 Task: Look for space in Ouidah, Benin from 9th June, 2023 to 16th June, 2023 for 2 adults in price range Rs.8000 to Rs.16000. Place can be entire place with 2 bedrooms having 2 beds and 1 bathroom. Property type can be house, flat, guest house. Booking option can be shelf check-in. Required host language is English.
Action: Mouse moved to (584, 526)
Screenshot: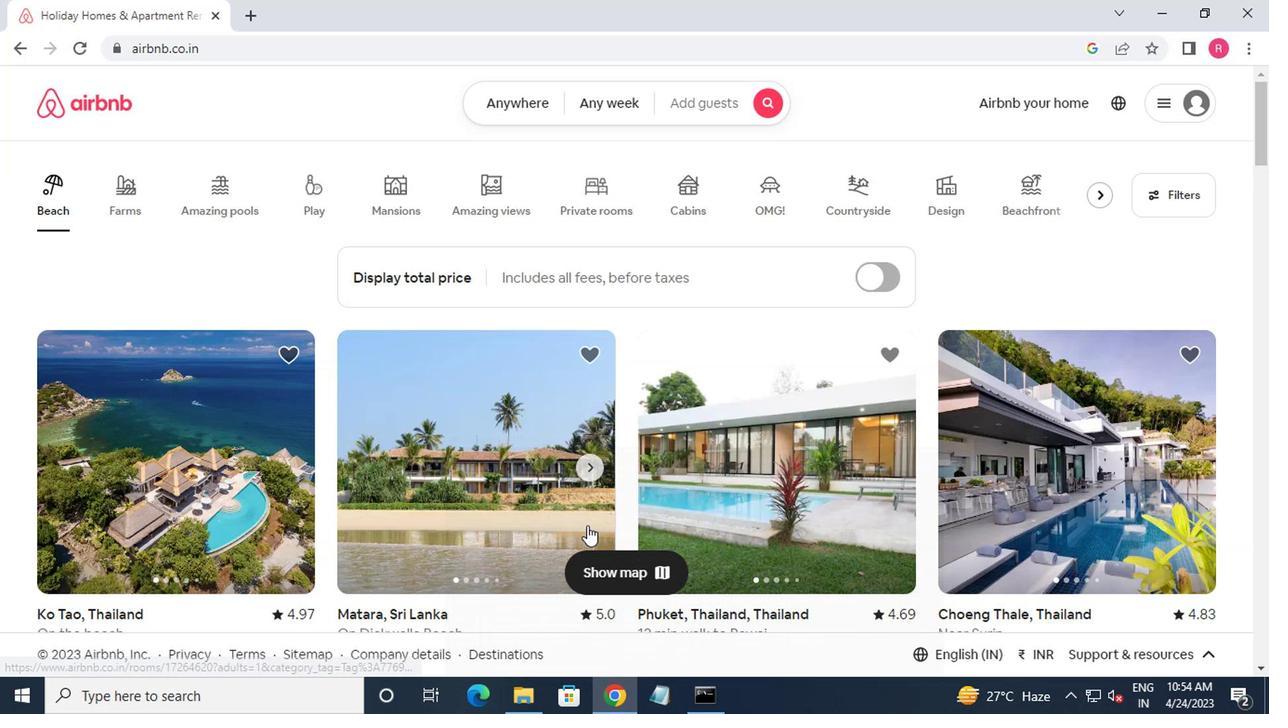 
Action: Mouse scrolled (584, 527) with delta (0, 0)
Screenshot: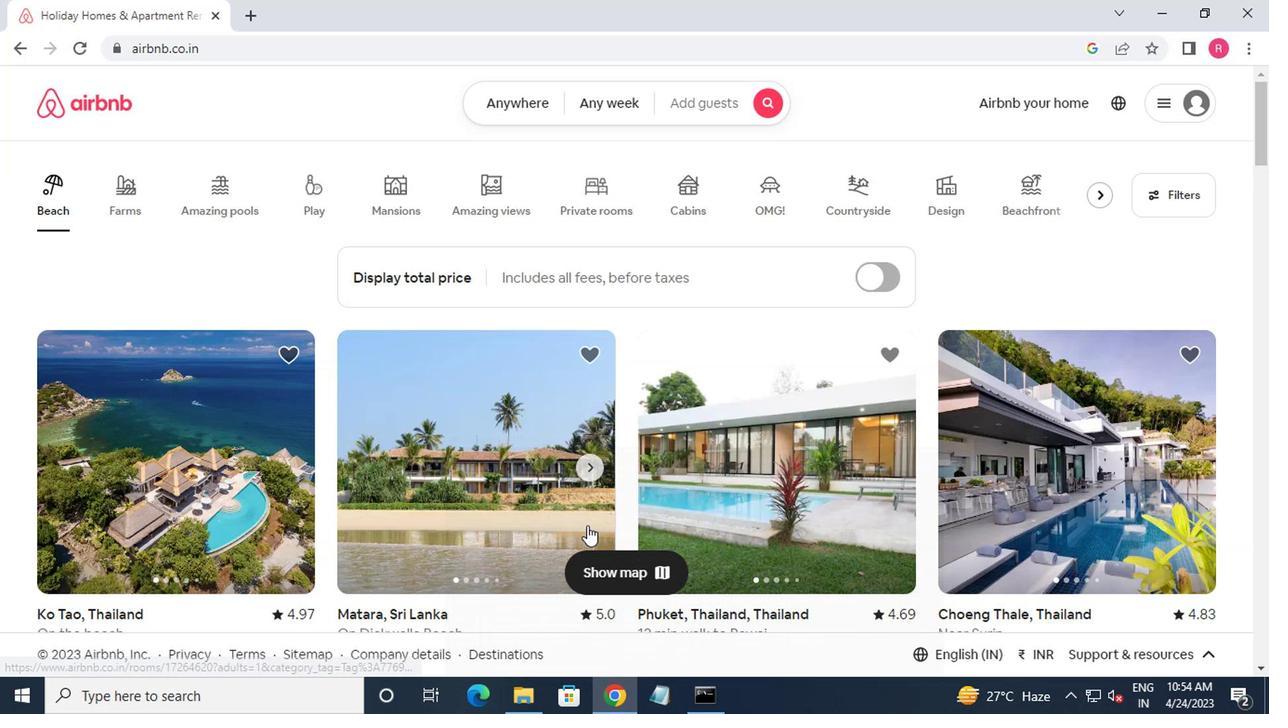 
Action: Mouse moved to (752, 102)
Screenshot: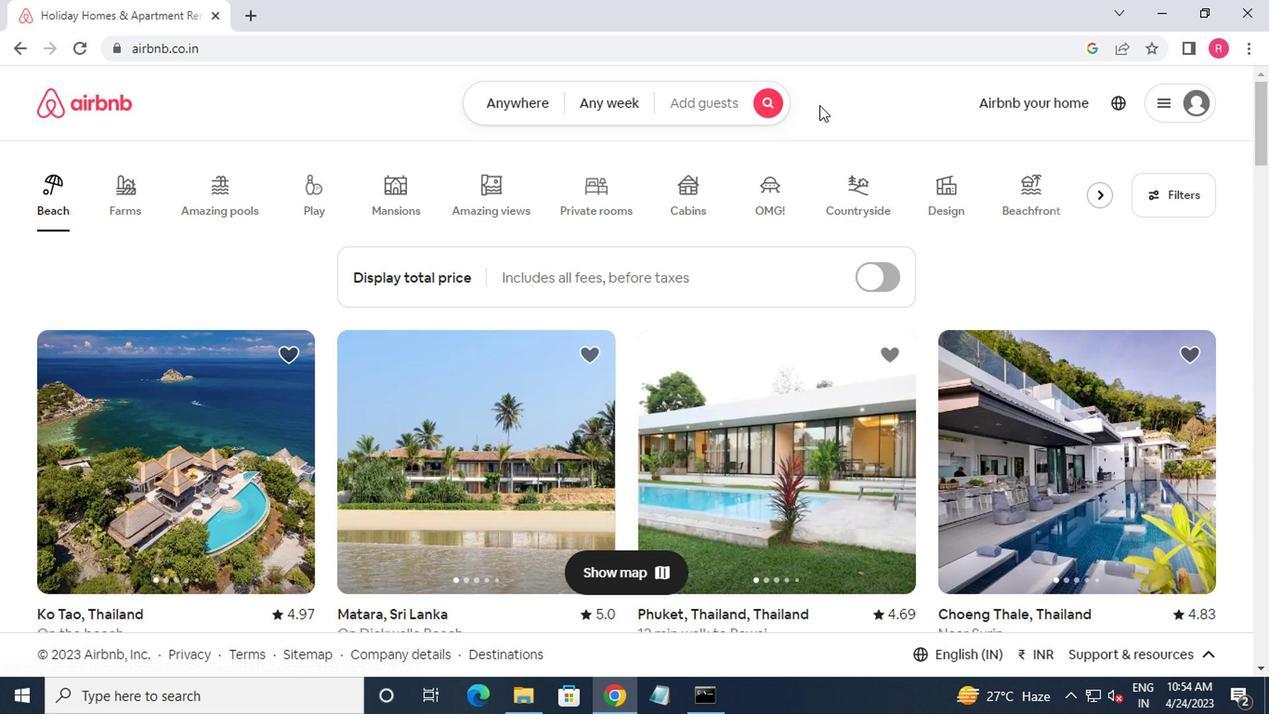 
Action: Mouse pressed left at (752, 102)
Screenshot: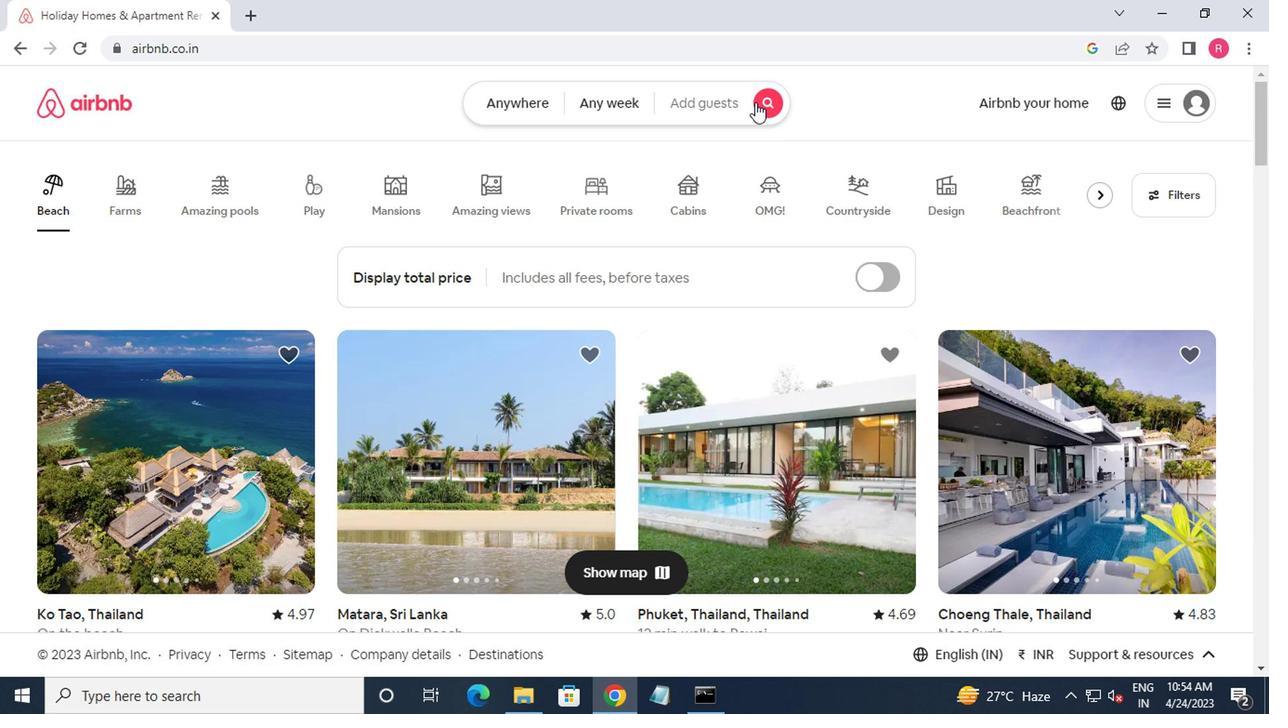 
Action: Mouse moved to (407, 166)
Screenshot: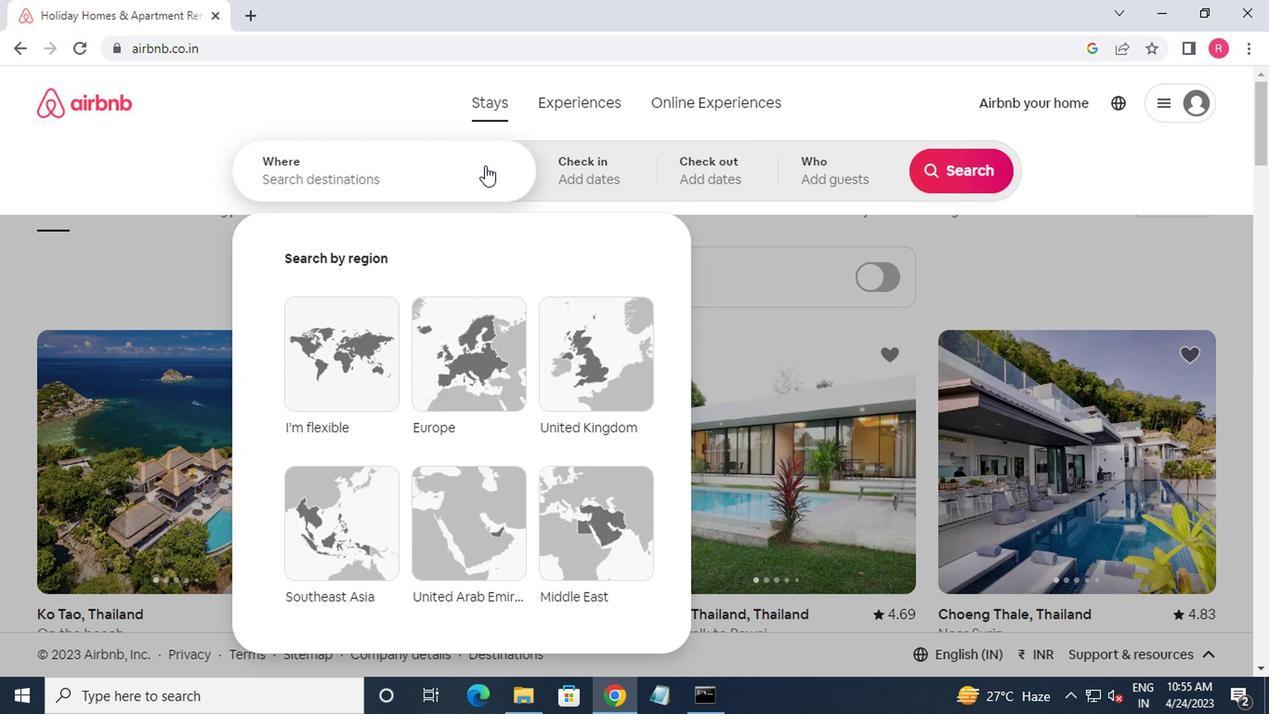 
Action: Mouse pressed left at (407, 166)
Screenshot: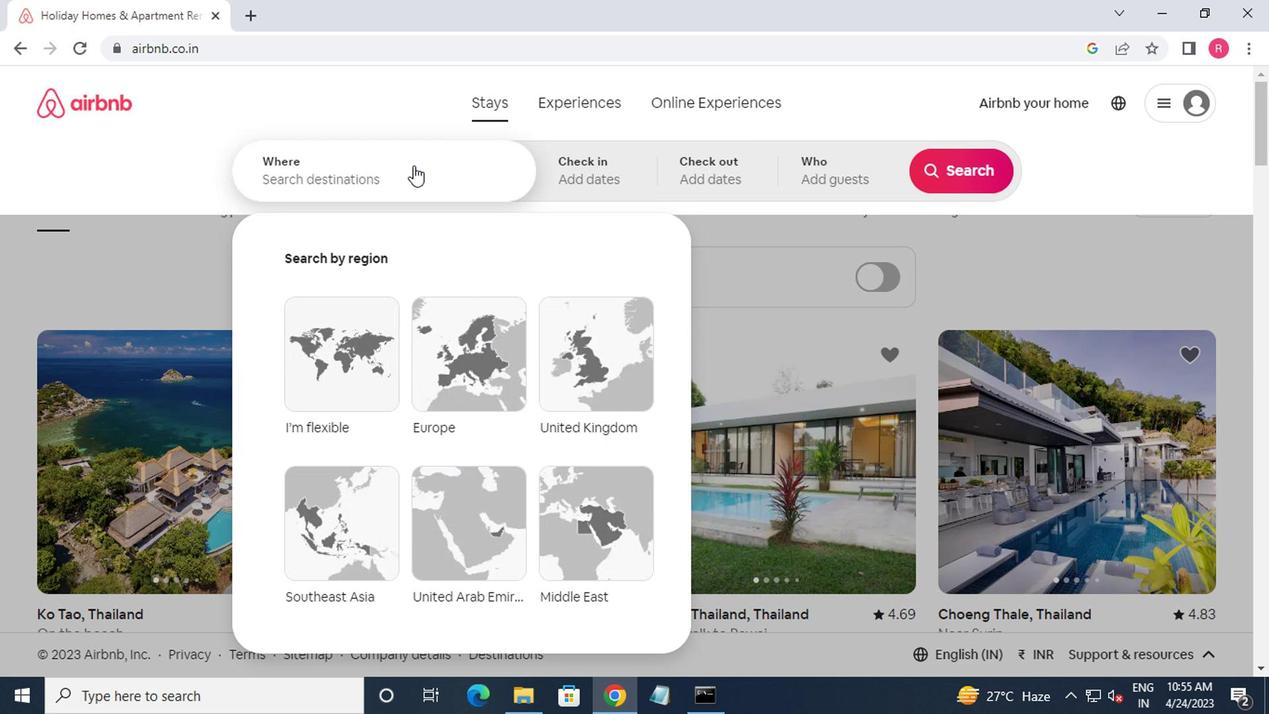 
Action: Mouse moved to (406, 168)
Screenshot: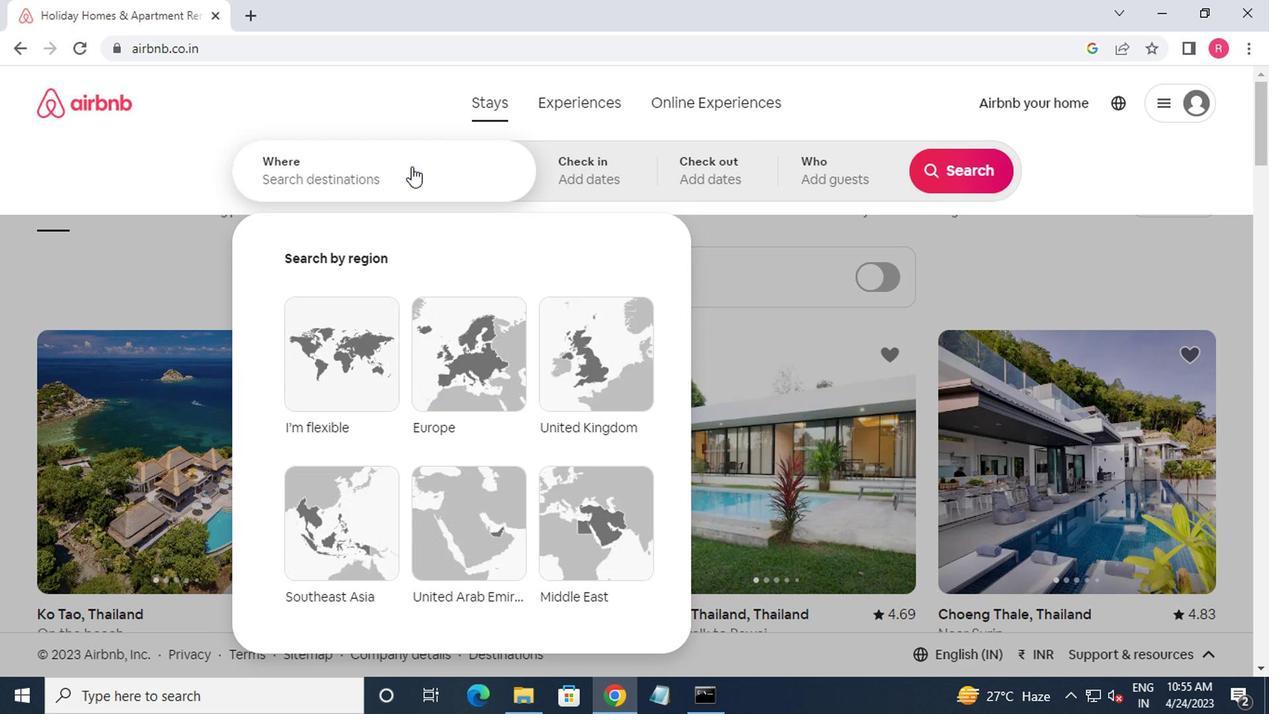 
Action: Key pressed <Key.shift_r>Ouidah,<Key.shift><Key.shift><Key.shift><Key.shift><Key.shift><Key.shift><Key.shift><Key.shift><Key.shift><Key.shift><Key.shift><Key.shift>BW<Key.backspace>ENIN
Screenshot: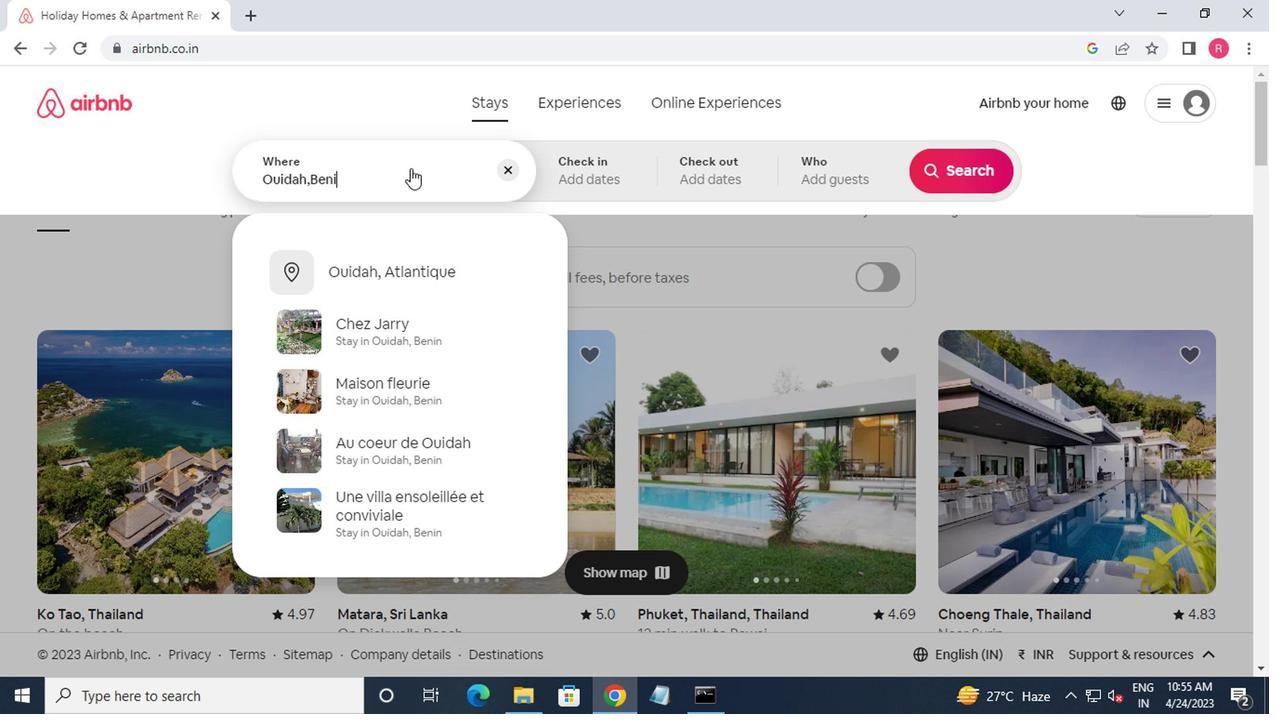 
Action: Mouse moved to (384, 259)
Screenshot: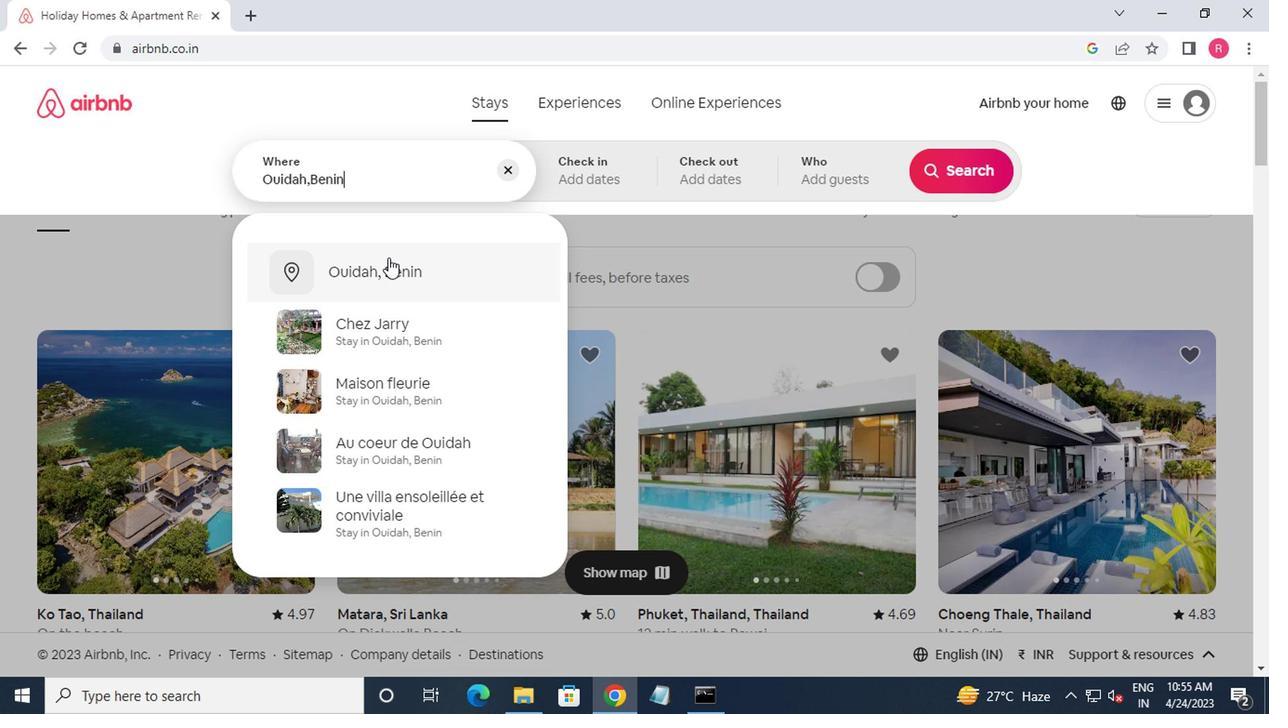 
Action: Mouse pressed left at (384, 259)
Screenshot: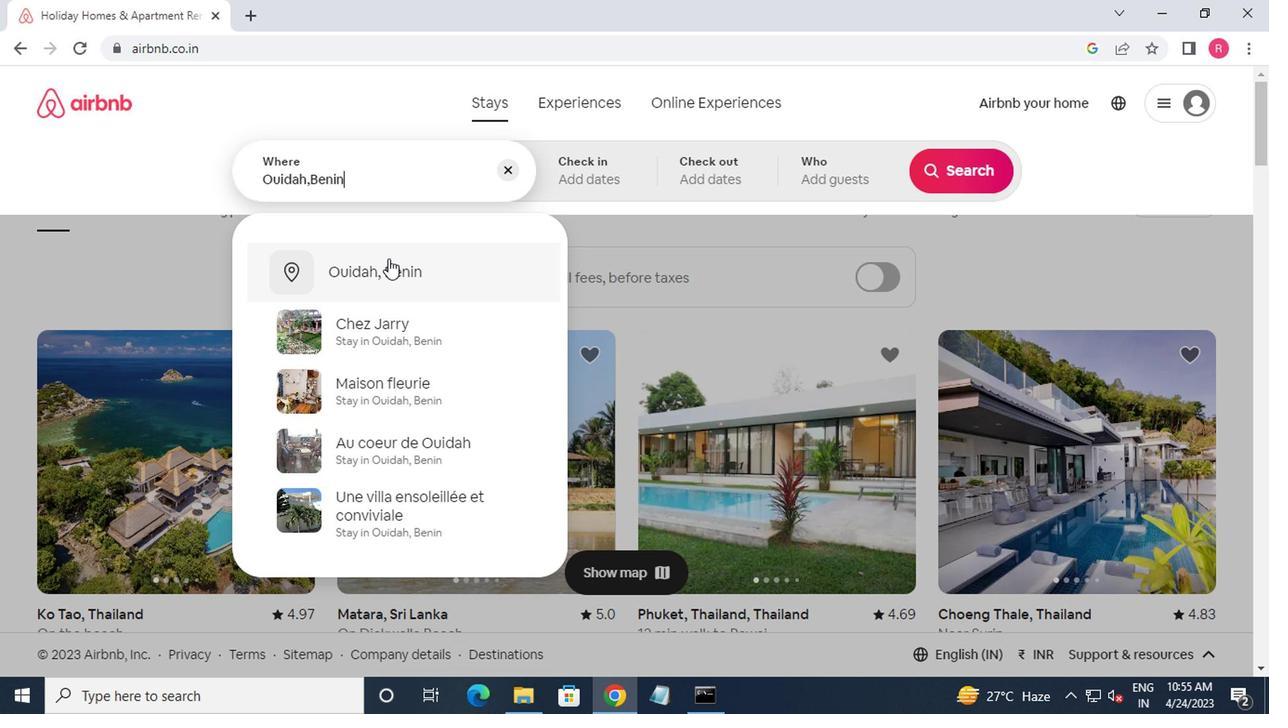 
Action: Mouse moved to (947, 319)
Screenshot: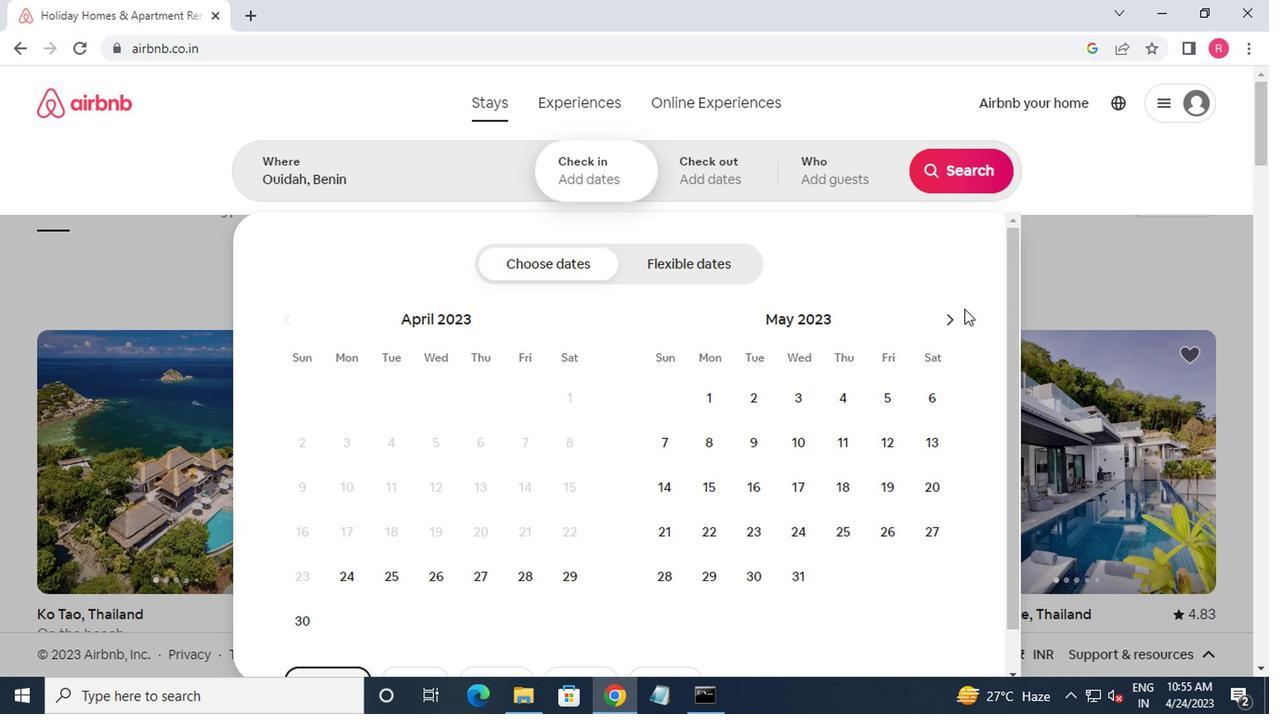 
Action: Mouse pressed left at (947, 319)
Screenshot: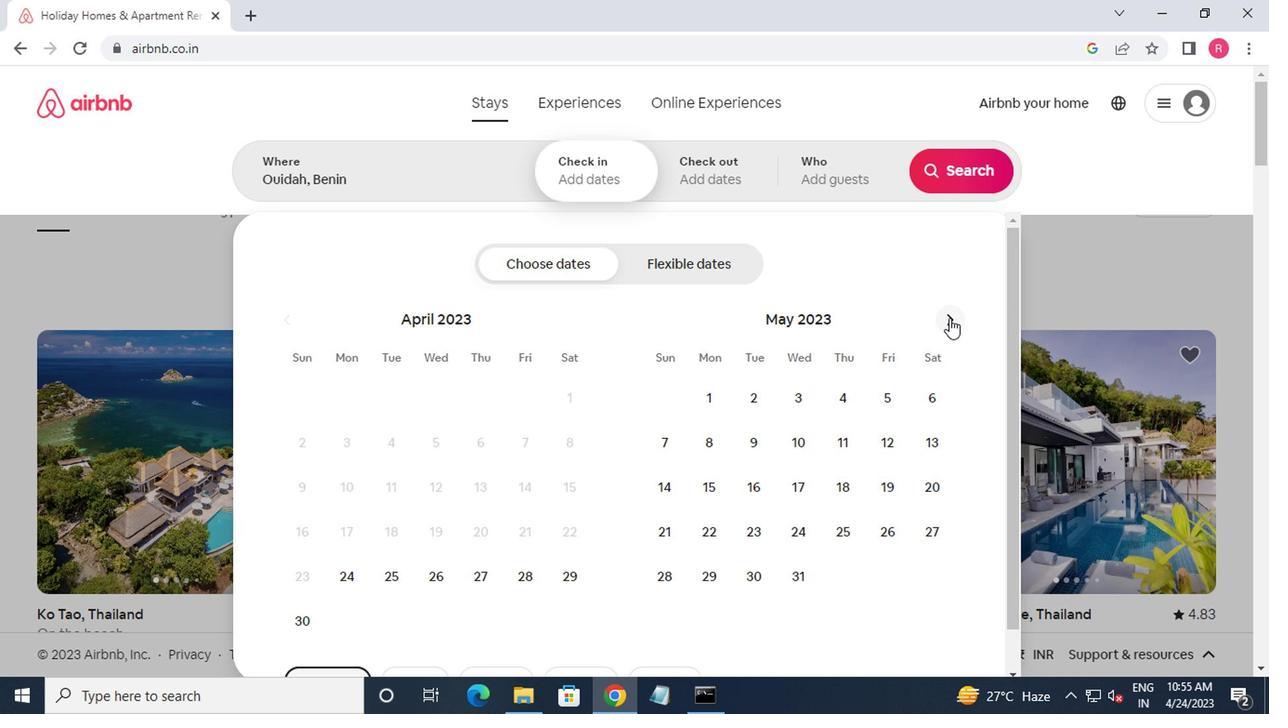 
Action: Mouse moved to (886, 450)
Screenshot: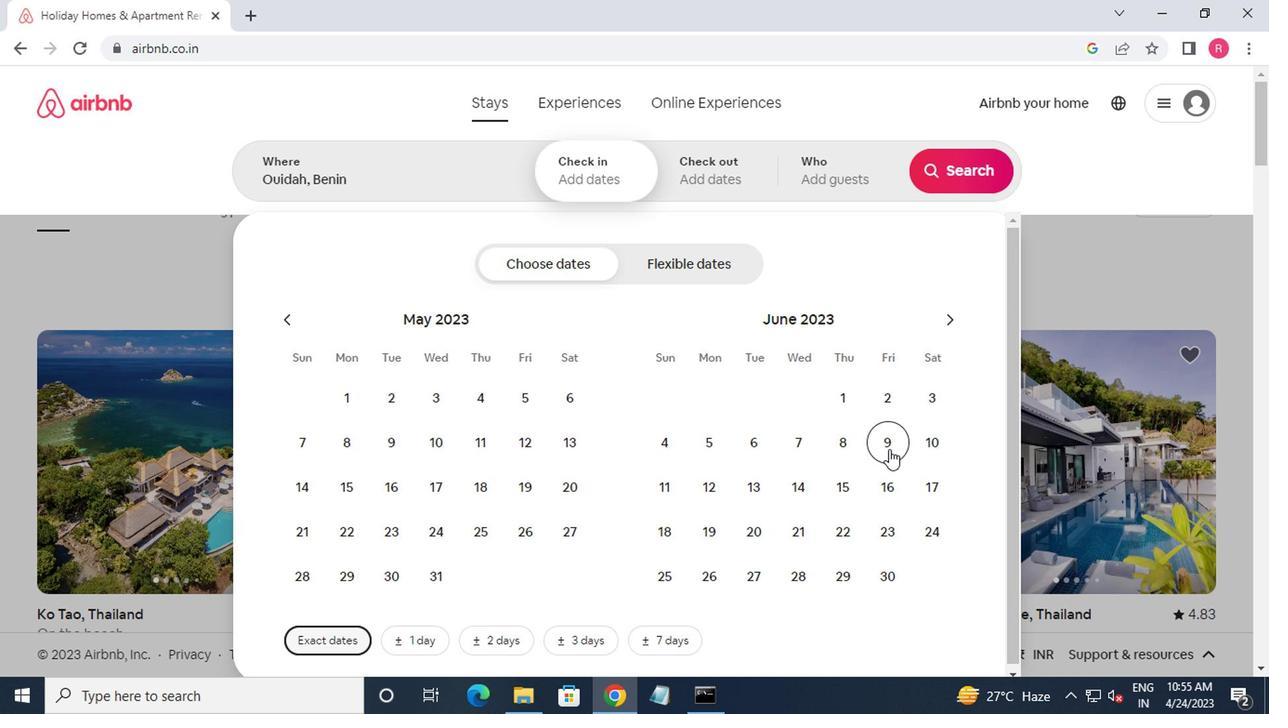 
Action: Mouse pressed left at (886, 450)
Screenshot: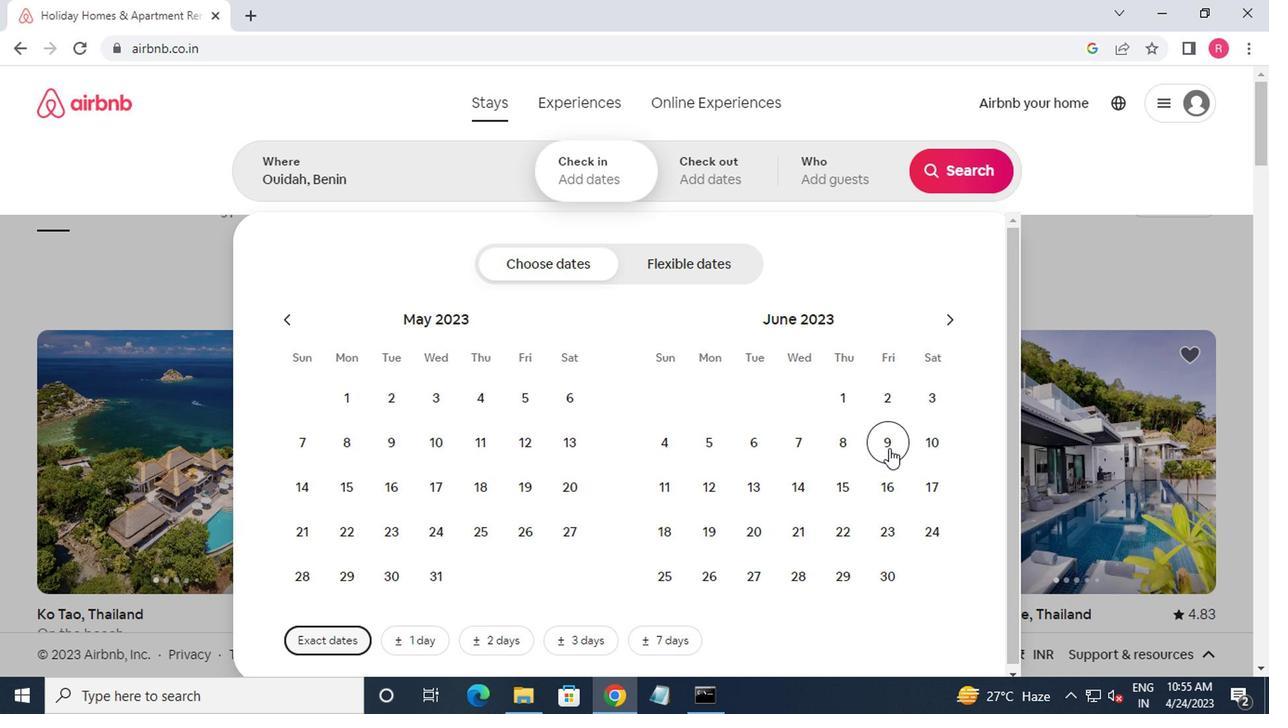 
Action: Mouse moved to (893, 498)
Screenshot: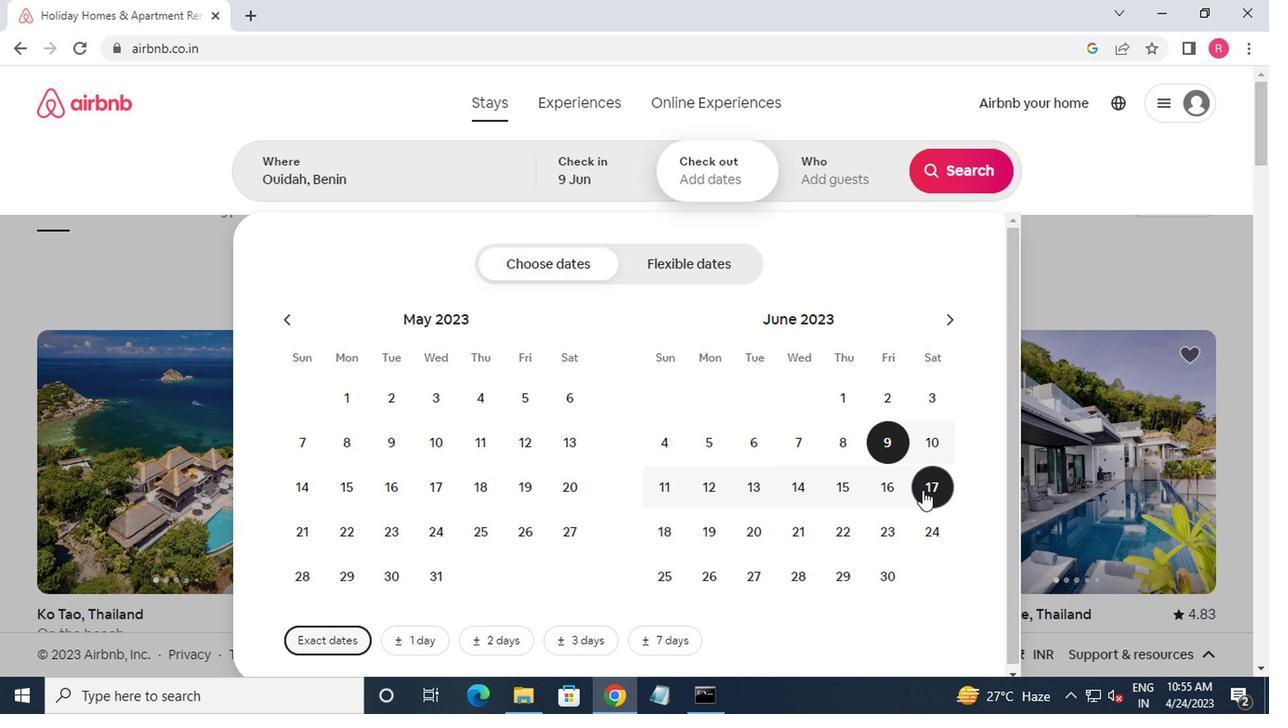 
Action: Mouse pressed left at (893, 498)
Screenshot: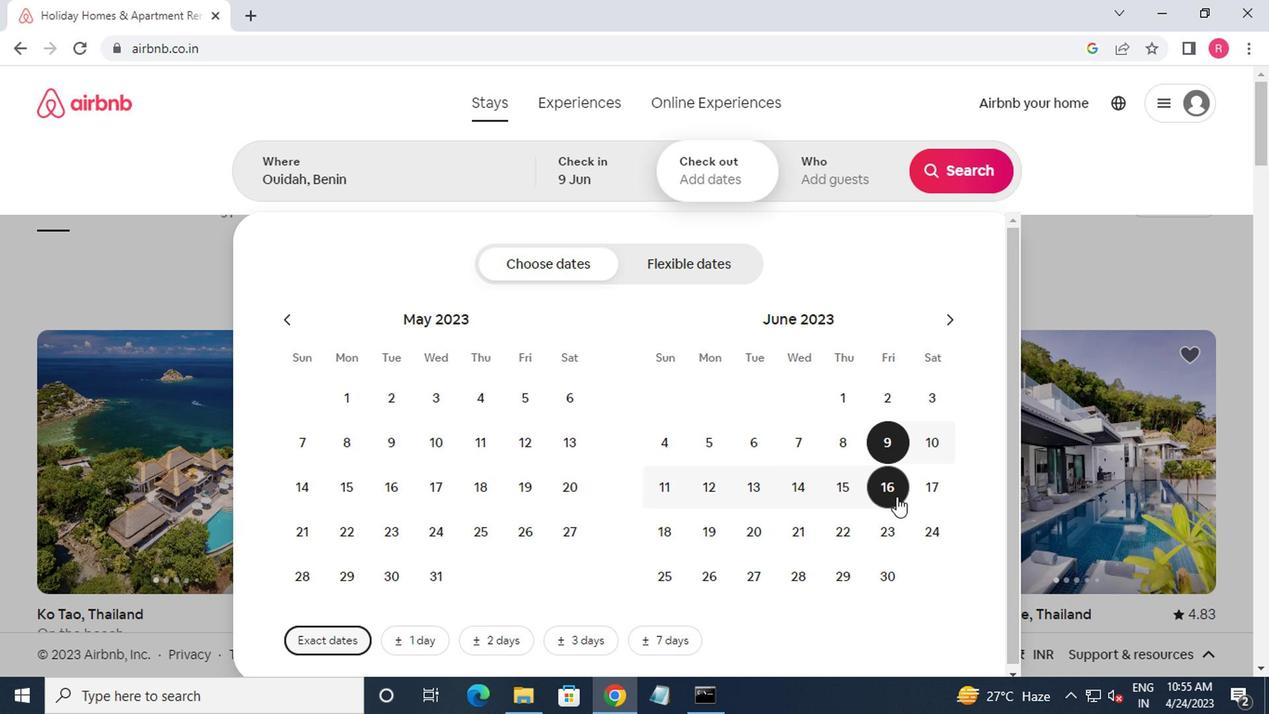 
Action: Mouse moved to (800, 192)
Screenshot: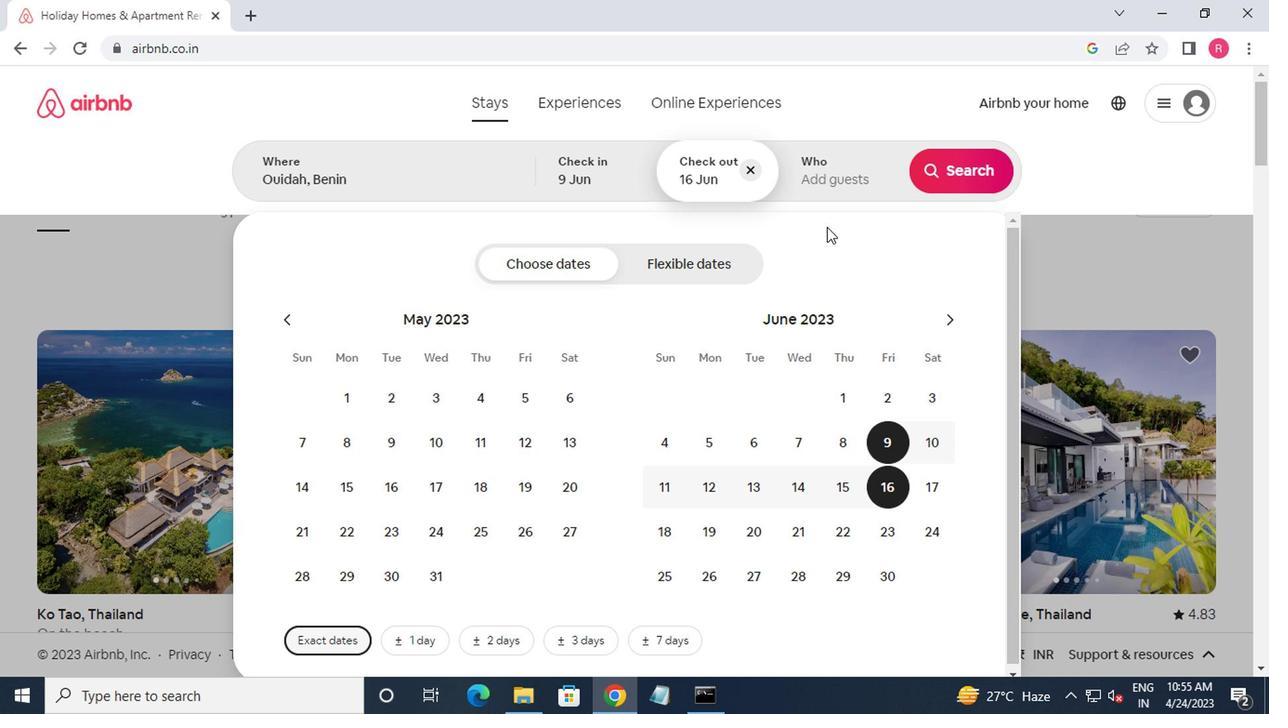 
Action: Mouse pressed left at (800, 192)
Screenshot: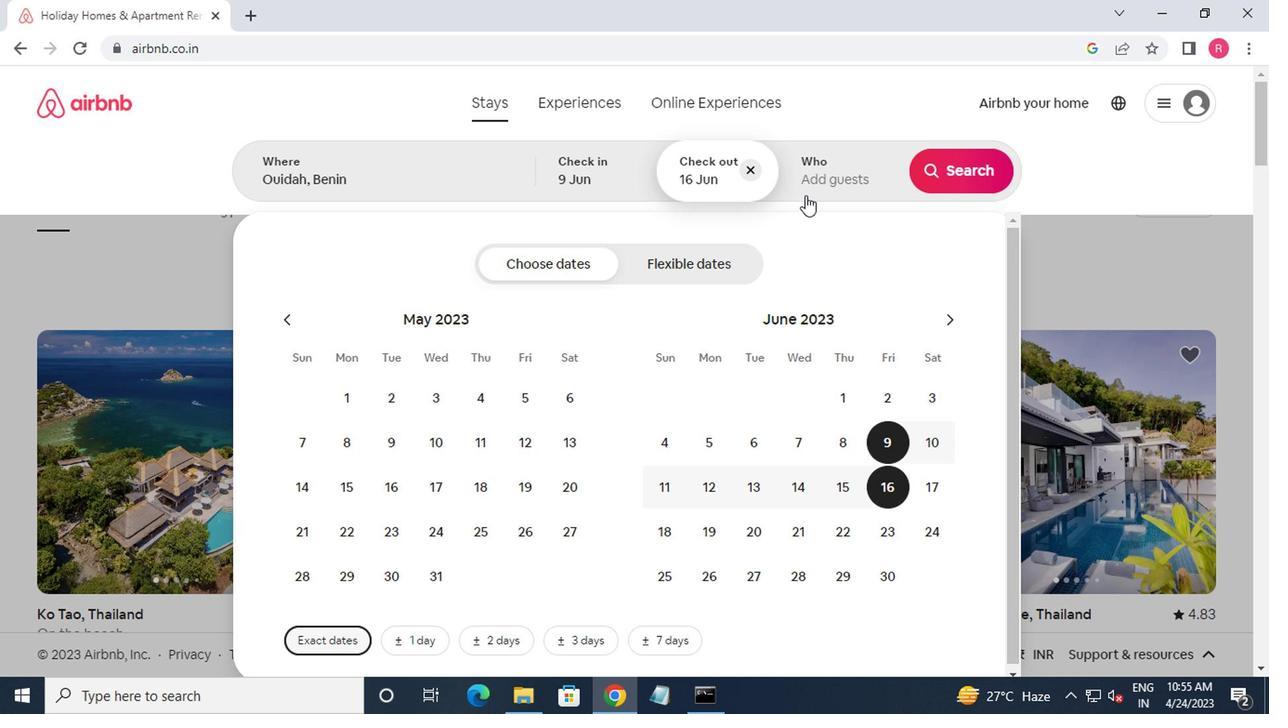 
Action: Mouse moved to (947, 278)
Screenshot: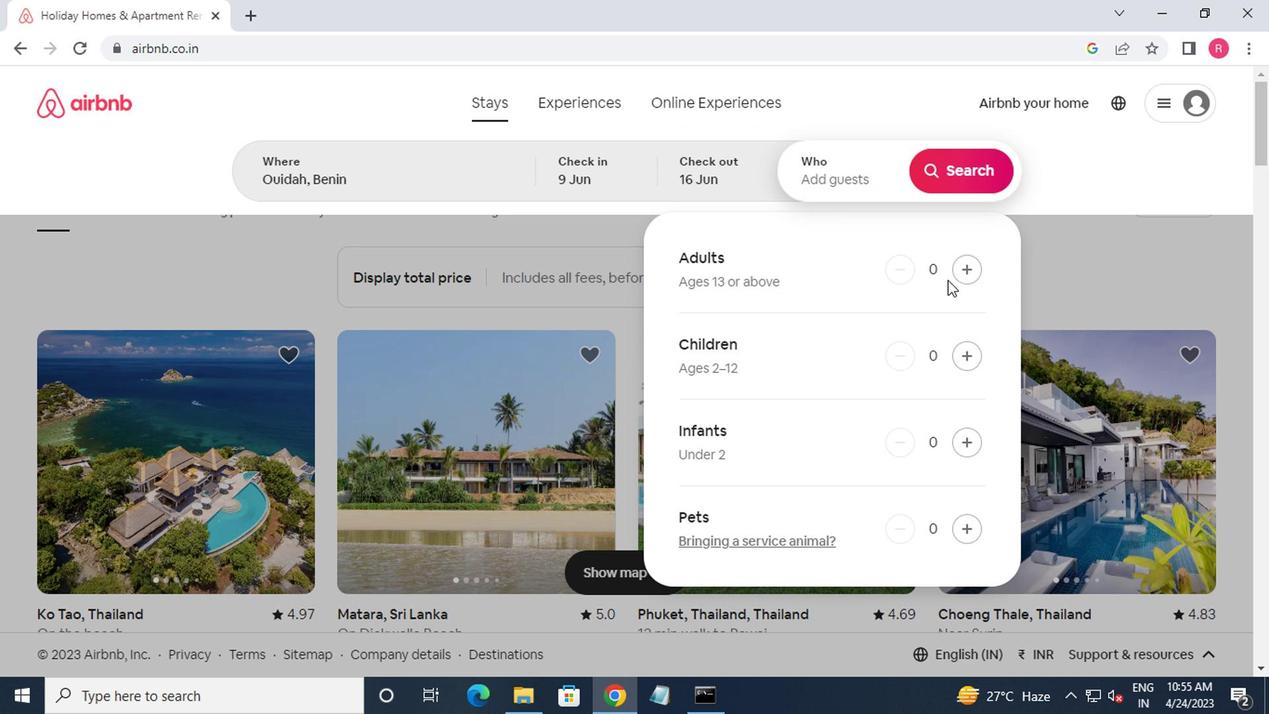 
Action: Mouse pressed left at (947, 278)
Screenshot: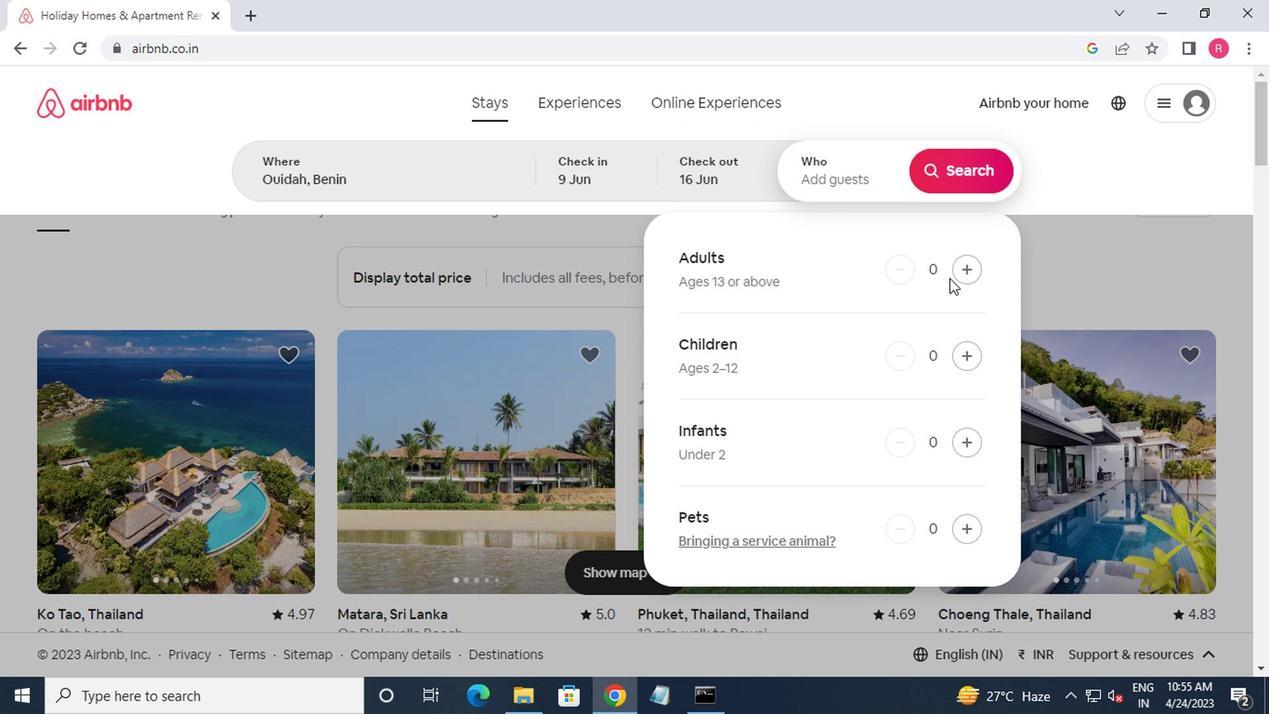 
Action: Mouse moved to (958, 272)
Screenshot: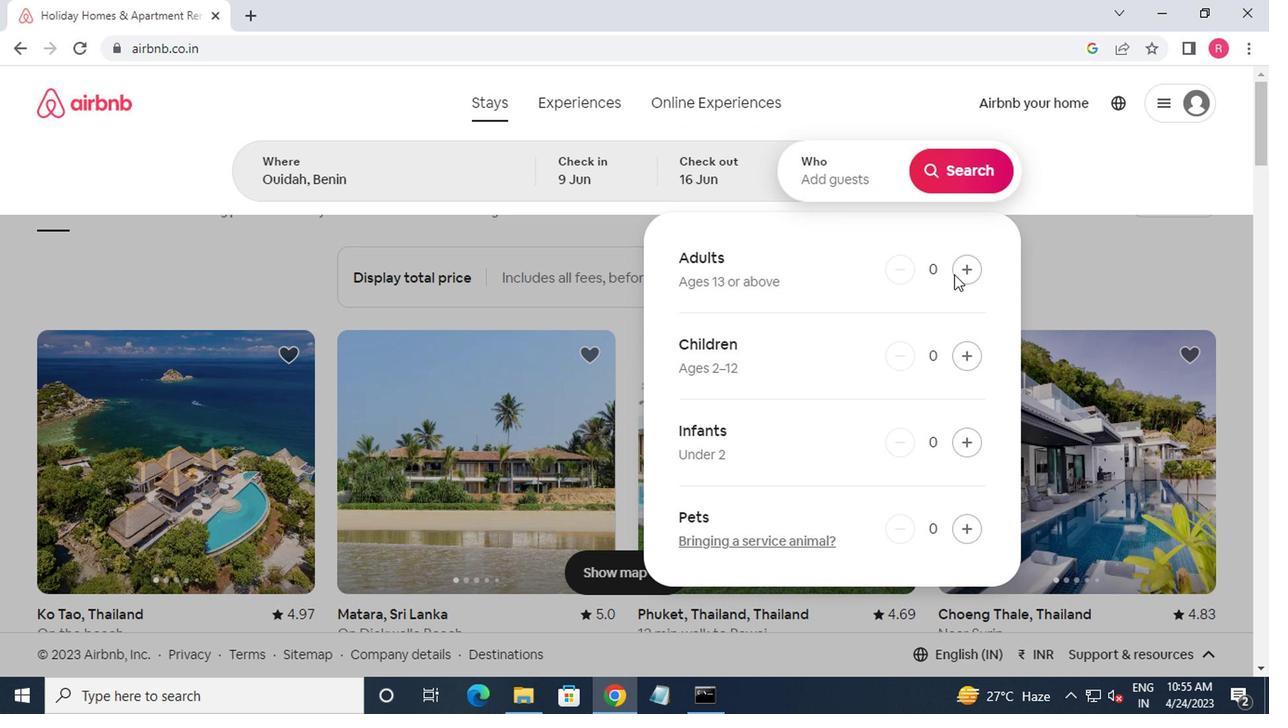 
Action: Mouse pressed left at (958, 272)
Screenshot: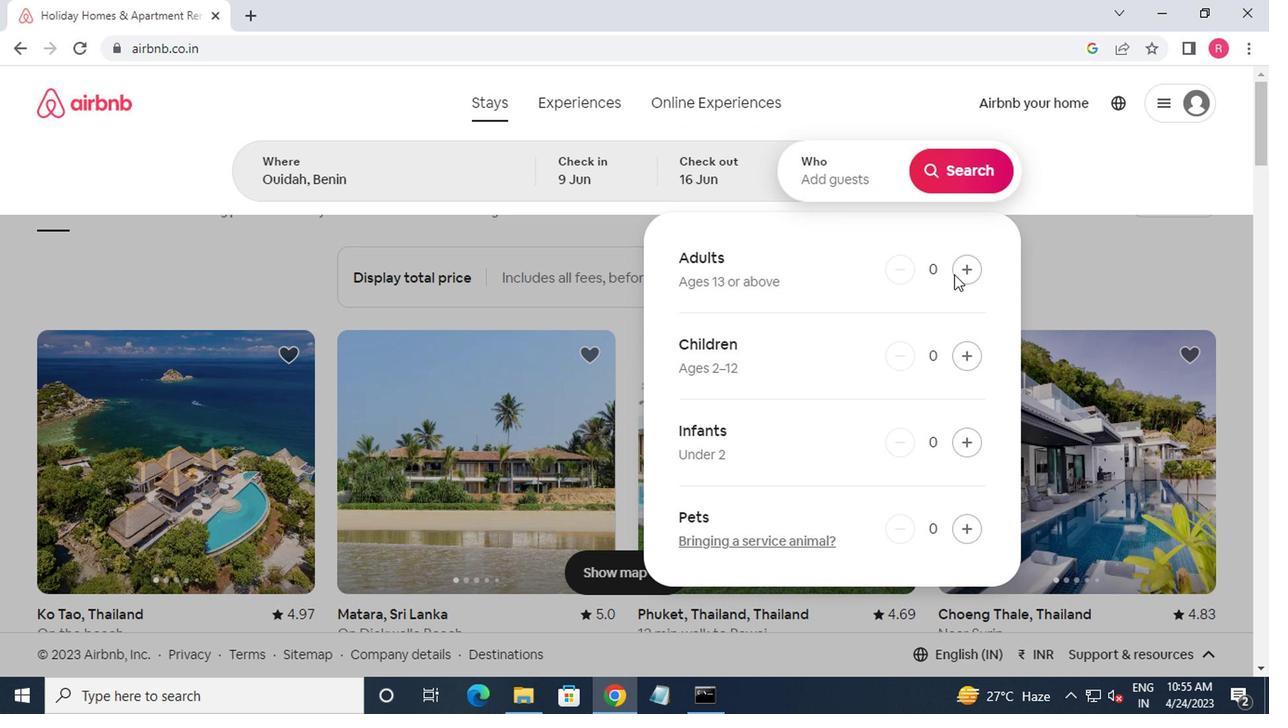
Action: Mouse pressed left at (958, 272)
Screenshot: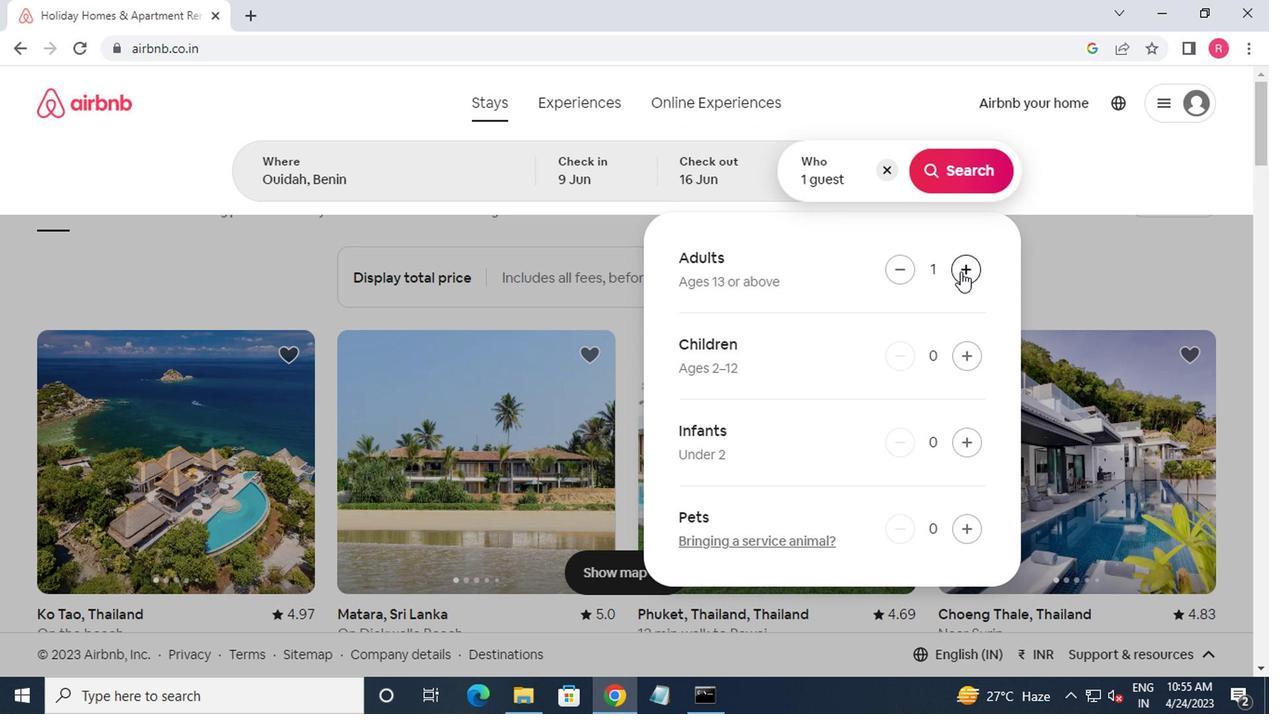 
Action: Mouse moved to (947, 183)
Screenshot: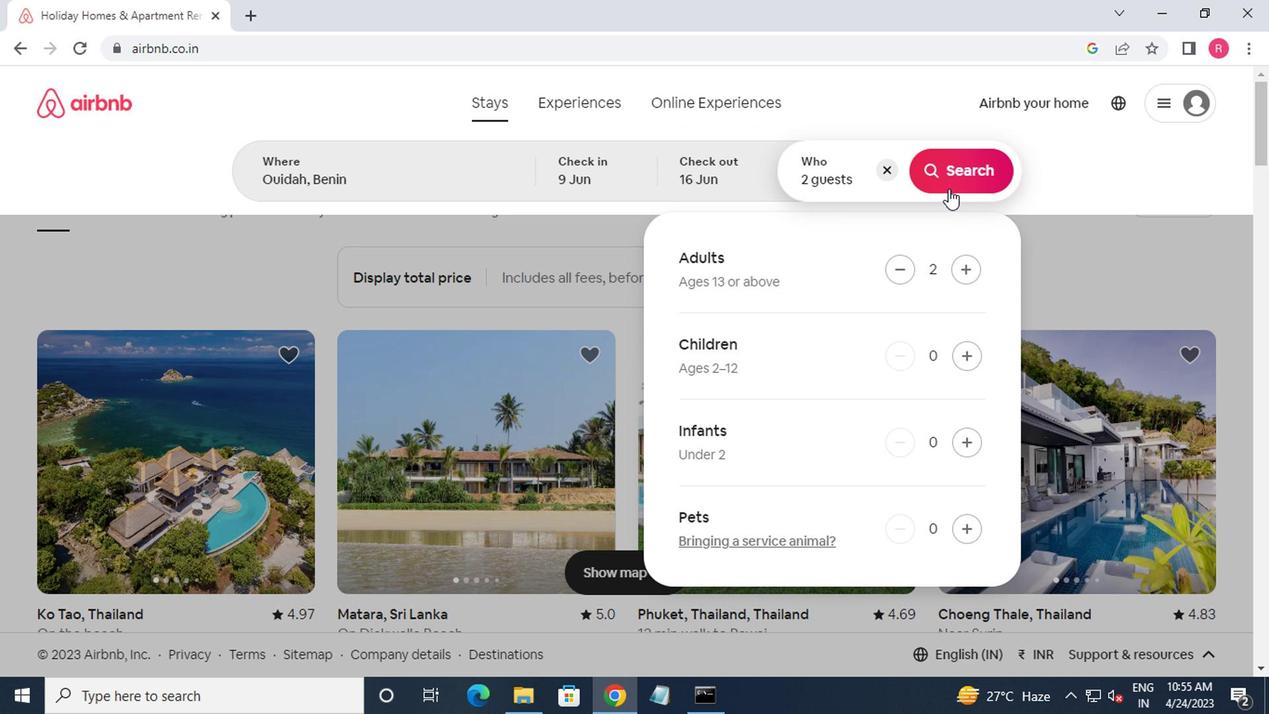 
Action: Mouse pressed left at (947, 183)
Screenshot: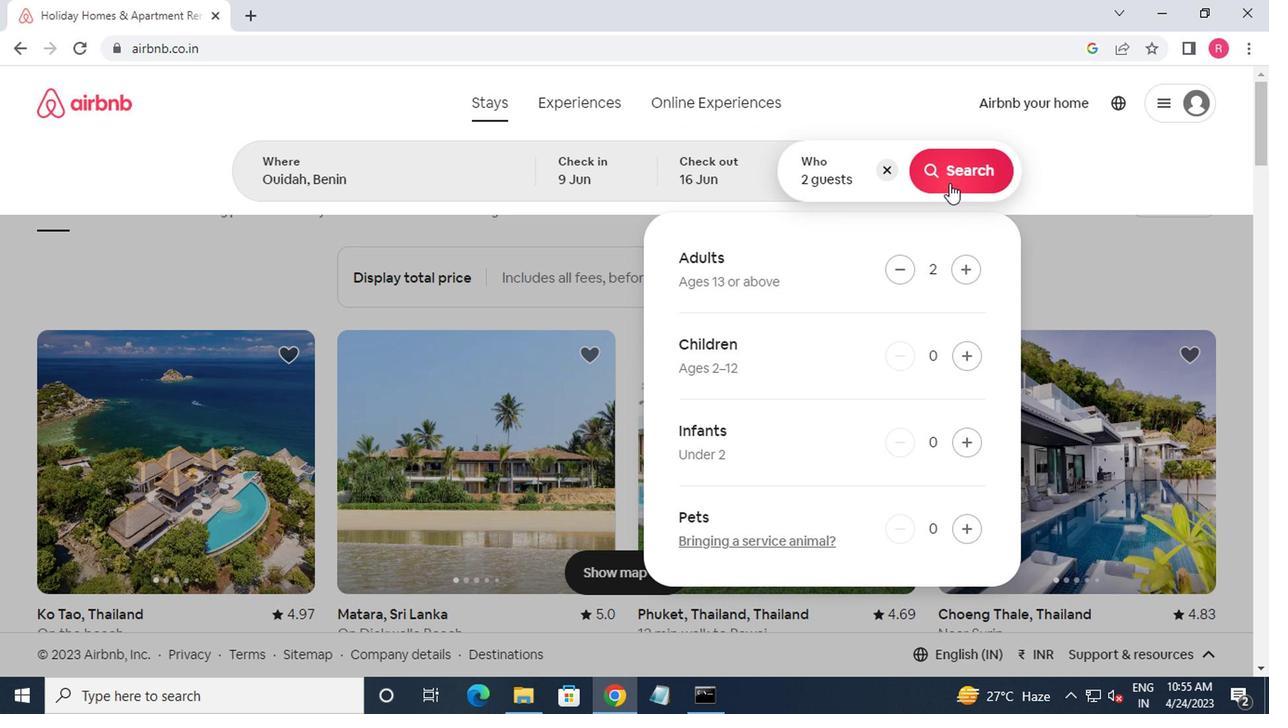 
Action: Mouse moved to (1200, 175)
Screenshot: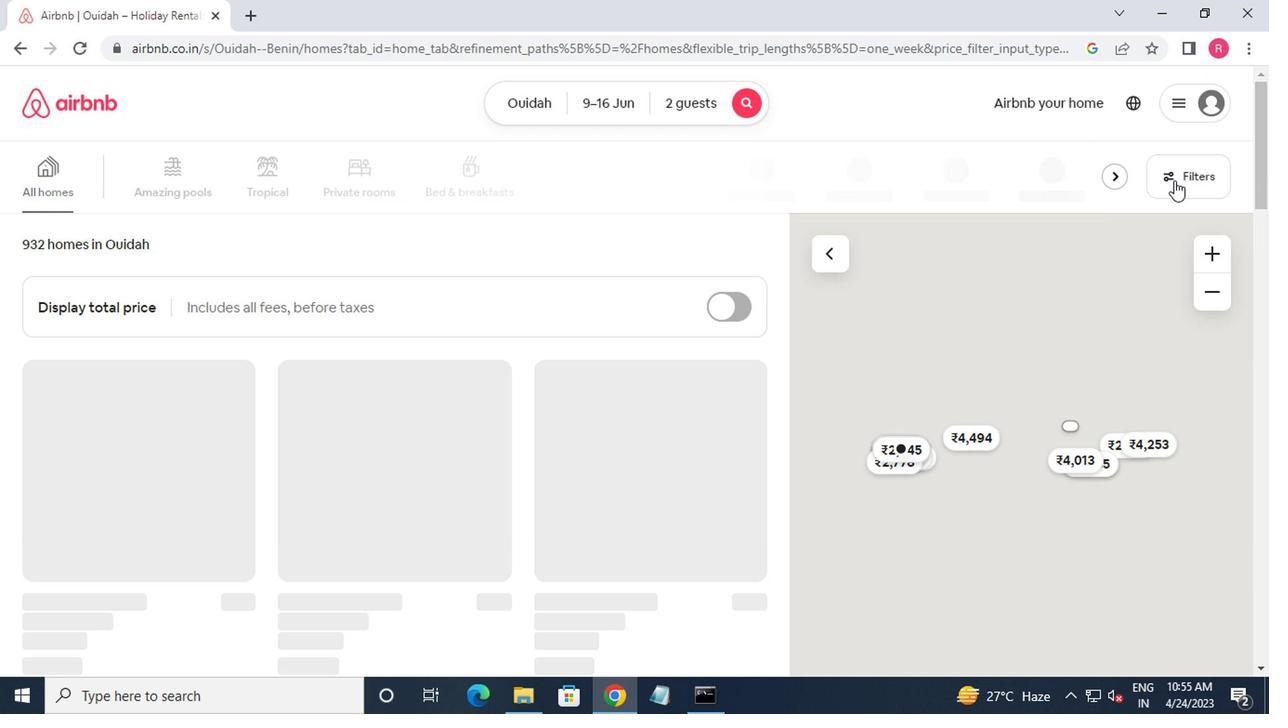 
Action: Mouse pressed left at (1200, 175)
Screenshot: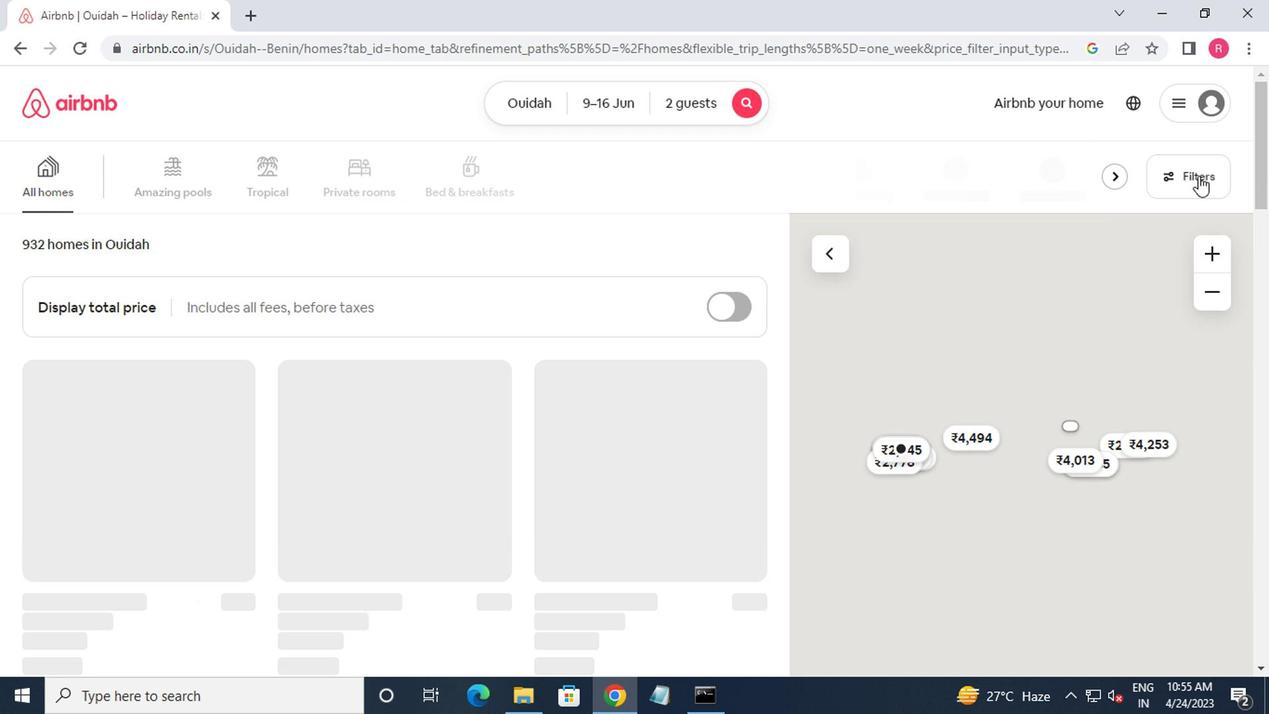 
Action: Mouse moved to (418, 409)
Screenshot: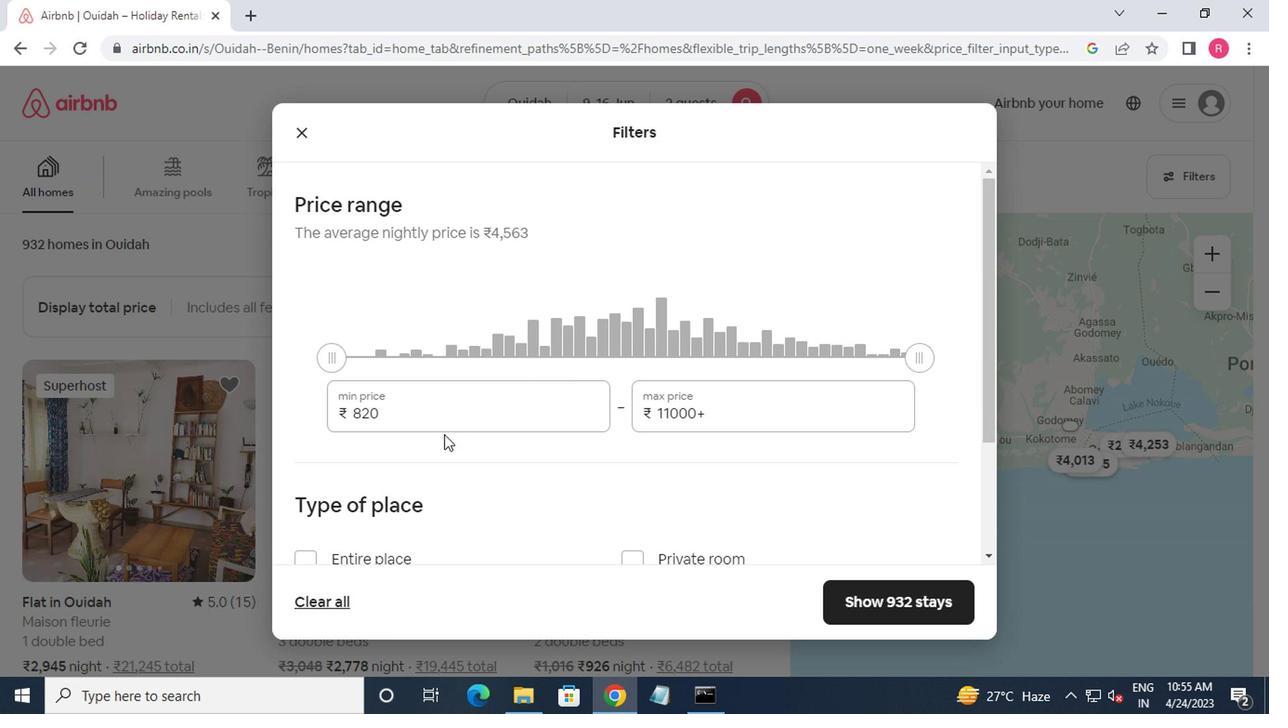 
Action: Mouse pressed left at (418, 409)
Screenshot: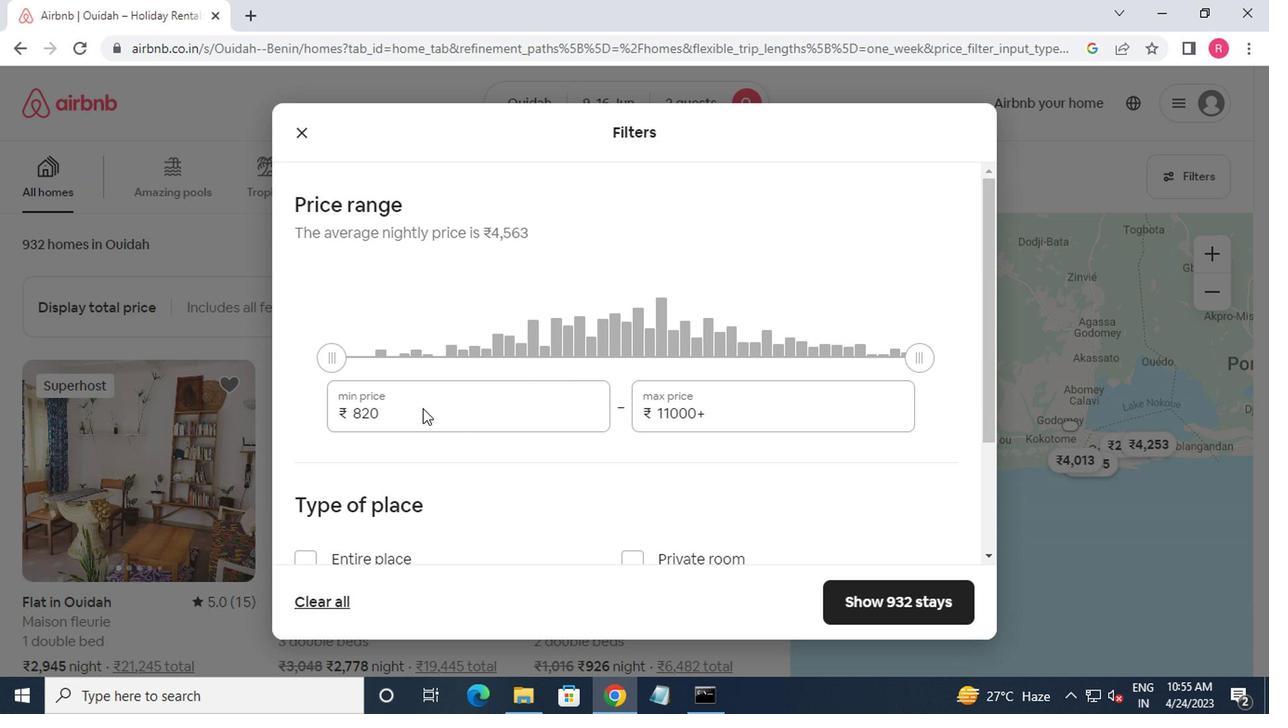
Action: Key pressed <Key.backspace><Key.backspace>000<Key.tab>1<Key.backspace><Key.backspace><Key.backspace><Key.backspace><Key.backspace><Key.backspace><Key.backspace><Key.backspace><Key.backspace><Key.backspace><Key.backspace><Key.backspace><Key.backspace>16000
Screenshot: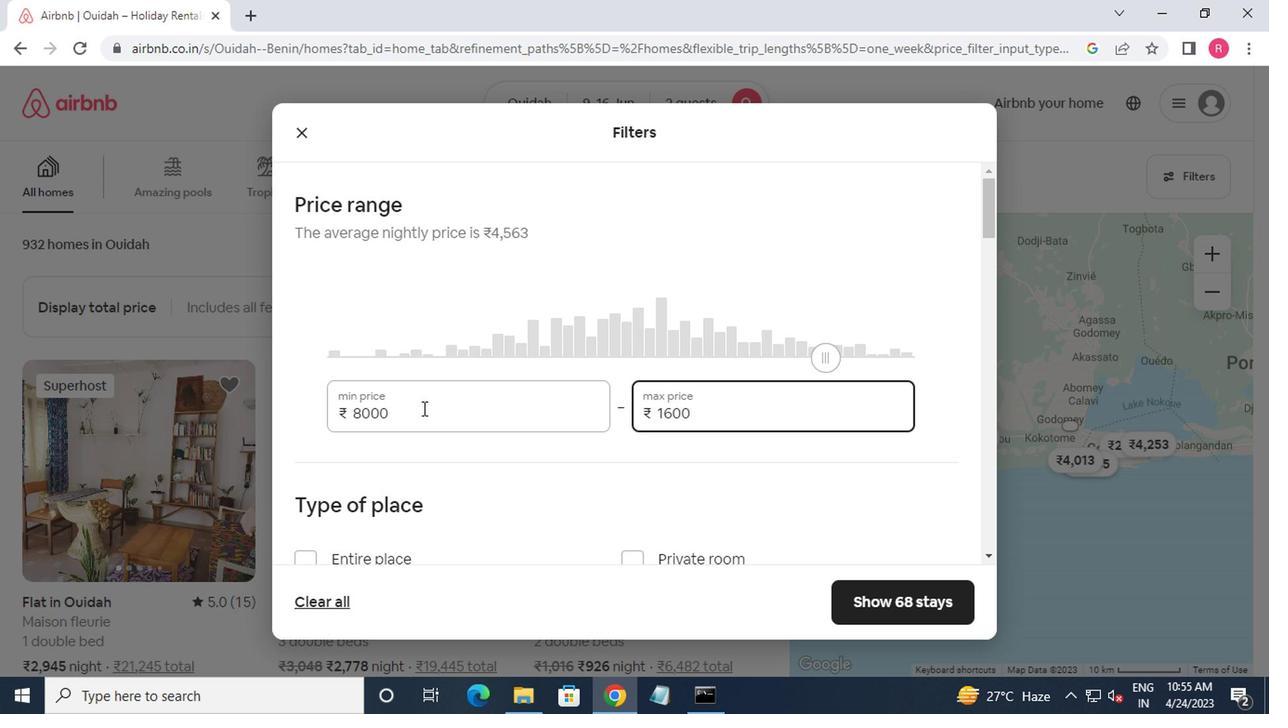 
Action: Mouse moved to (425, 403)
Screenshot: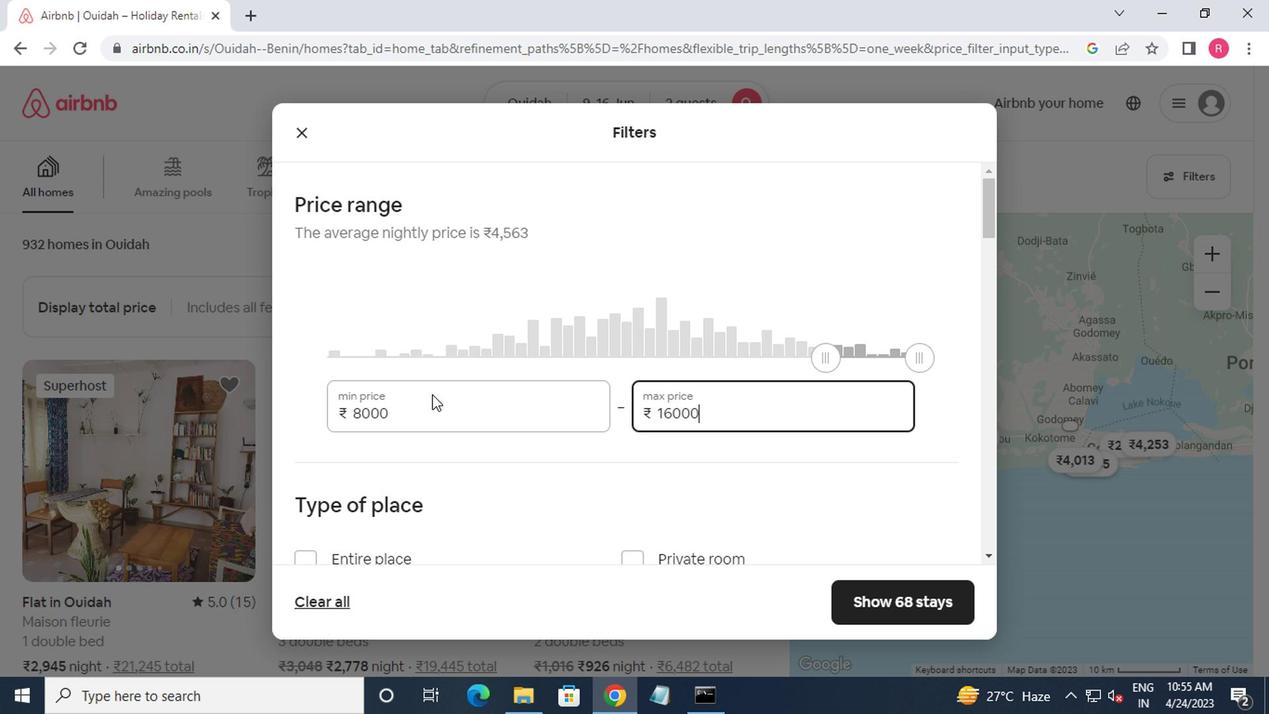 
Action: Mouse scrolled (425, 402) with delta (0, 0)
Screenshot: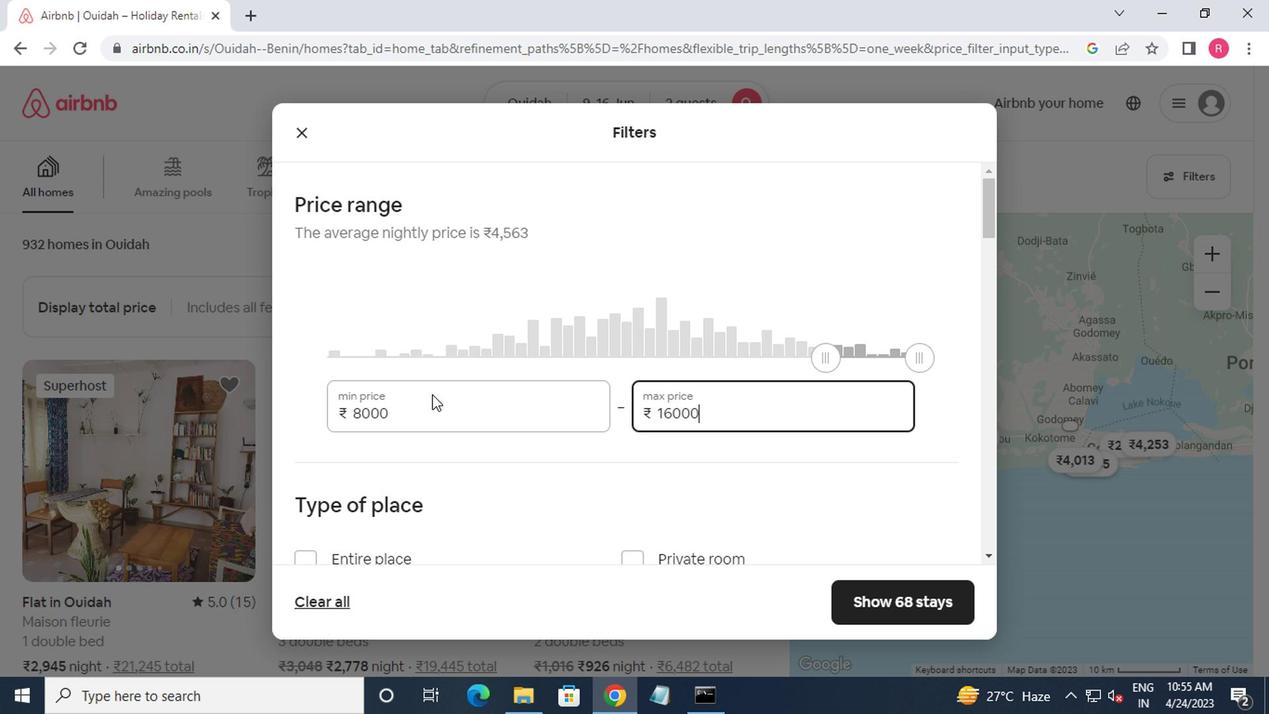 
Action: Mouse moved to (424, 409)
Screenshot: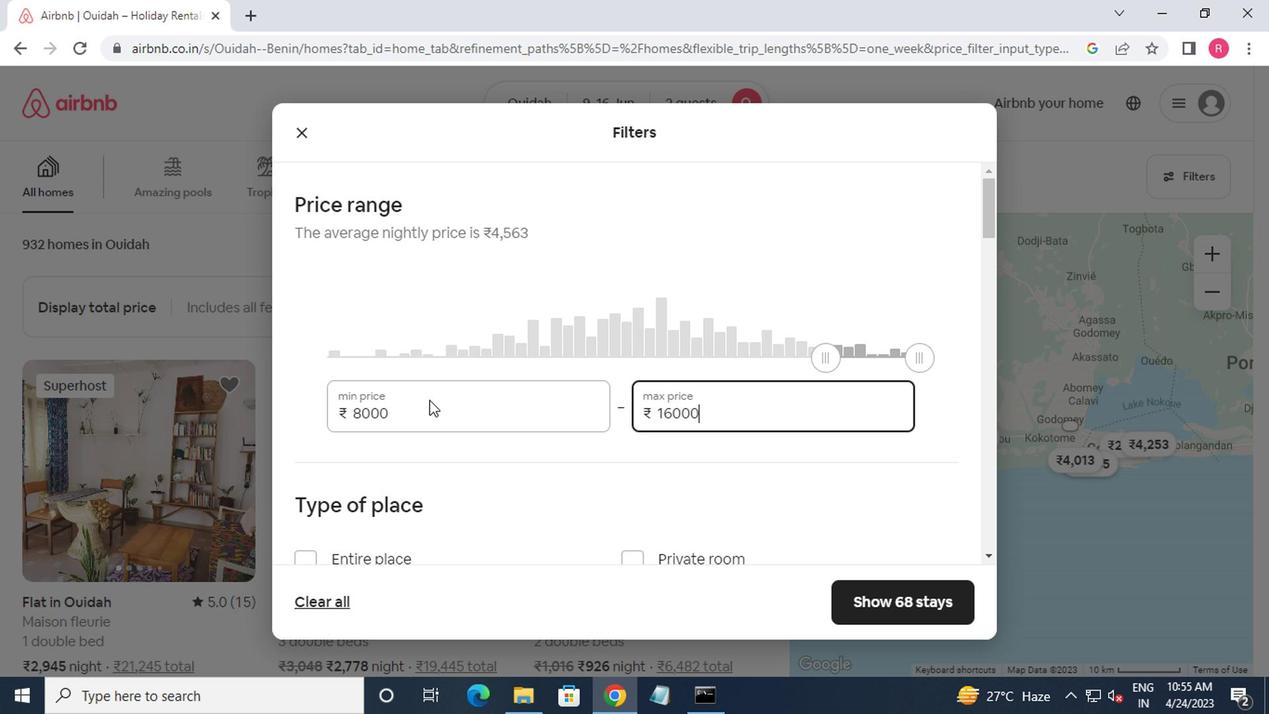 
Action: Mouse scrolled (424, 409) with delta (0, 0)
Screenshot: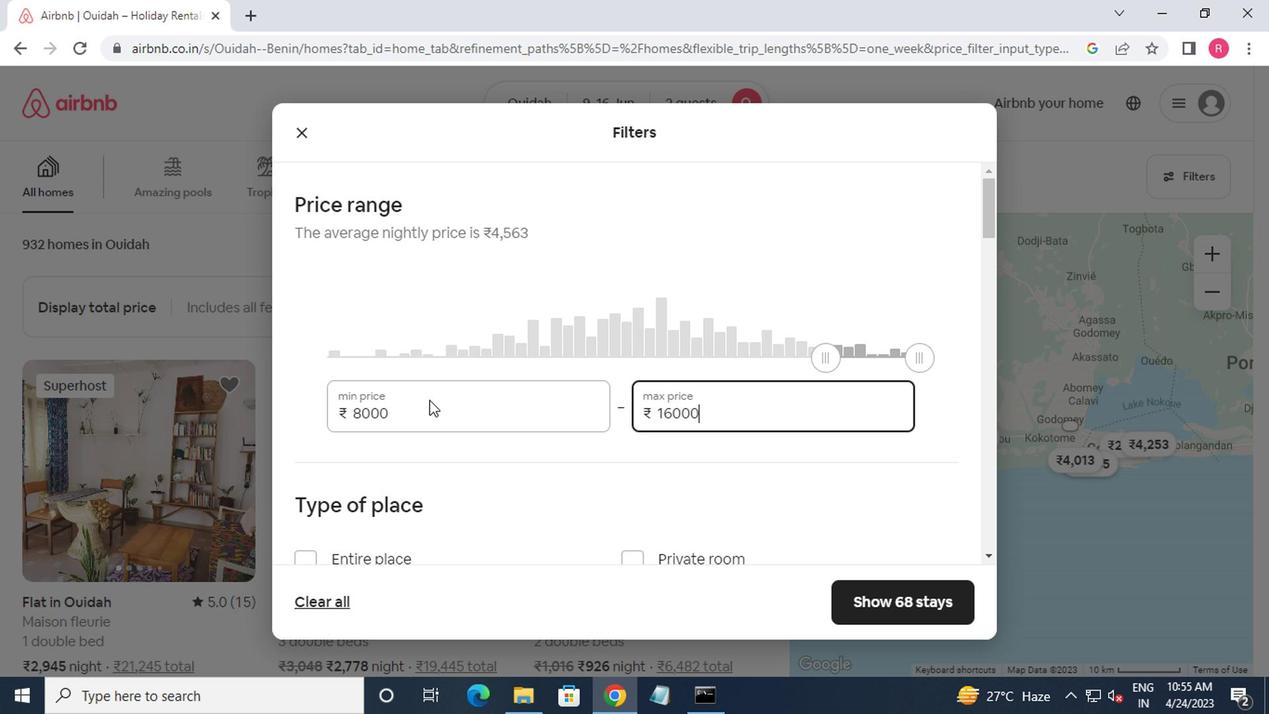 
Action: Mouse moved to (424, 416)
Screenshot: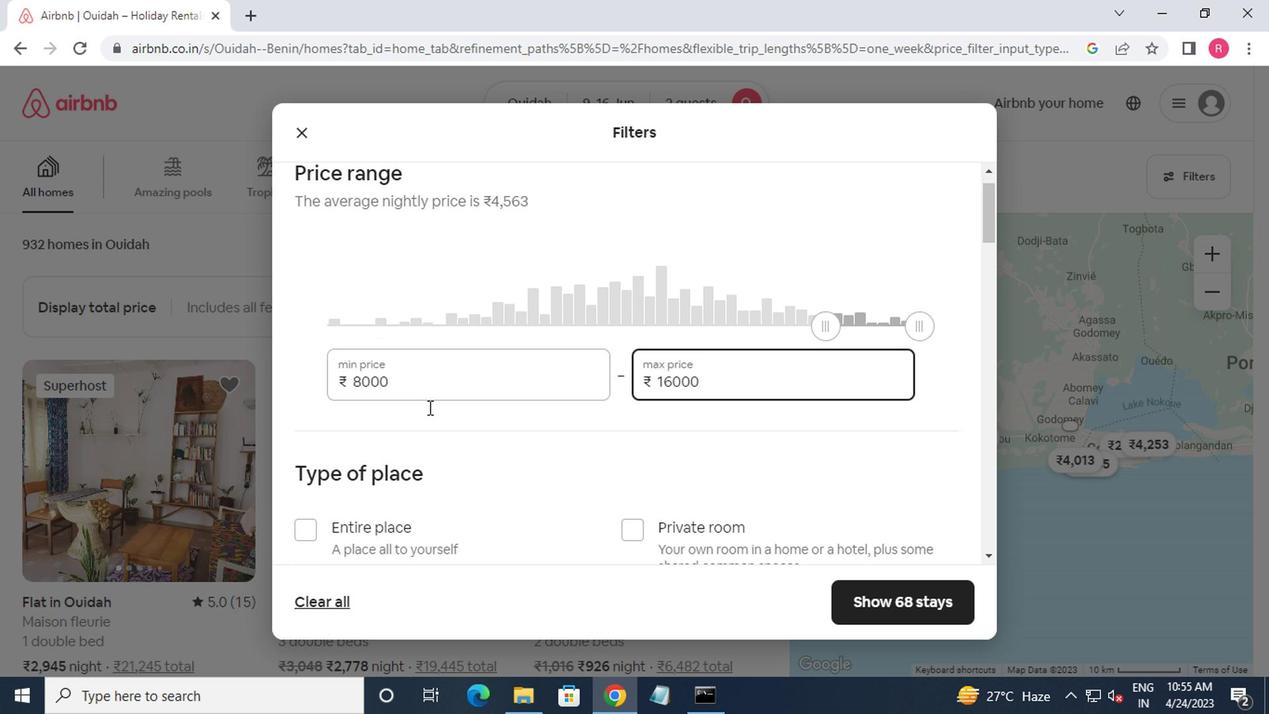 
Action: Mouse scrolled (424, 415) with delta (0, -1)
Screenshot: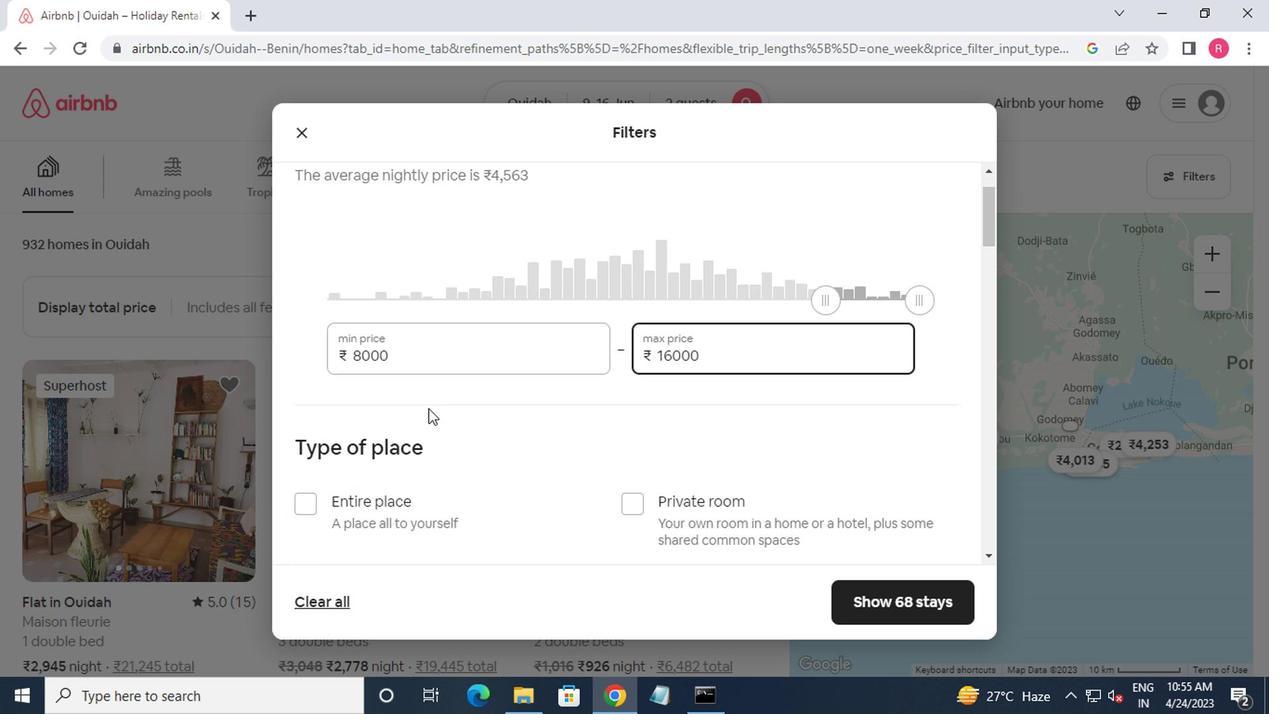 
Action: Mouse moved to (306, 287)
Screenshot: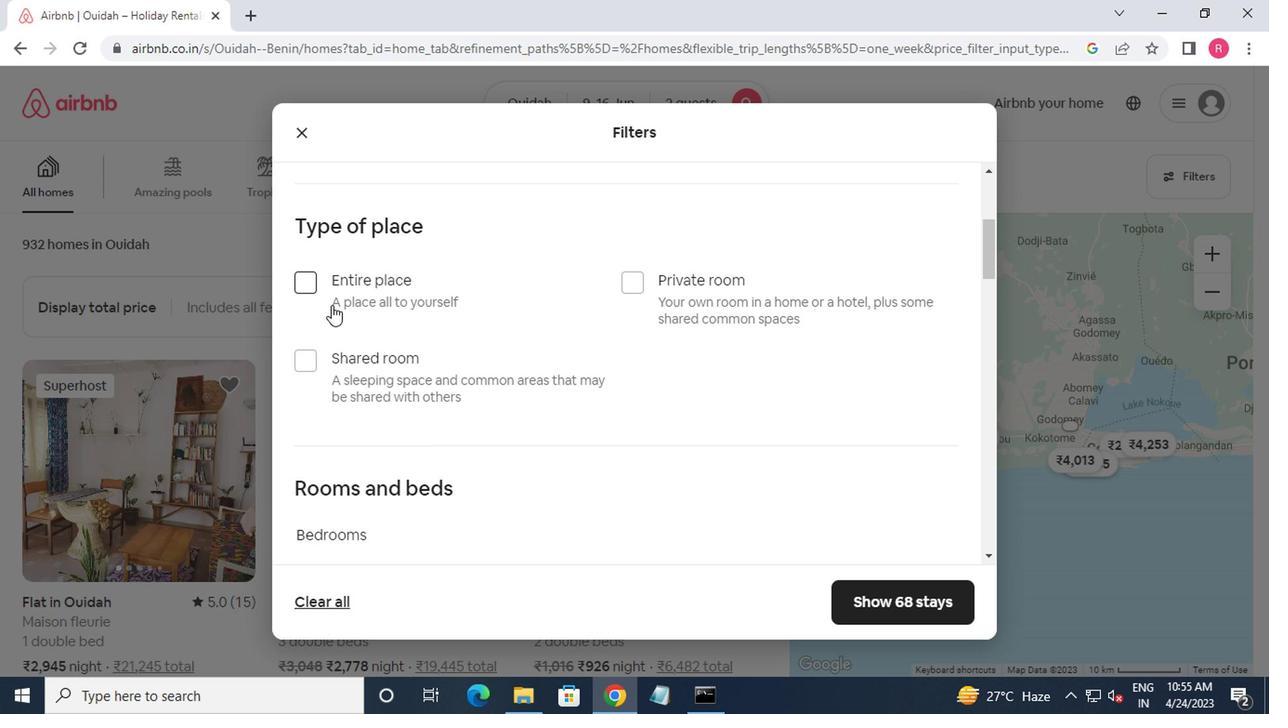 
Action: Mouse pressed left at (306, 287)
Screenshot: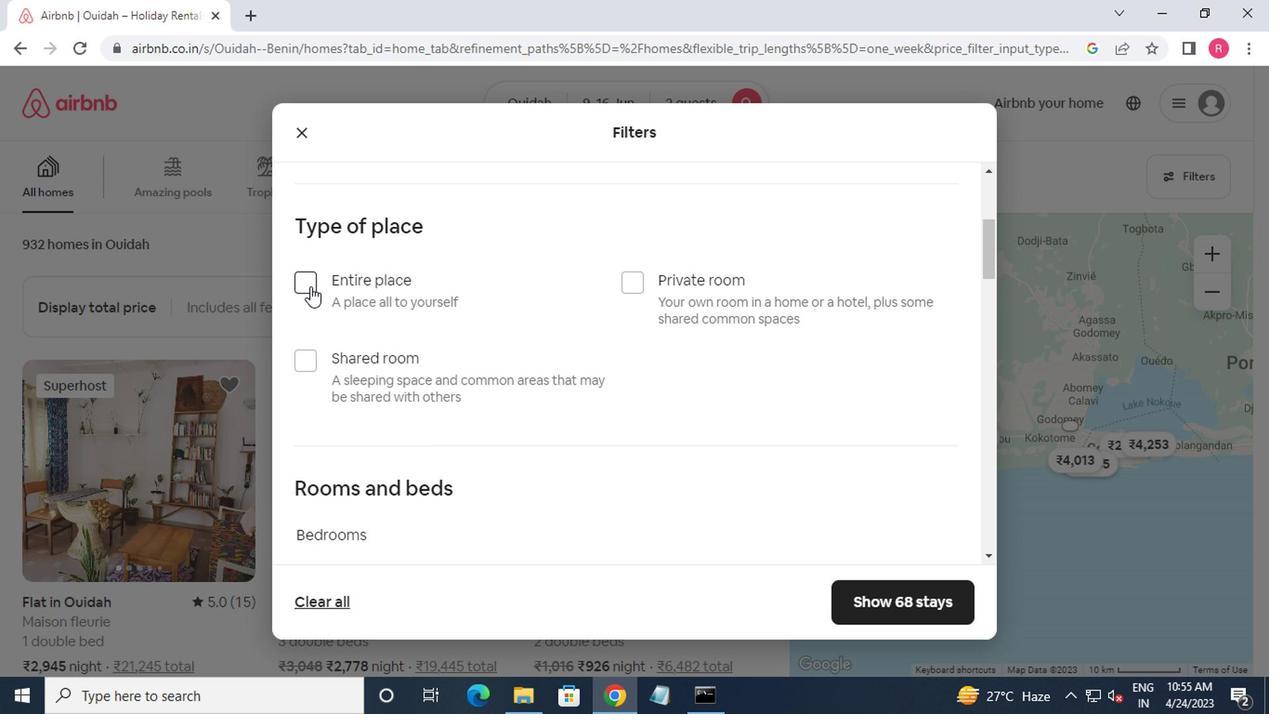 
Action: Mouse moved to (309, 295)
Screenshot: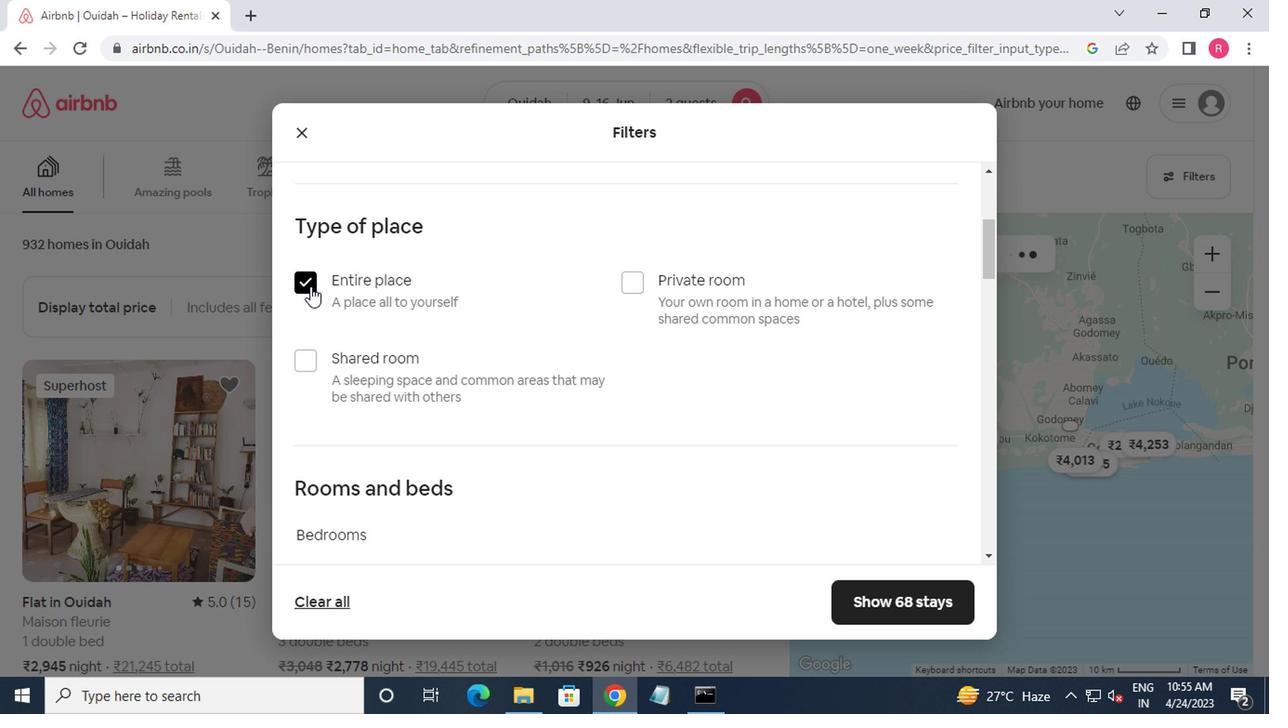 
Action: Mouse scrolled (309, 294) with delta (0, 0)
Screenshot: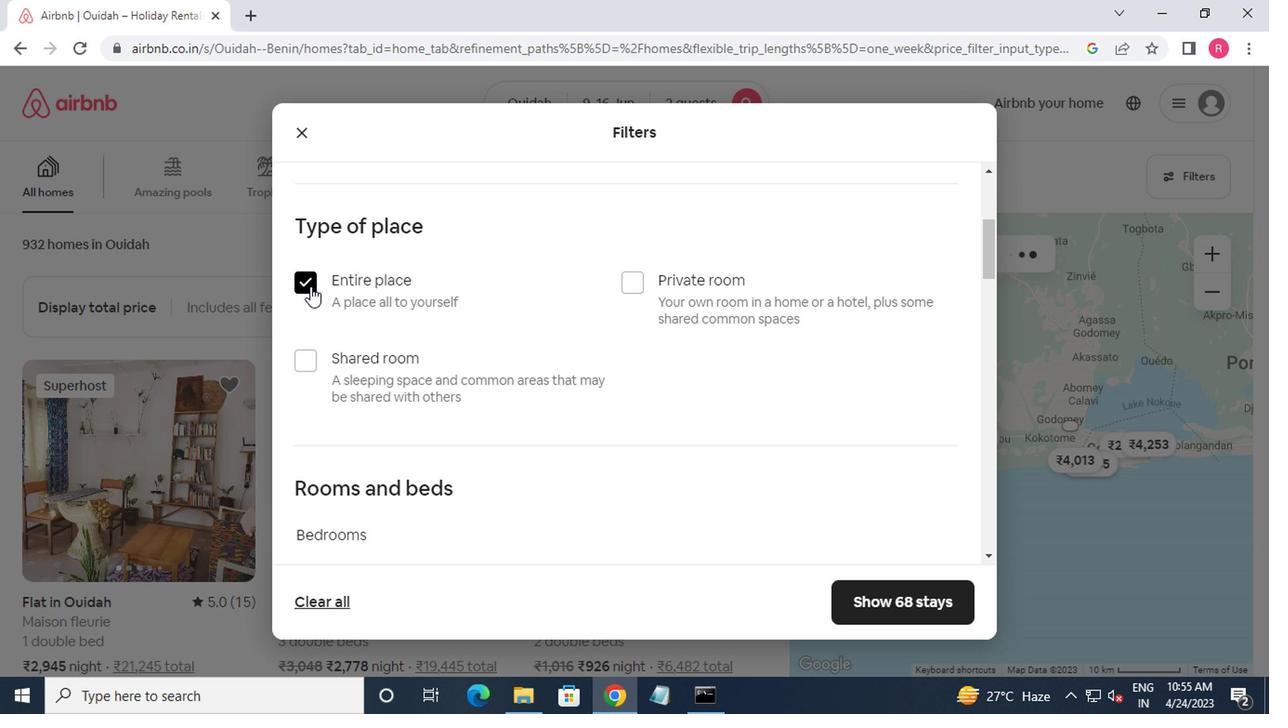 
Action: Mouse moved to (315, 308)
Screenshot: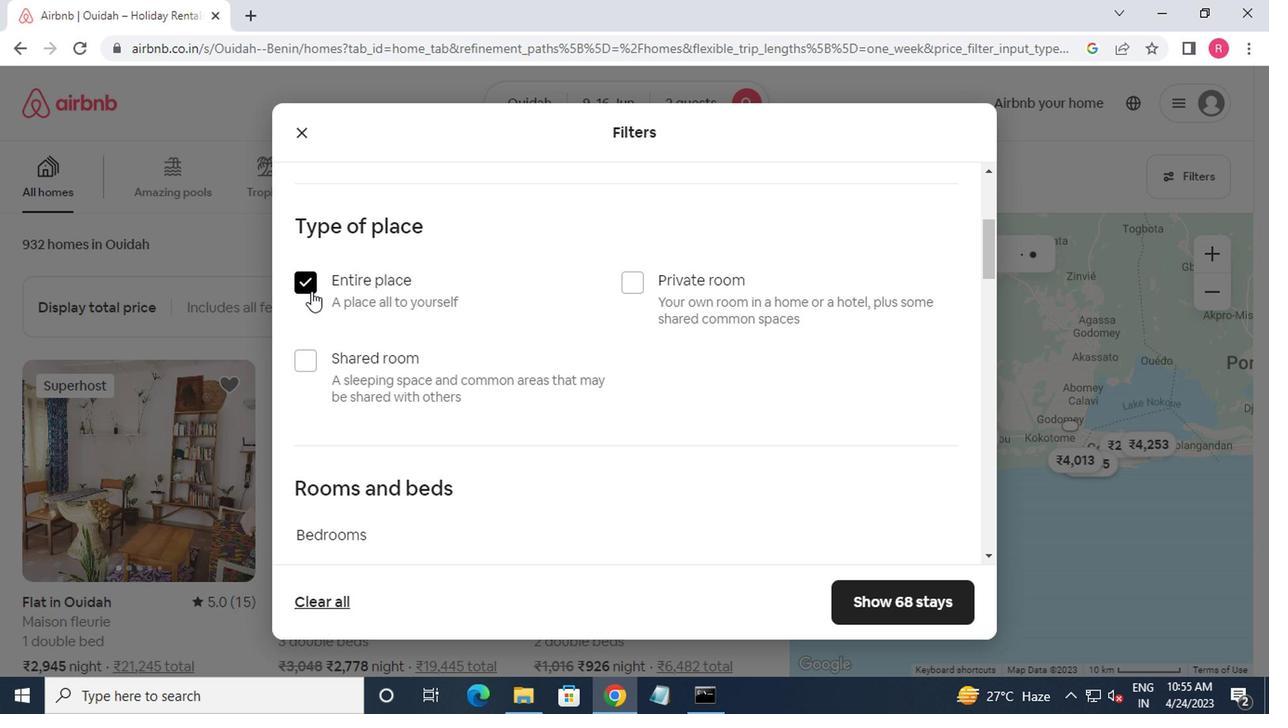 
Action: Mouse scrolled (315, 308) with delta (0, 0)
Screenshot: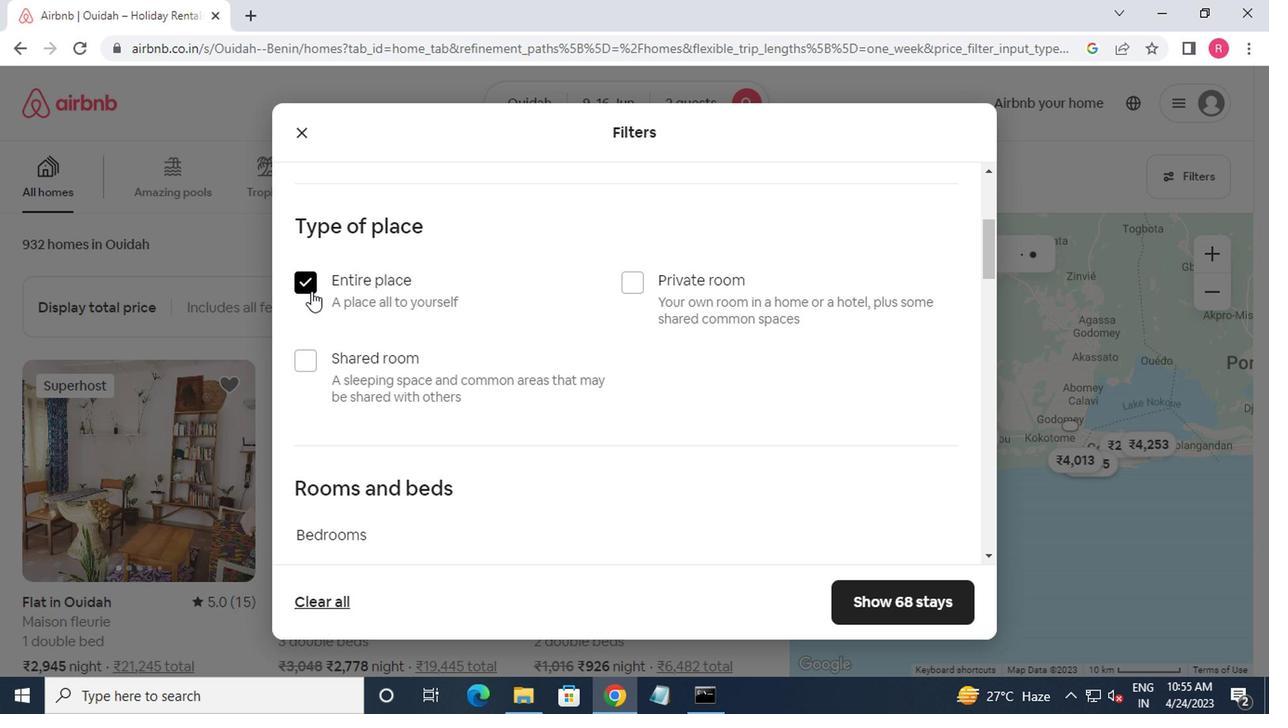 
Action: Mouse moved to (320, 317)
Screenshot: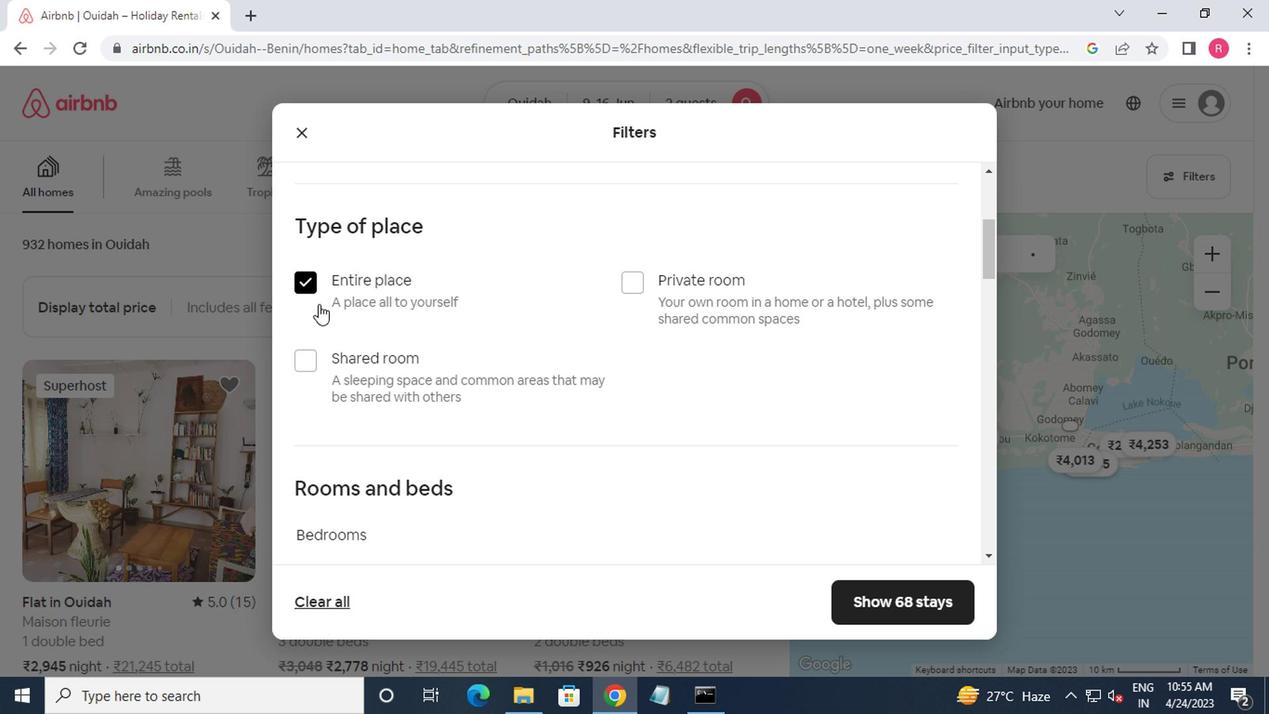 
Action: Mouse scrolled (320, 316) with delta (0, 0)
Screenshot: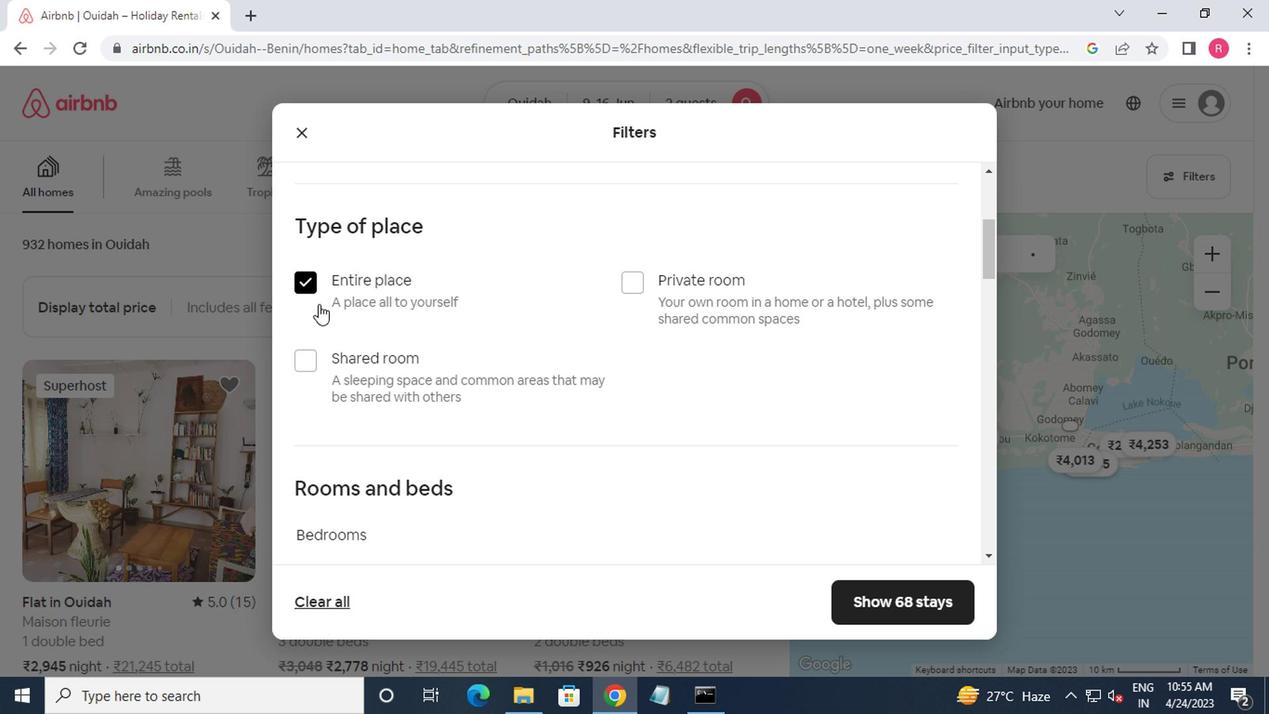 
Action: Mouse moved to (323, 322)
Screenshot: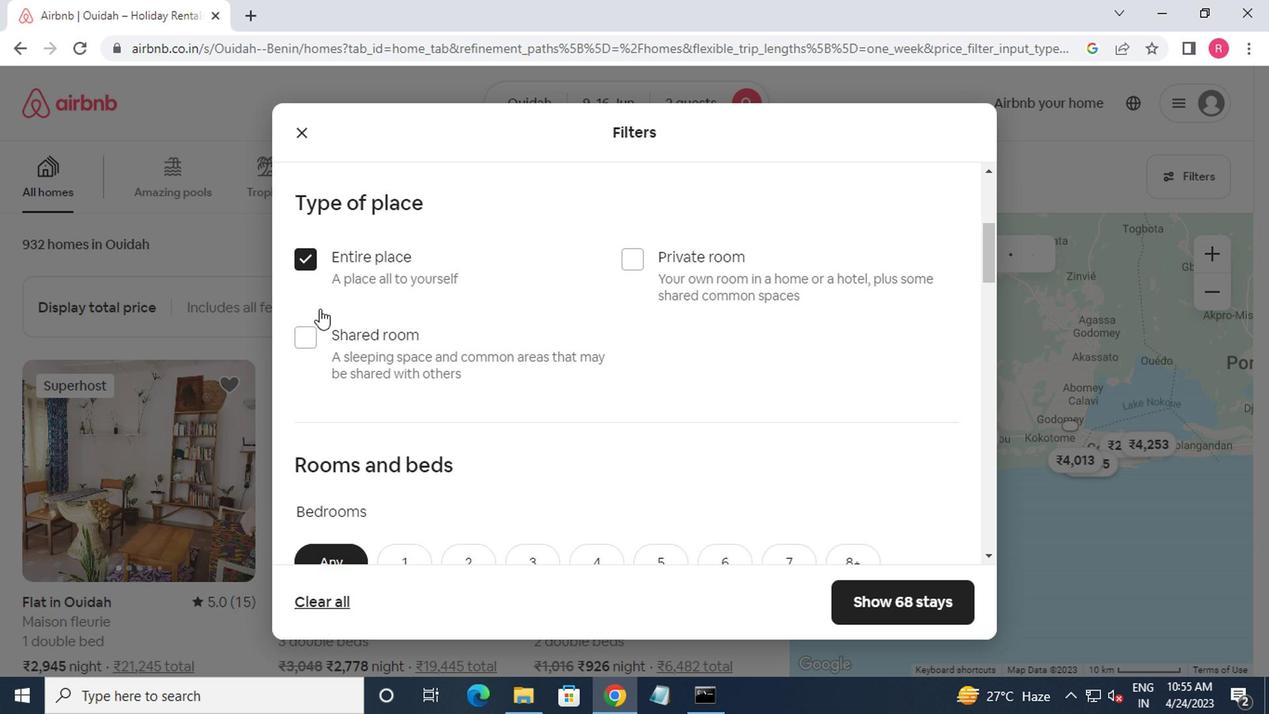 
Action: Mouse scrolled (323, 321) with delta (0, 0)
Screenshot: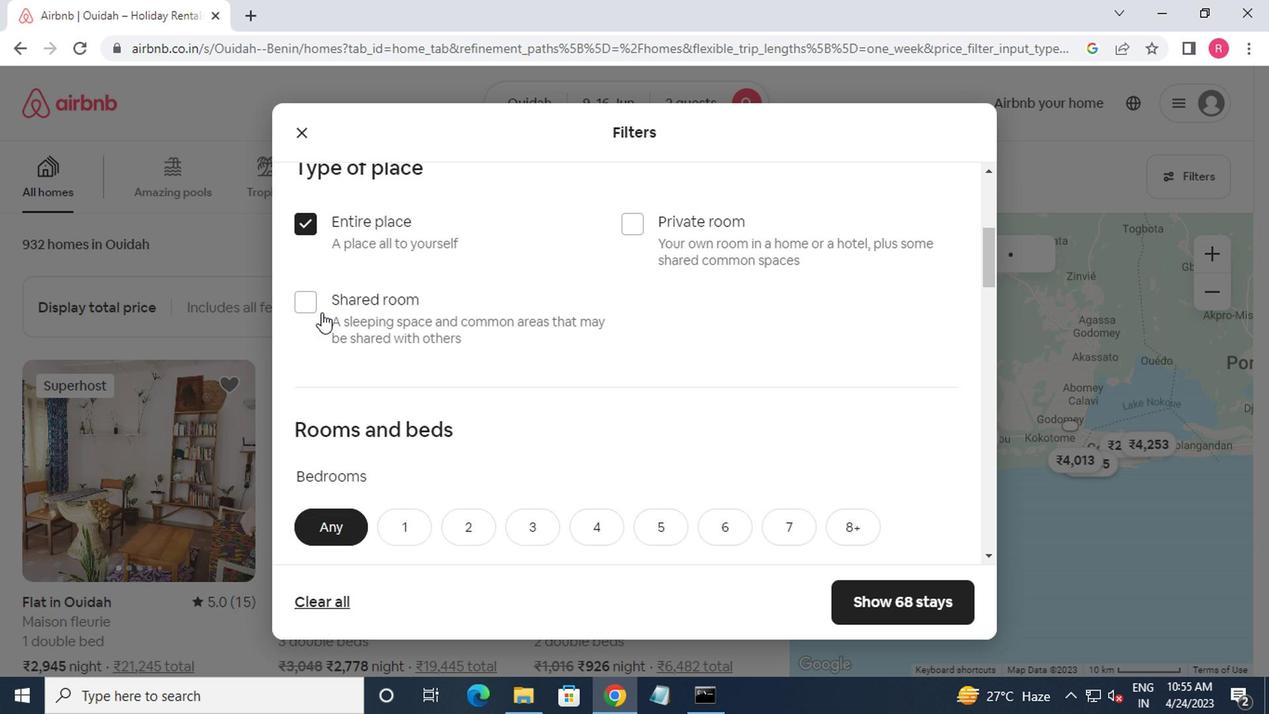 
Action: Mouse moved to (443, 226)
Screenshot: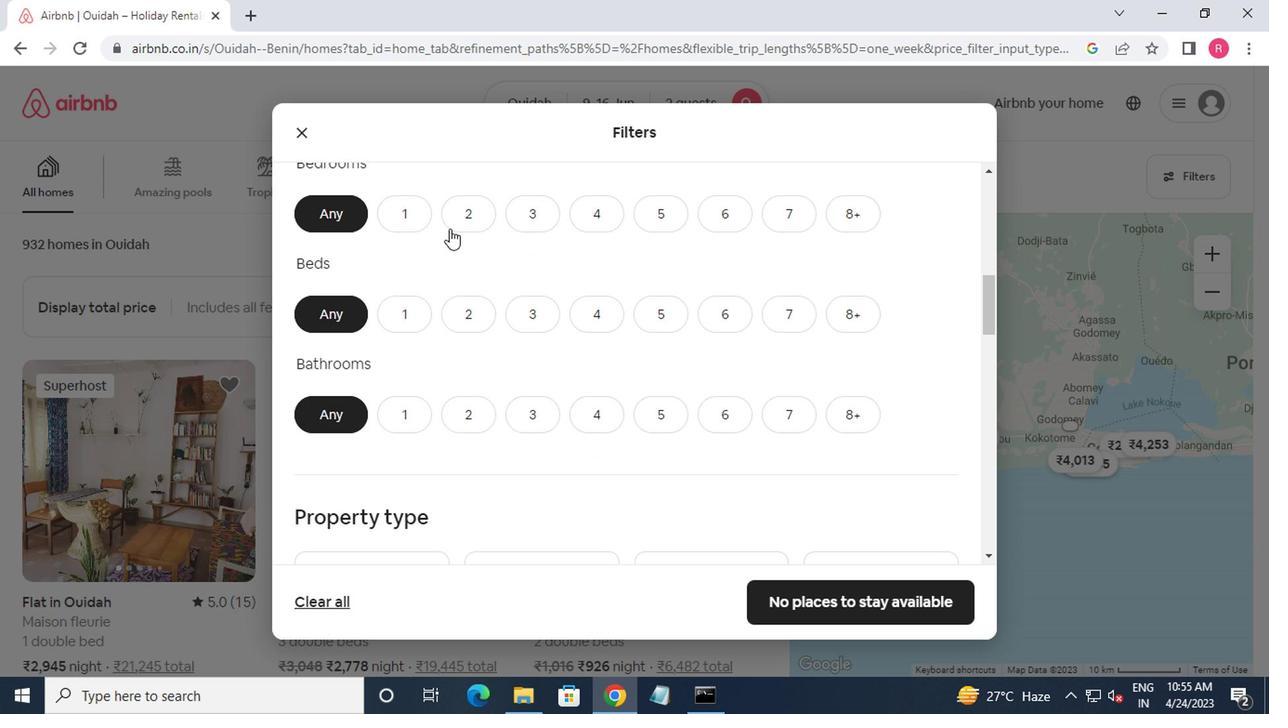 
Action: Mouse pressed left at (443, 226)
Screenshot: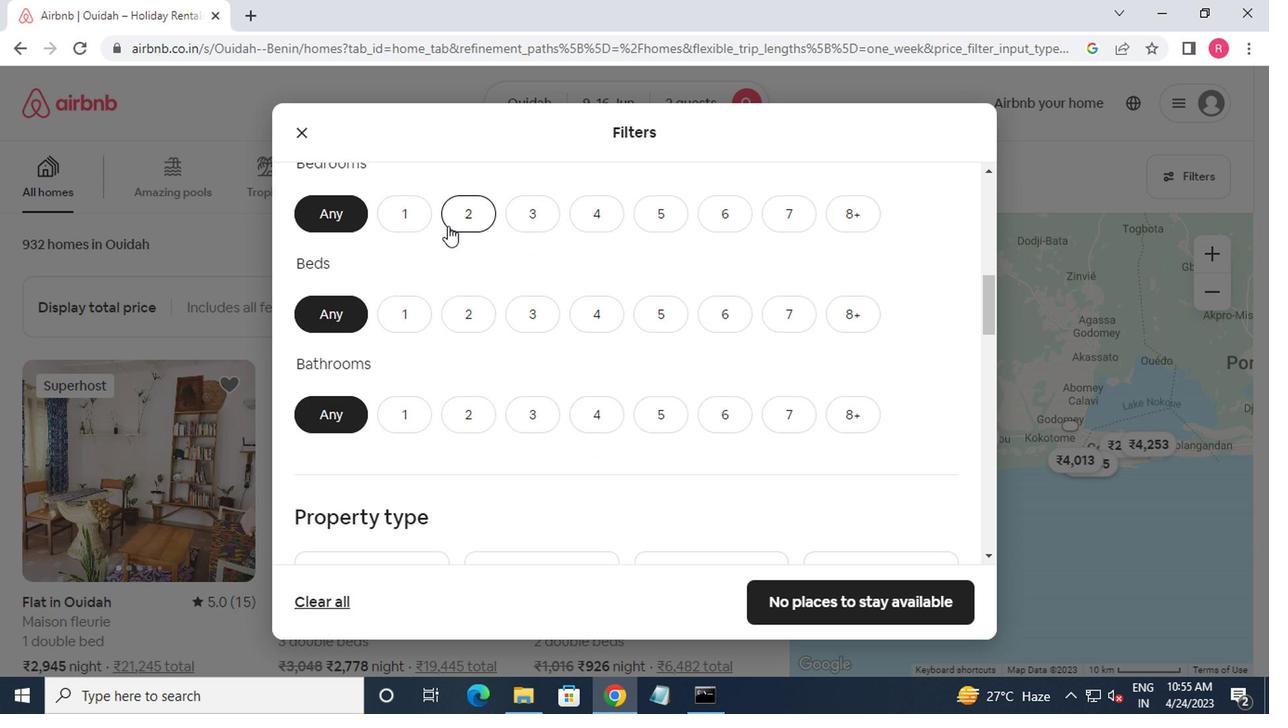 
Action: Mouse moved to (460, 314)
Screenshot: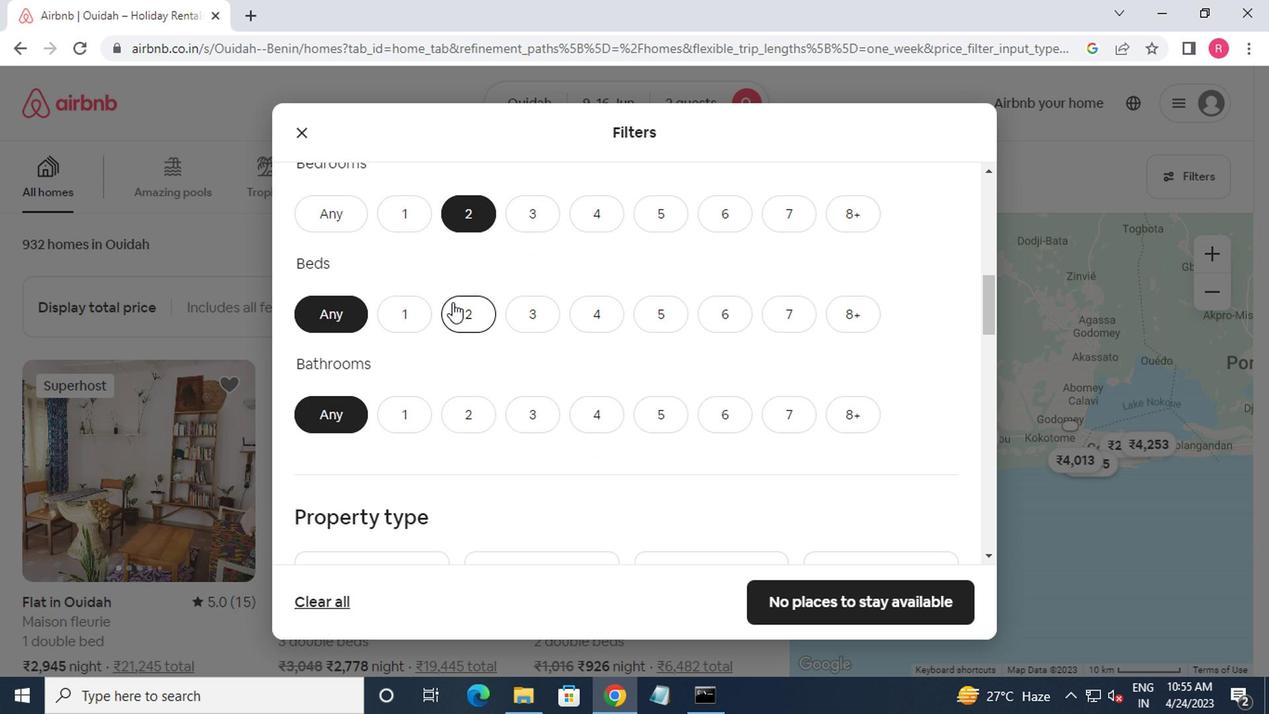 
Action: Mouse pressed left at (460, 314)
Screenshot: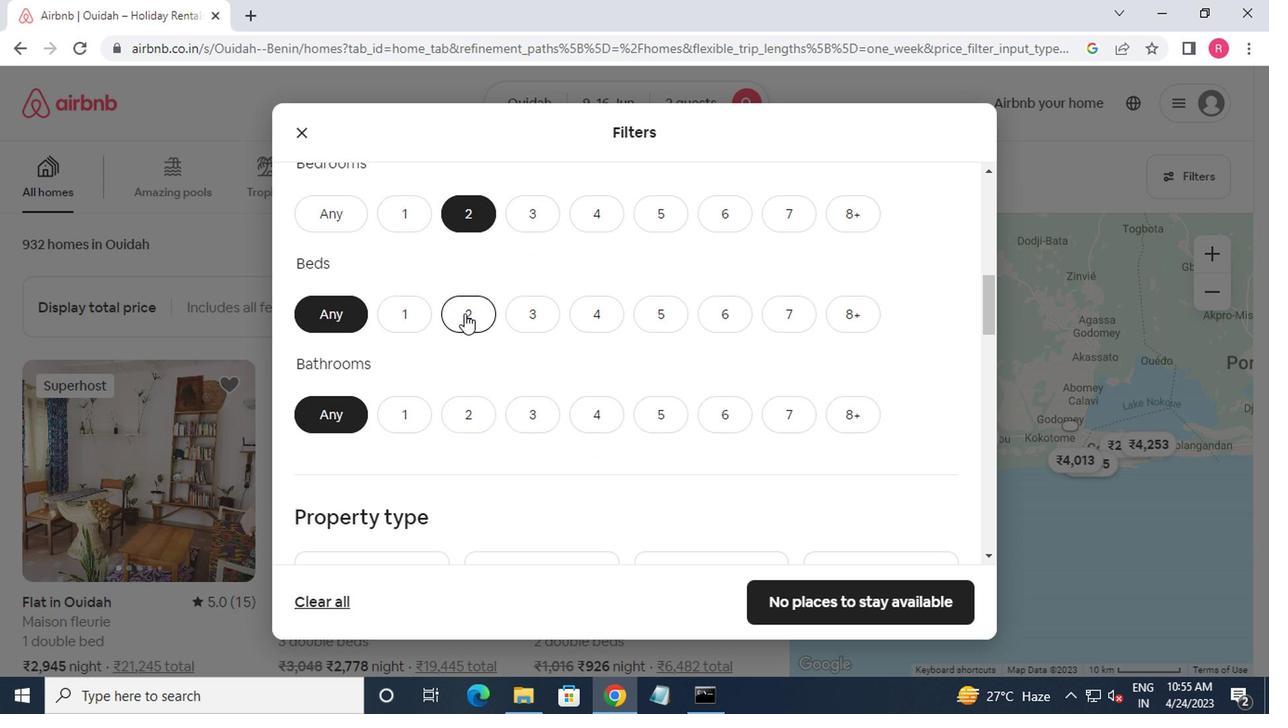 
Action: Mouse moved to (404, 415)
Screenshot: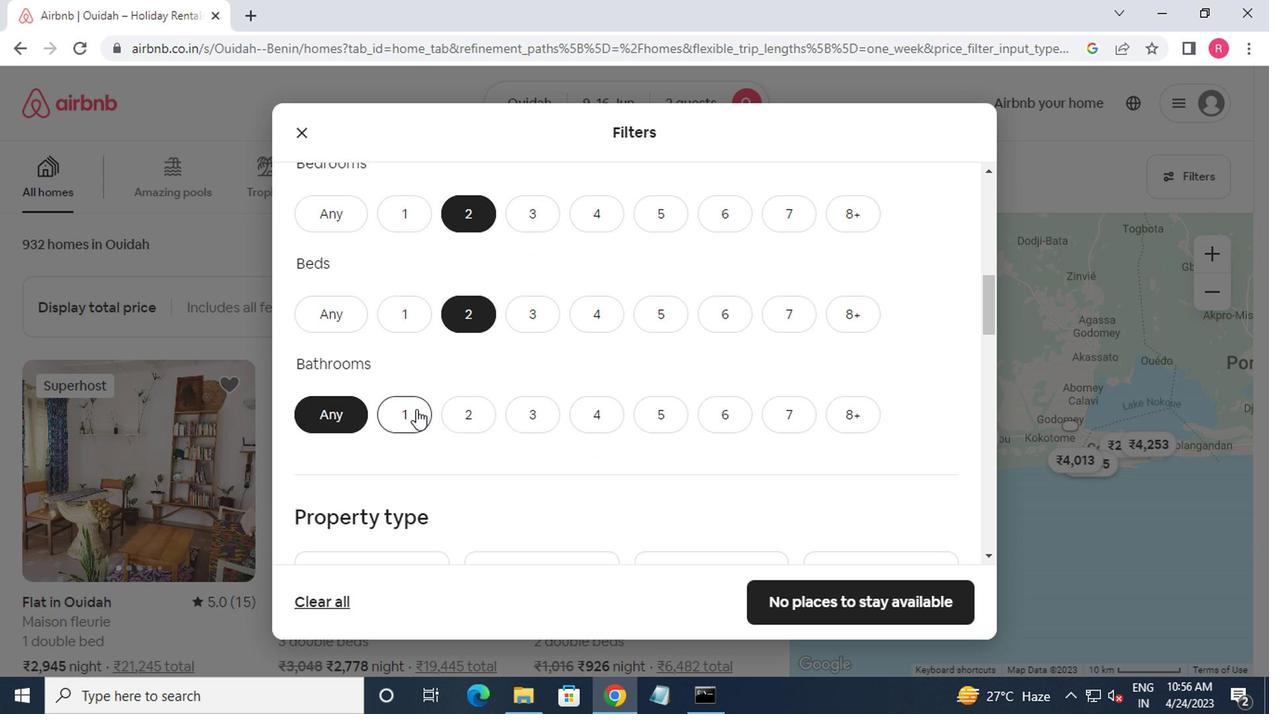 
Action: Mouse pressed left at (404, 415)
Screenshot: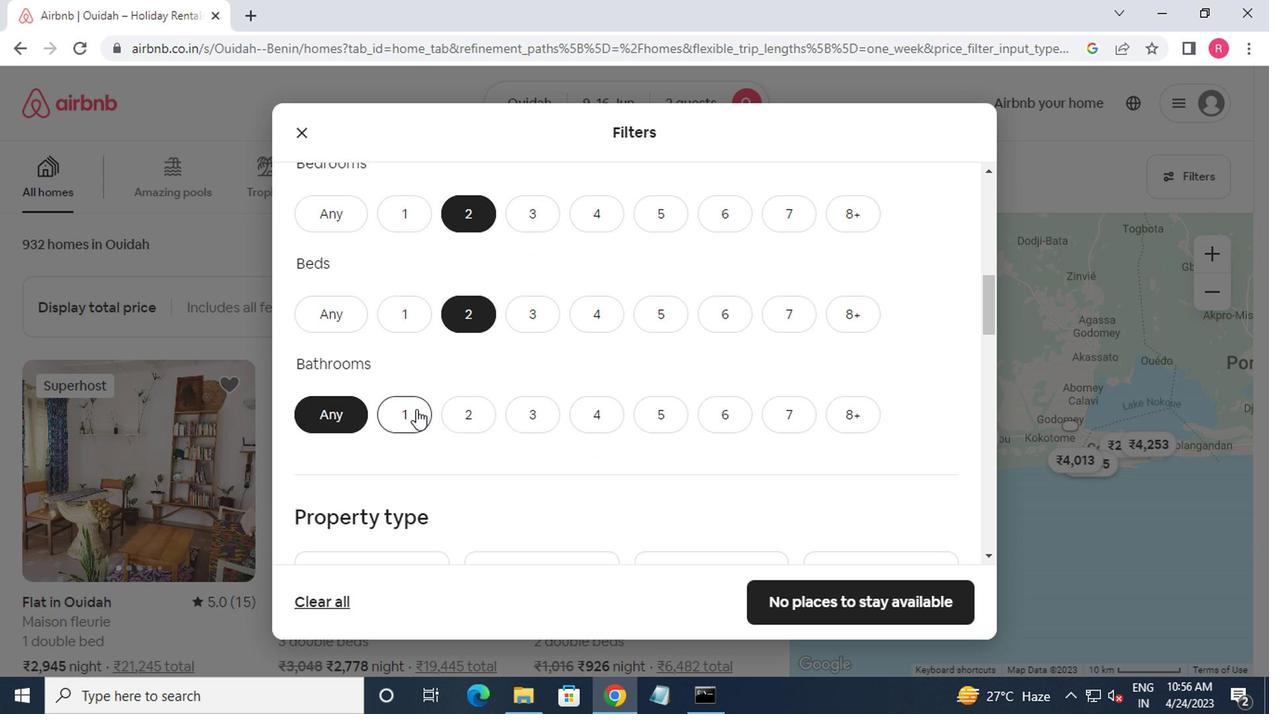 
Action: Mouse moved to (516, 427)
Screenshot: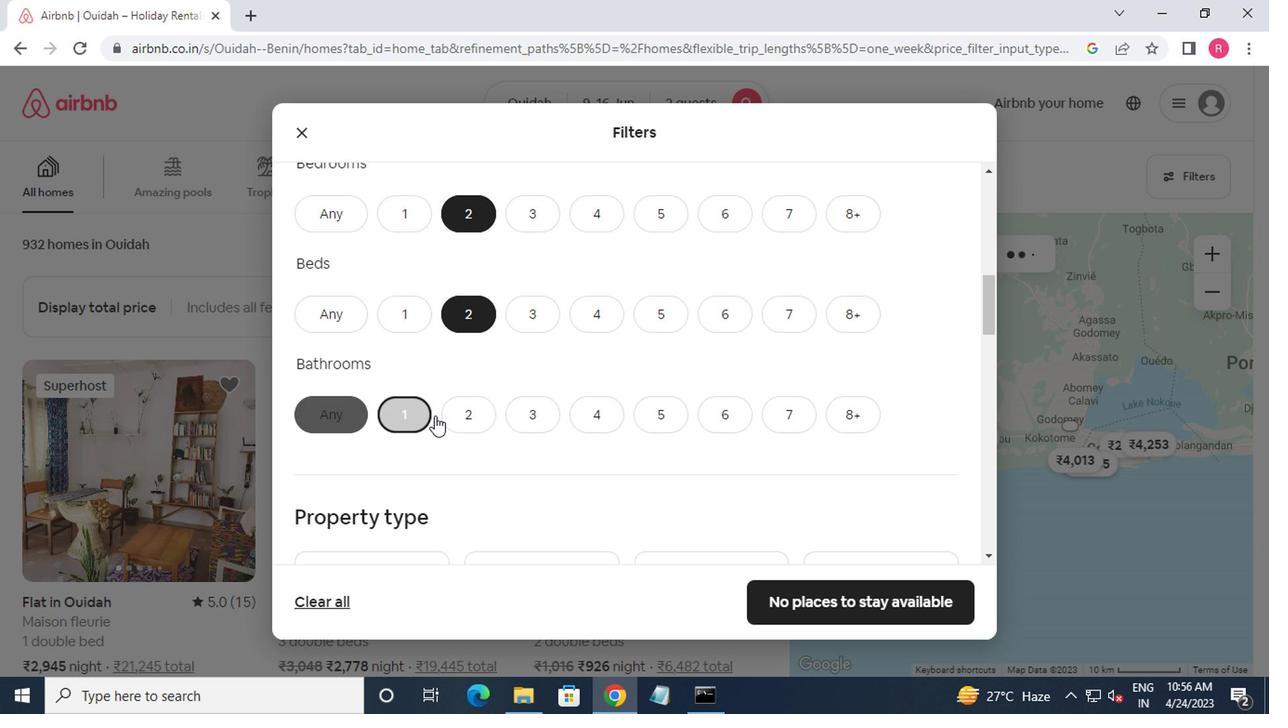 
Action: Mouse scrolled (516, 426) with delta (0, -1)
Screenshot: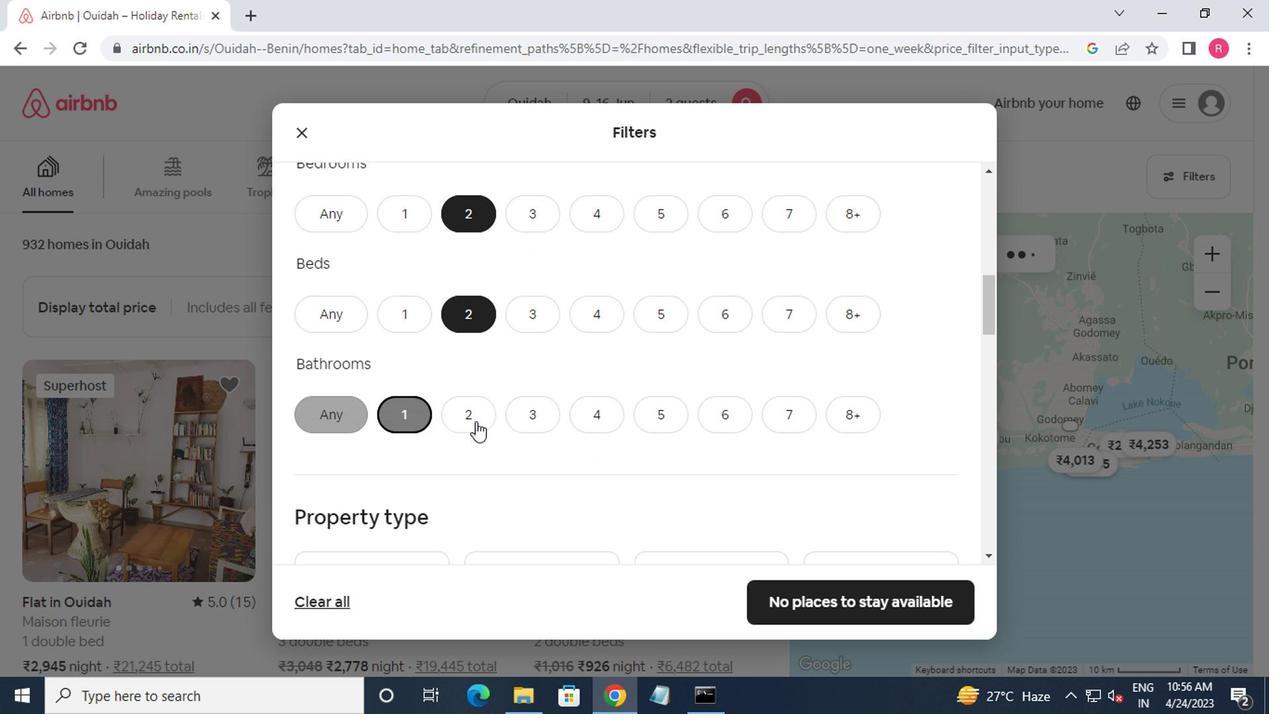 
Action: Mouse scrolled (516, 426) with delta (0, -1)
Screenshot: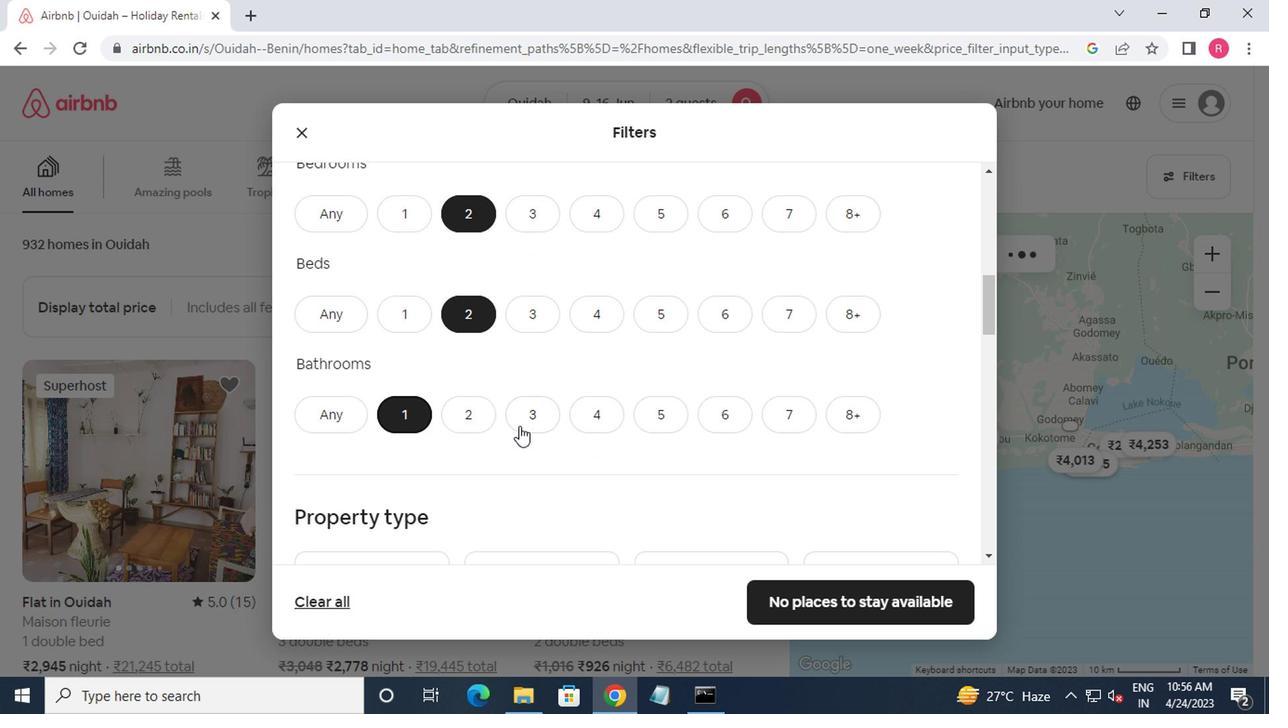 
Action: Mouse moved to (395, 448)
Screenshot: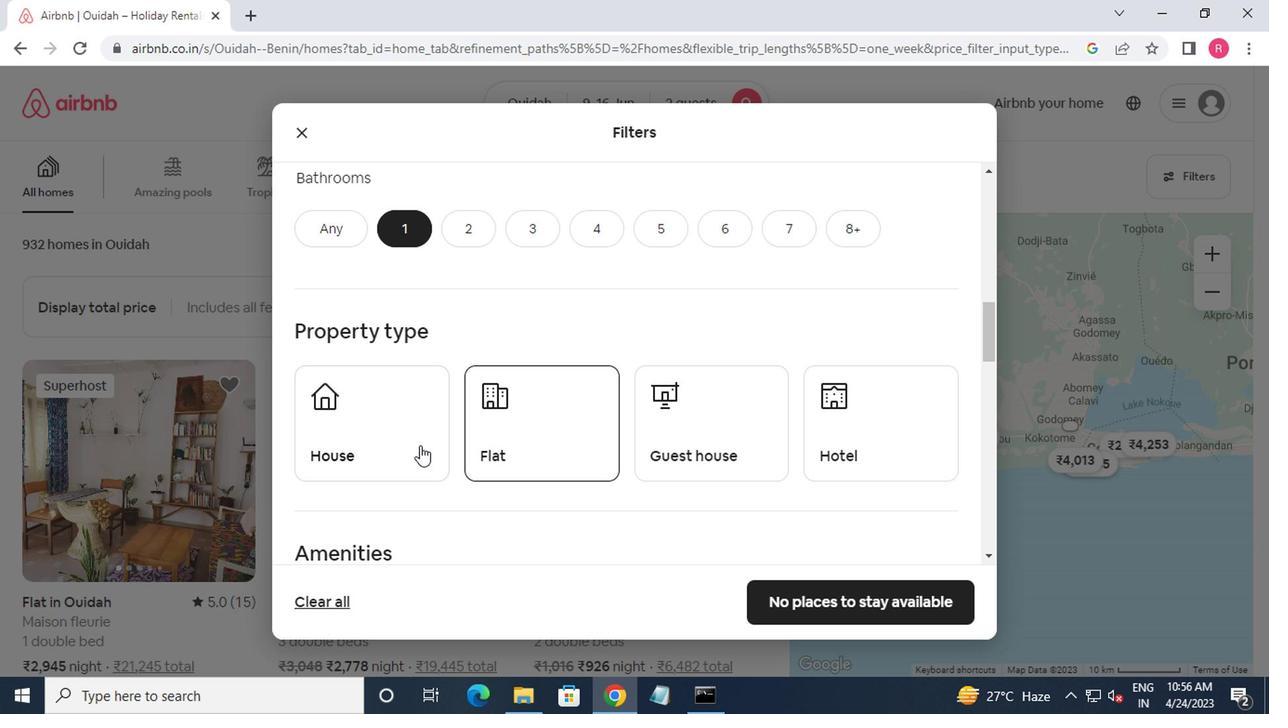 
Action: Mouse pressed left at (395, 448)
Screenshot: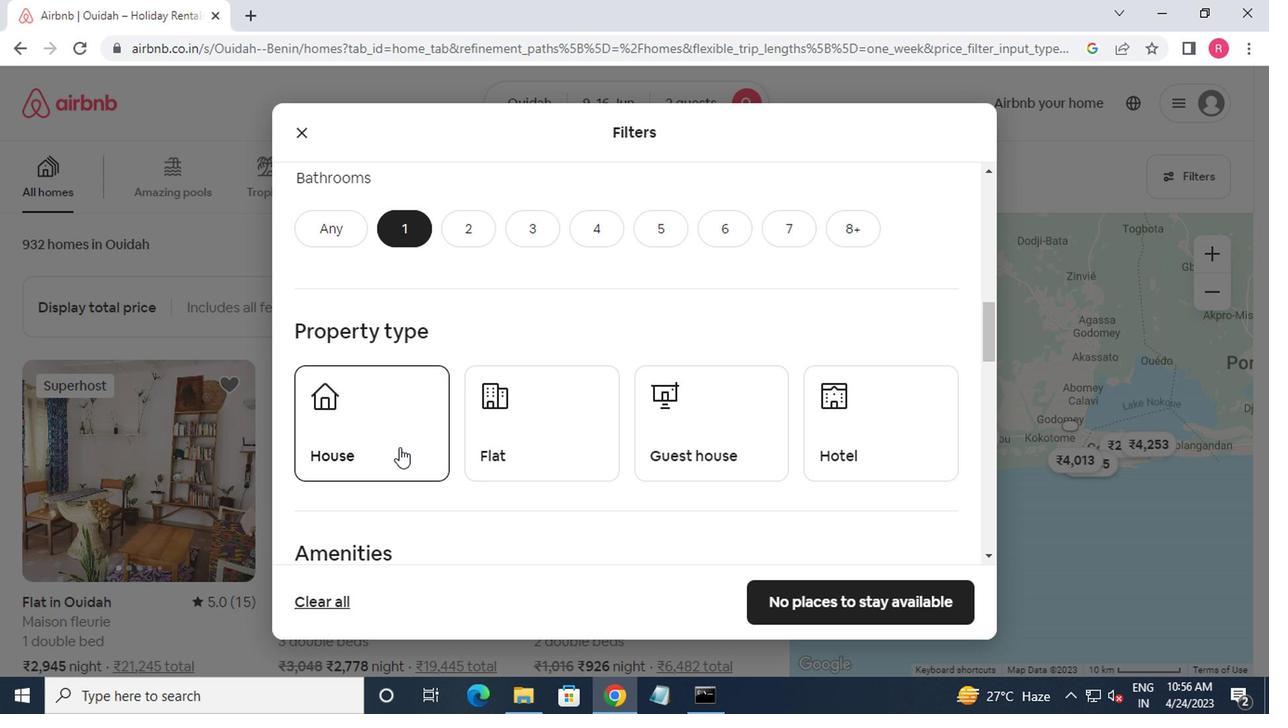 
Action: Mouse moved to (521, 450)
Screenshot: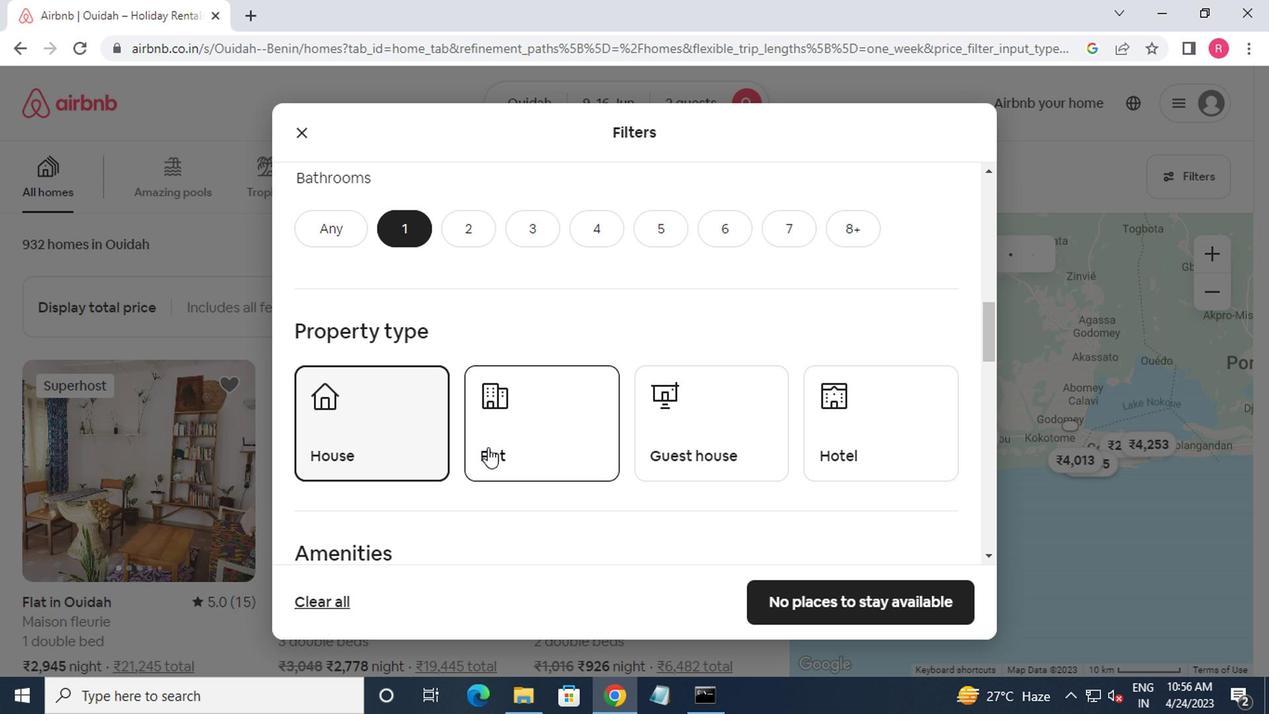 
Action: Mouse pressed left at (521, 450)
Screenshot: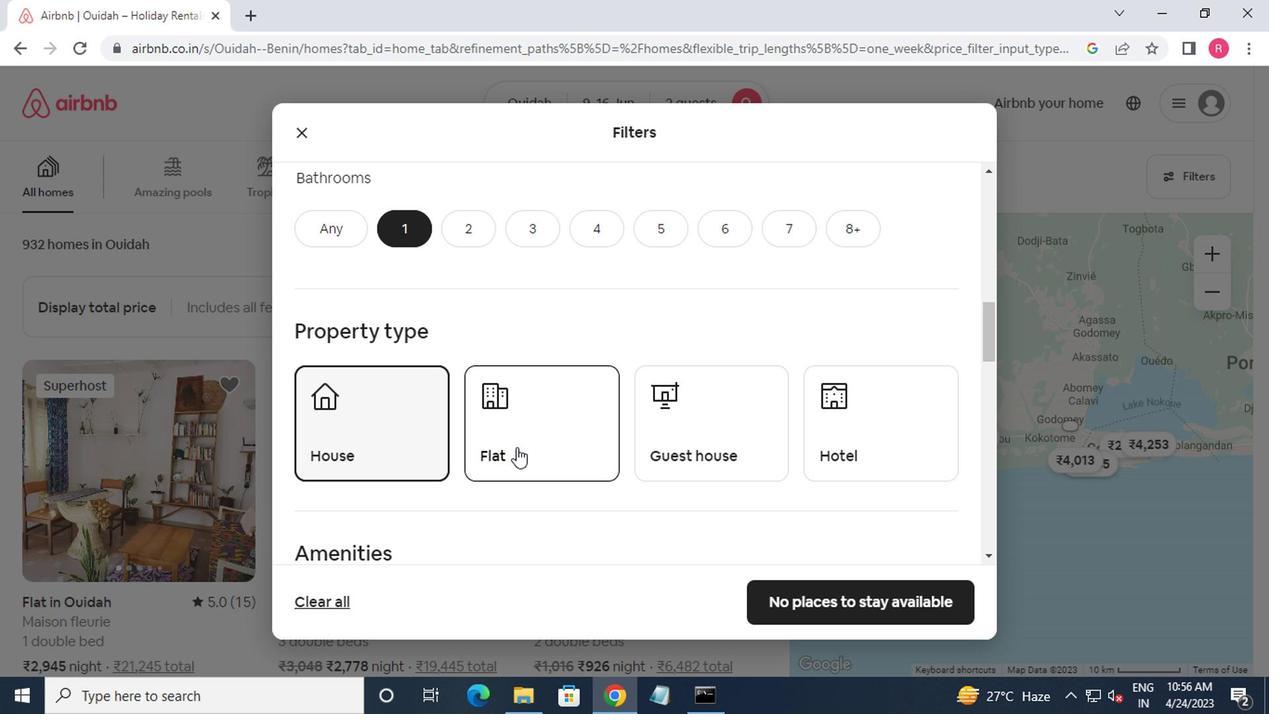 
Action: Mouse moved to (669, 444)
Screenshot: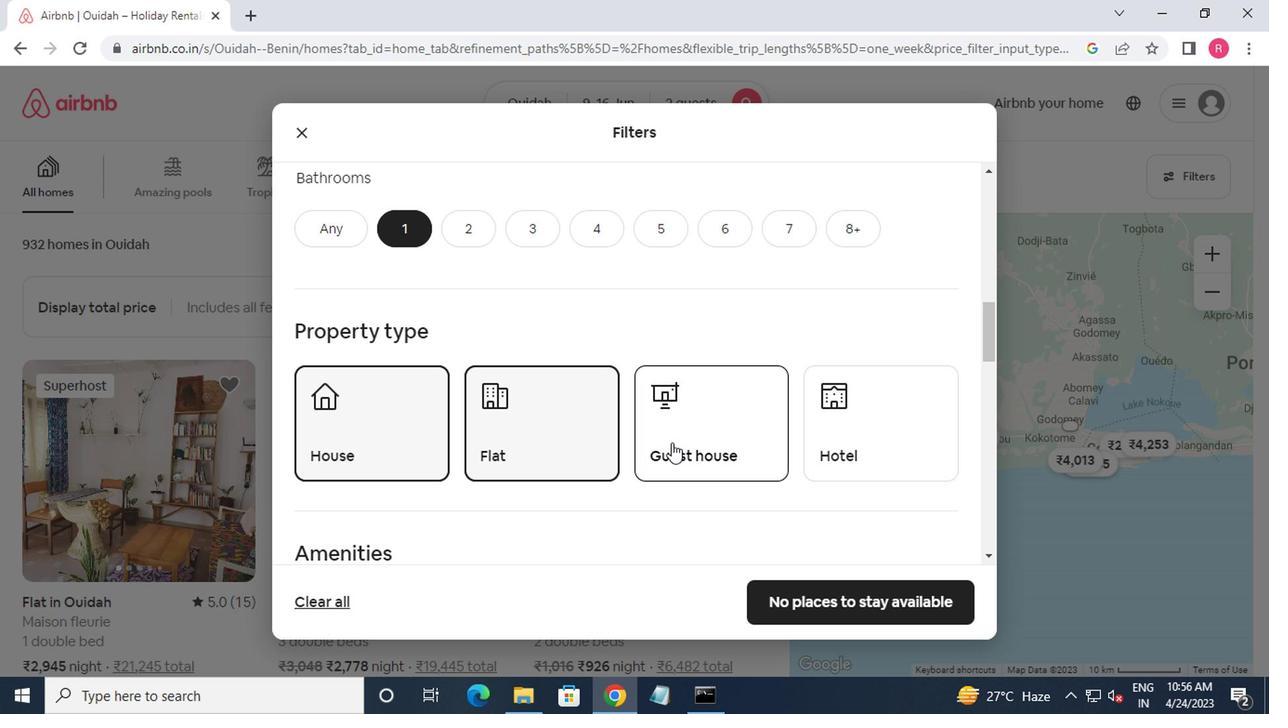 
Action: Mouse pressed left at (669, 444)
Screenshot: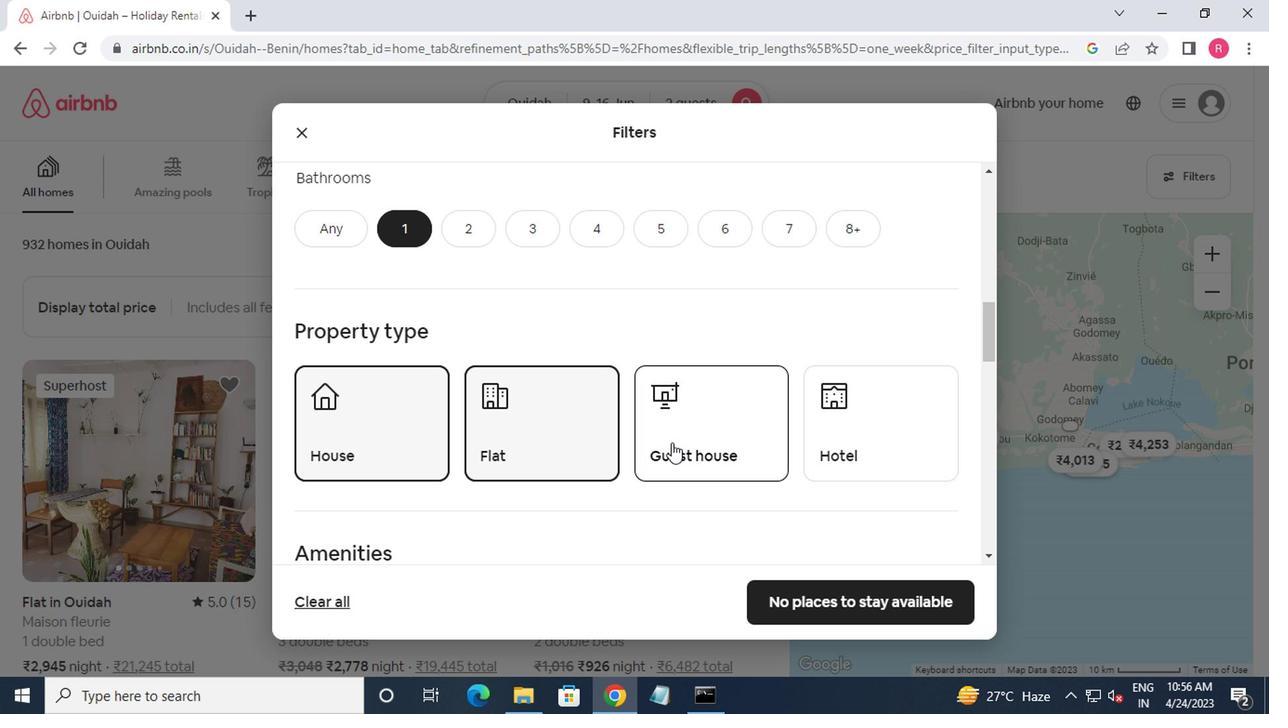 
Action: Mouse moved to (673, 439)
Screenshot: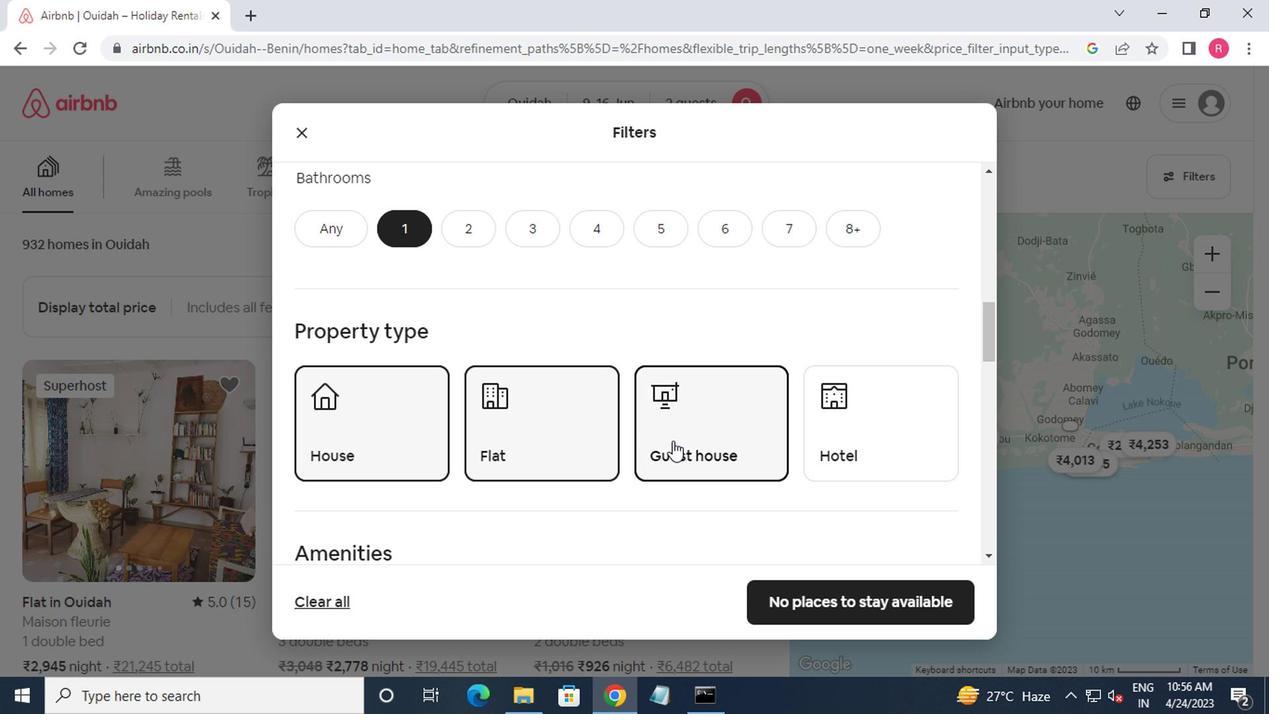 
Action: Mouse scrolled (673, 437) with delta (0, -1)
Screenshot: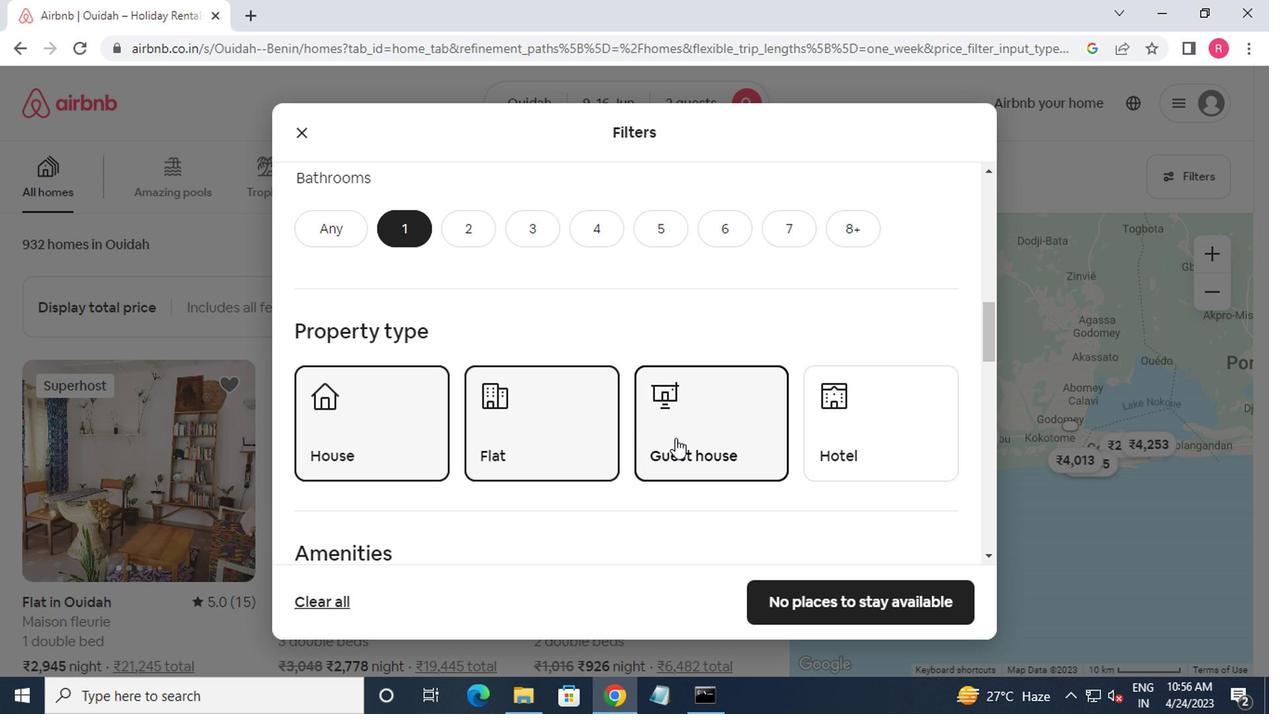 
Action: Mouse scrolled (673, 437) with delta (0, -1)
Screenshot: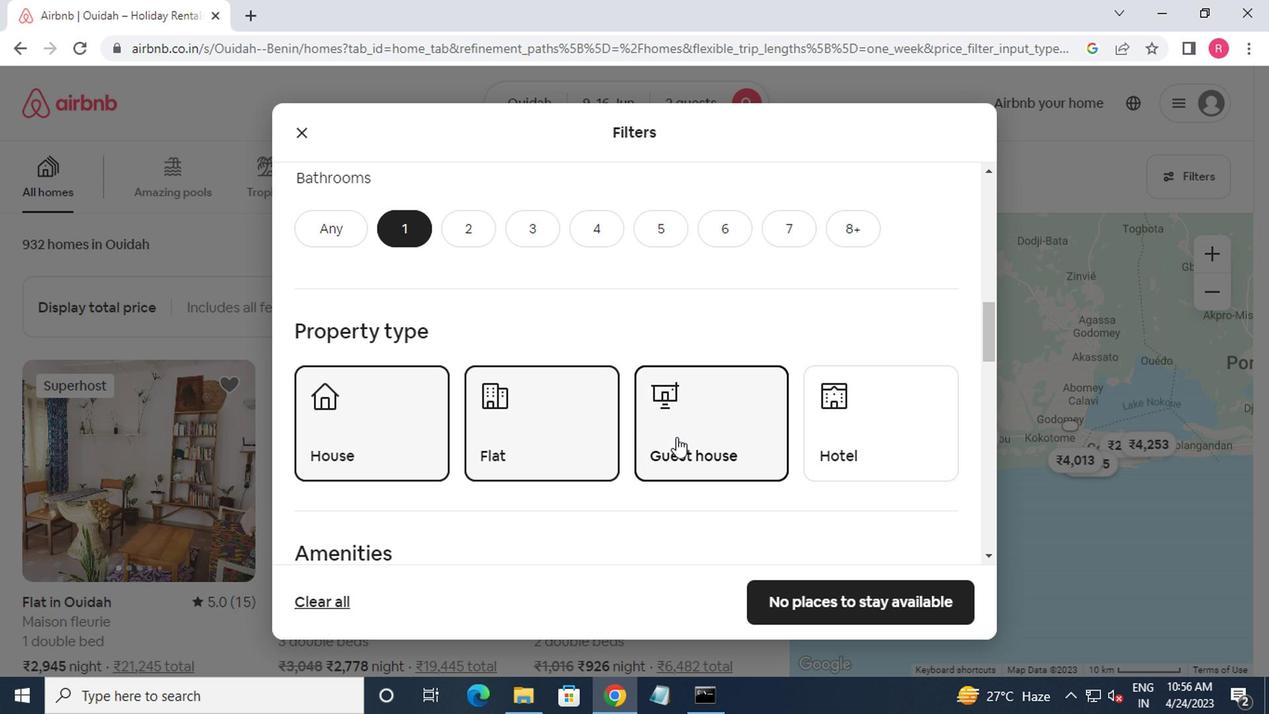
Action: Mouse scrolled (673, 437) with delta (0, -1)
Screenshot: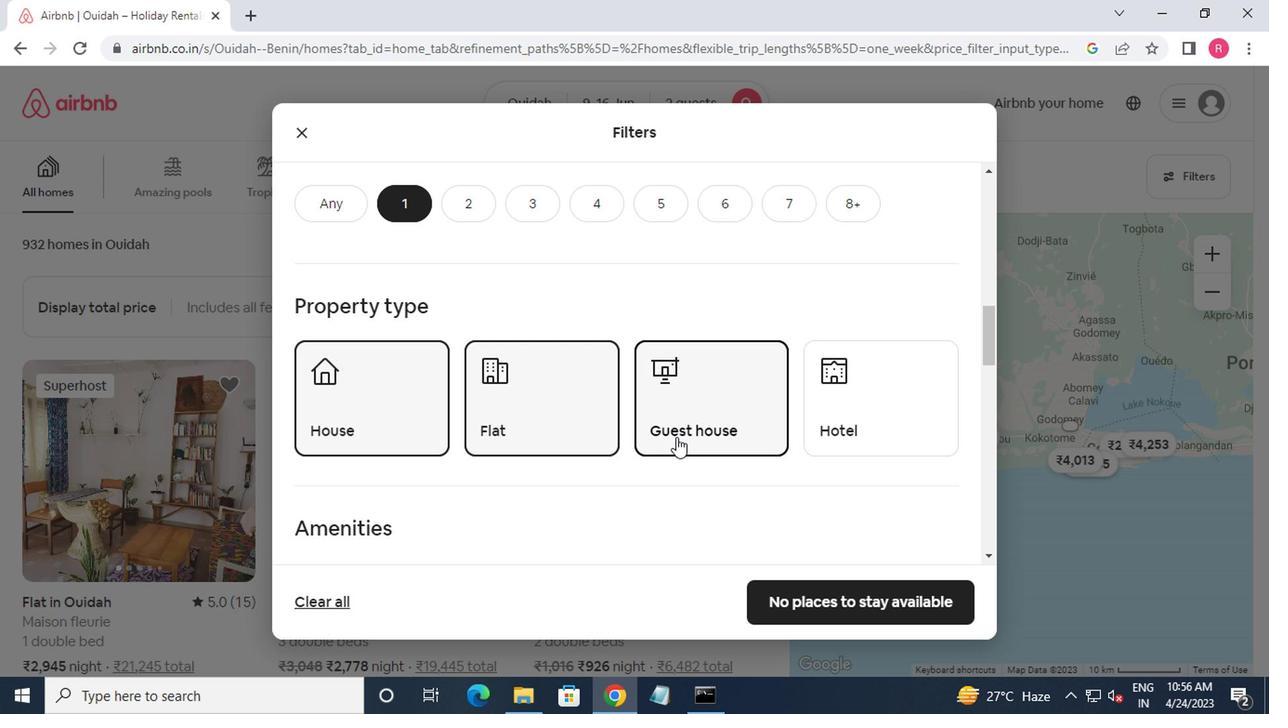 
Action: Mouse moved to (675, 439)
Screenshot: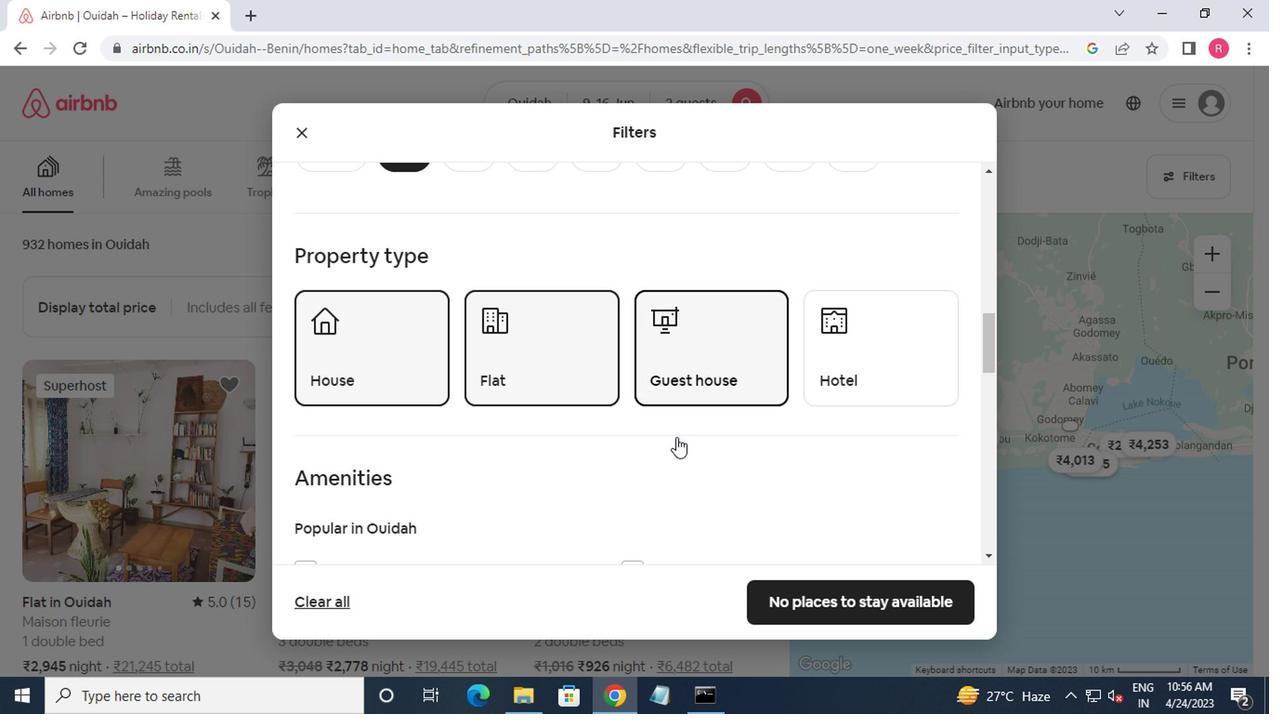 
Action: Mouse scrolled (675, 437) with delta (0, -1)
Screenshot: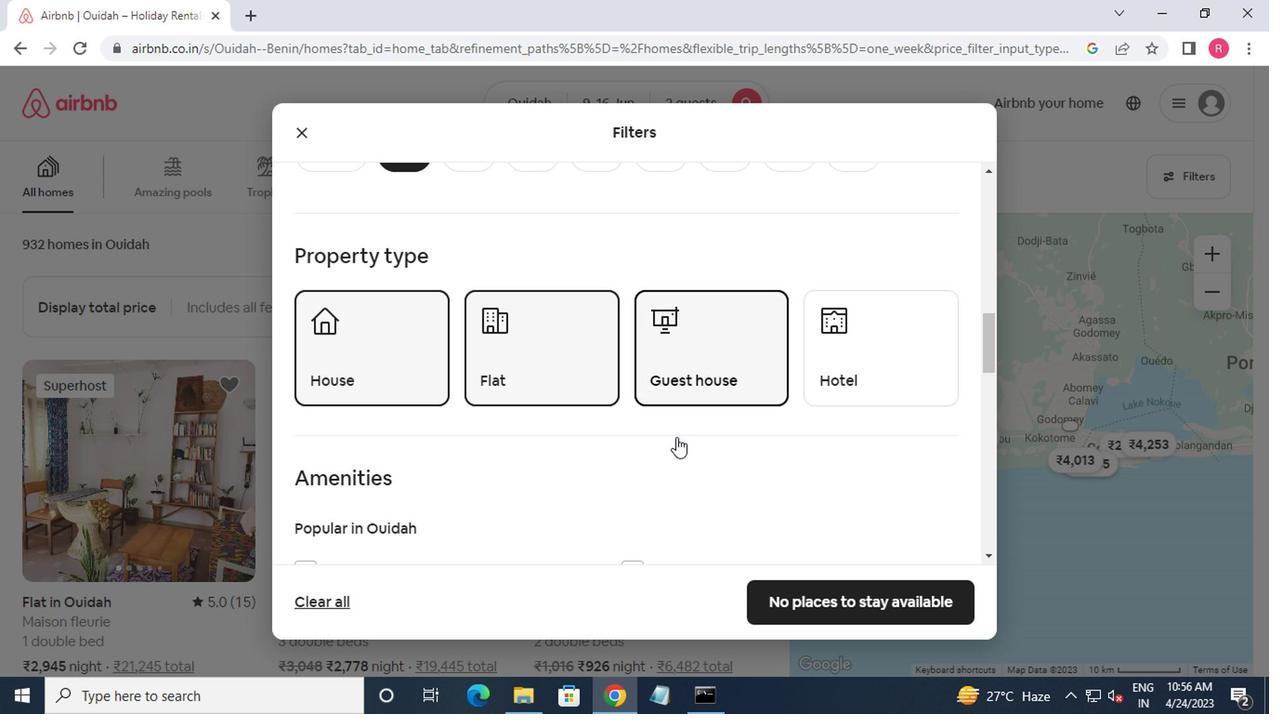 
Action: Mouse moved to (677, 437)
Screenshot: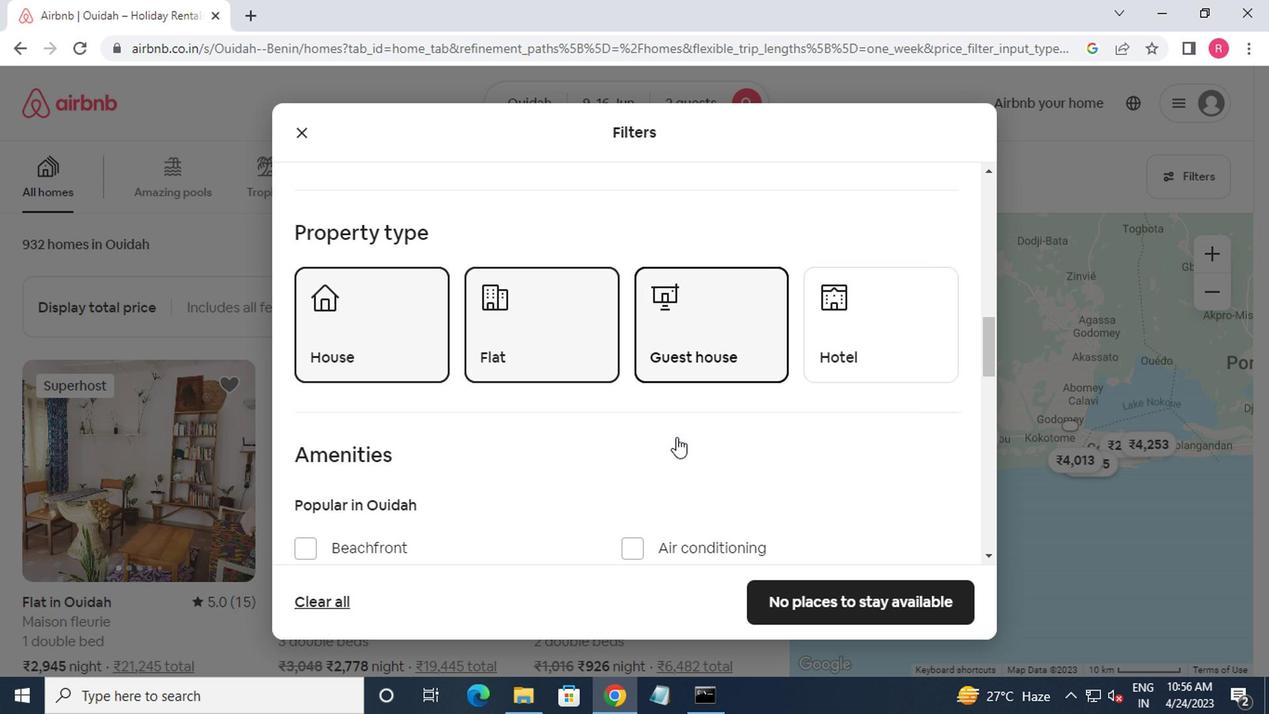 
Action: Mouse scrolled (677, 437) with delta (0, 0)
Screenshot: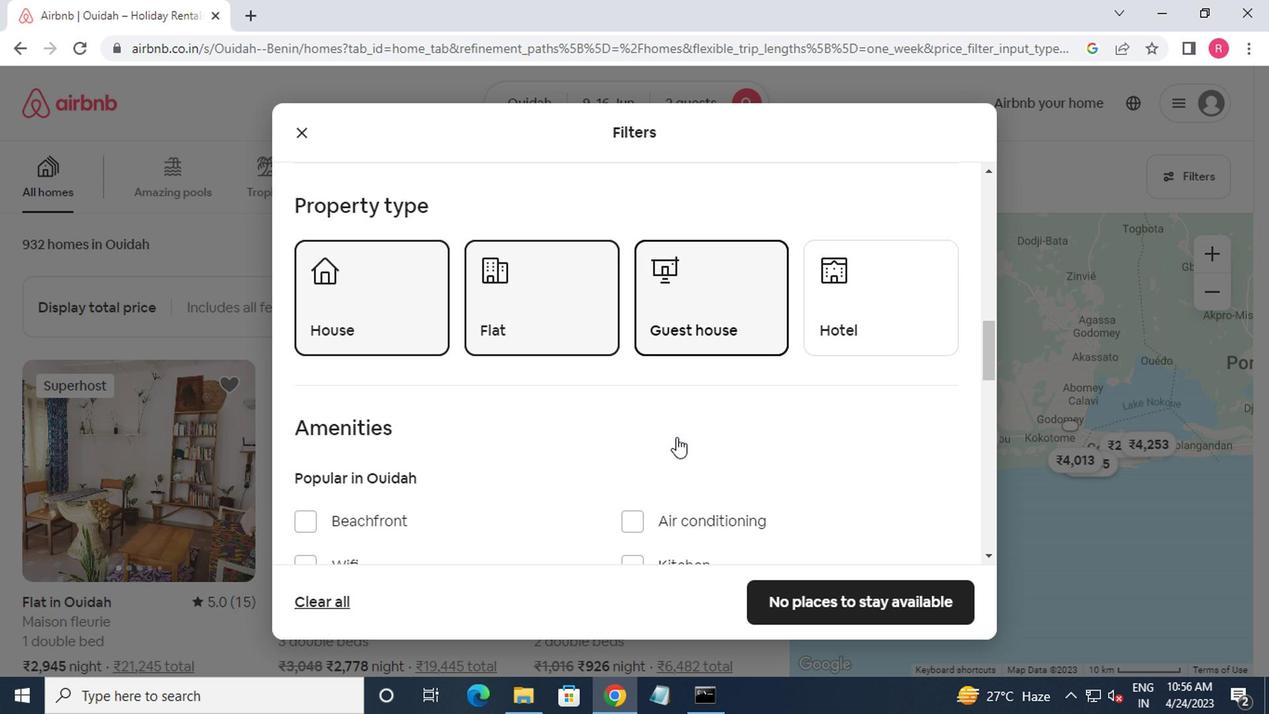 
Action: Mouse moved to (681, 436)
Screenshot: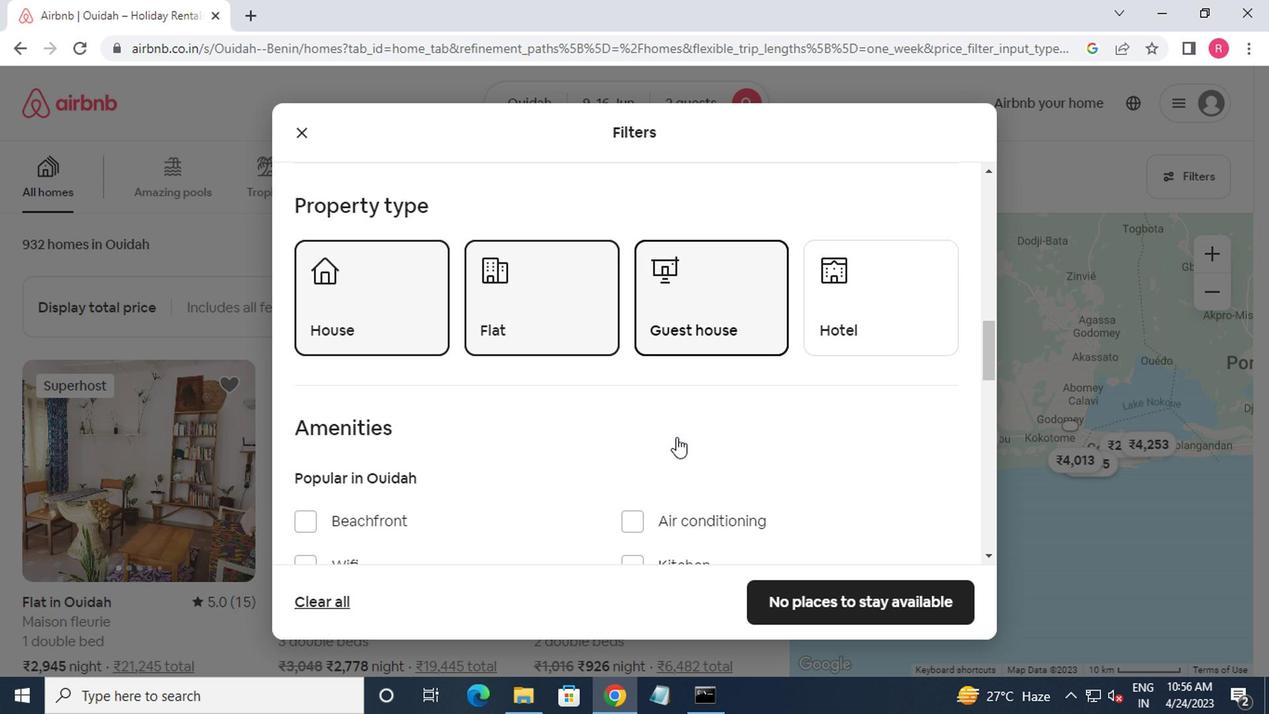 
Action: Mouse scrolled (681, 435) with delta (0, -1)
Screenshot: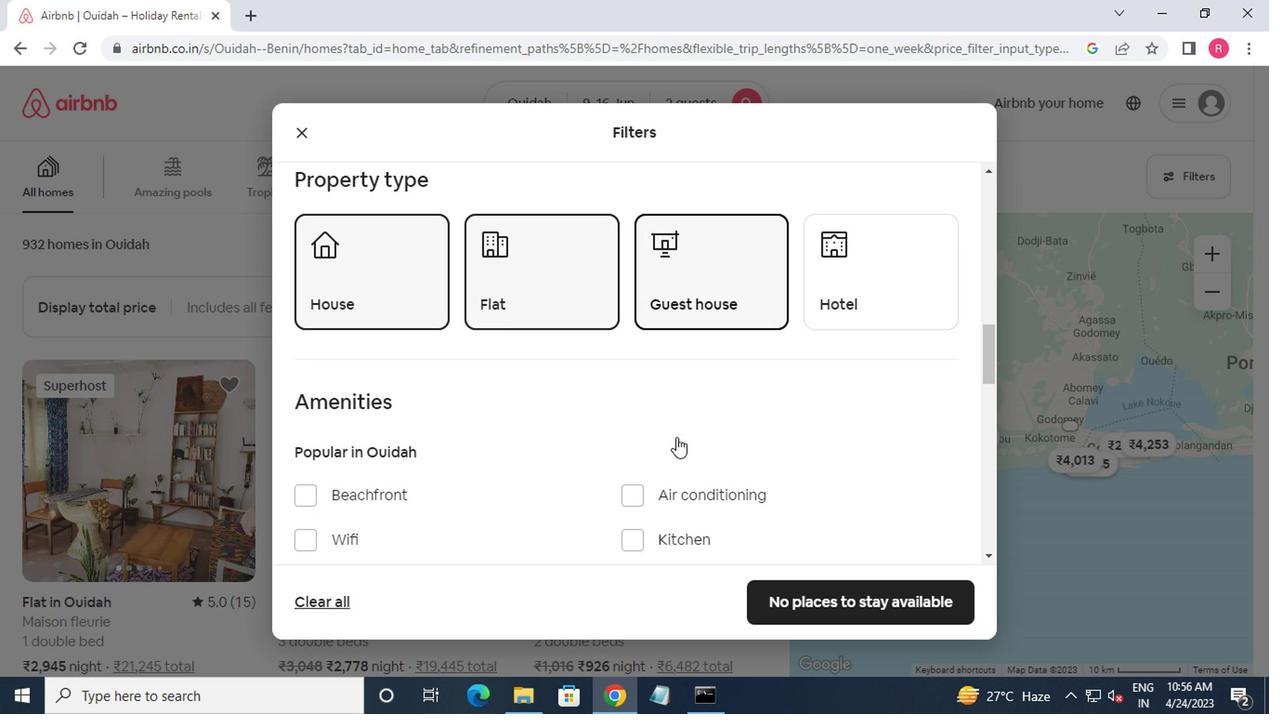 
Action: Mouse moved to (710, 330)
Screenshot: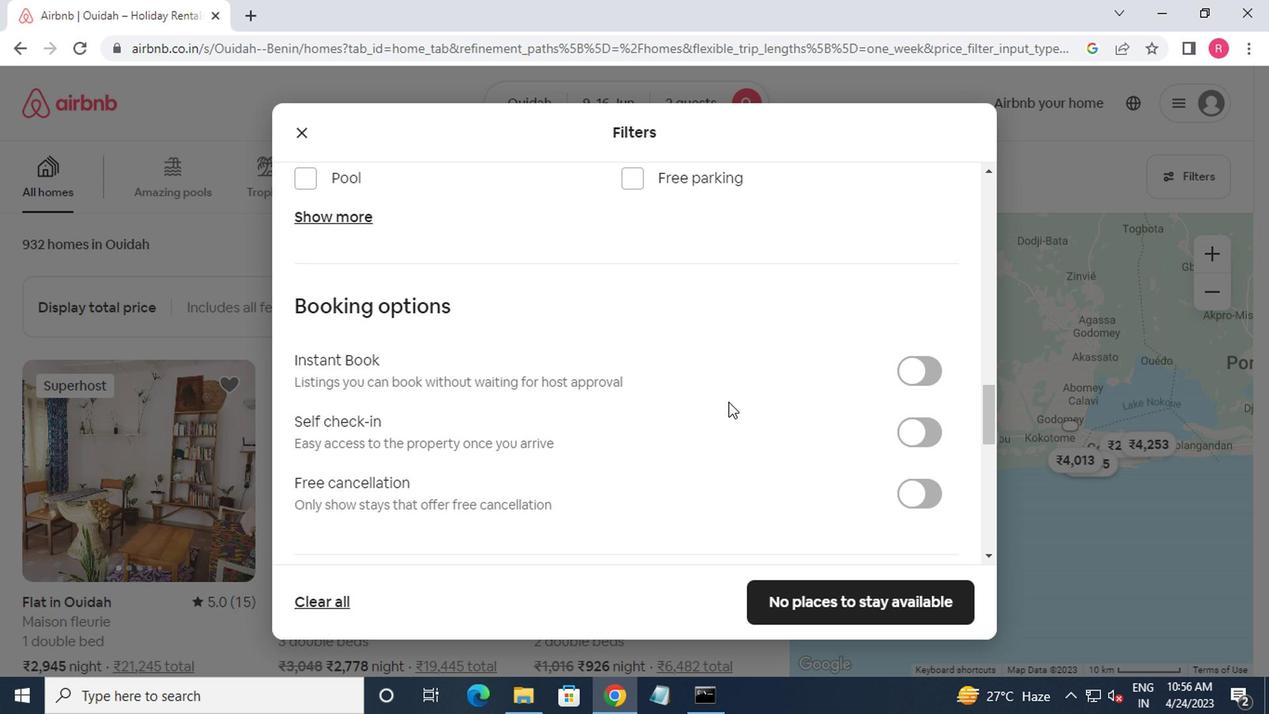 
Action: Mouse scrolled (710, 331) with delta (0, 0)
Screenshot: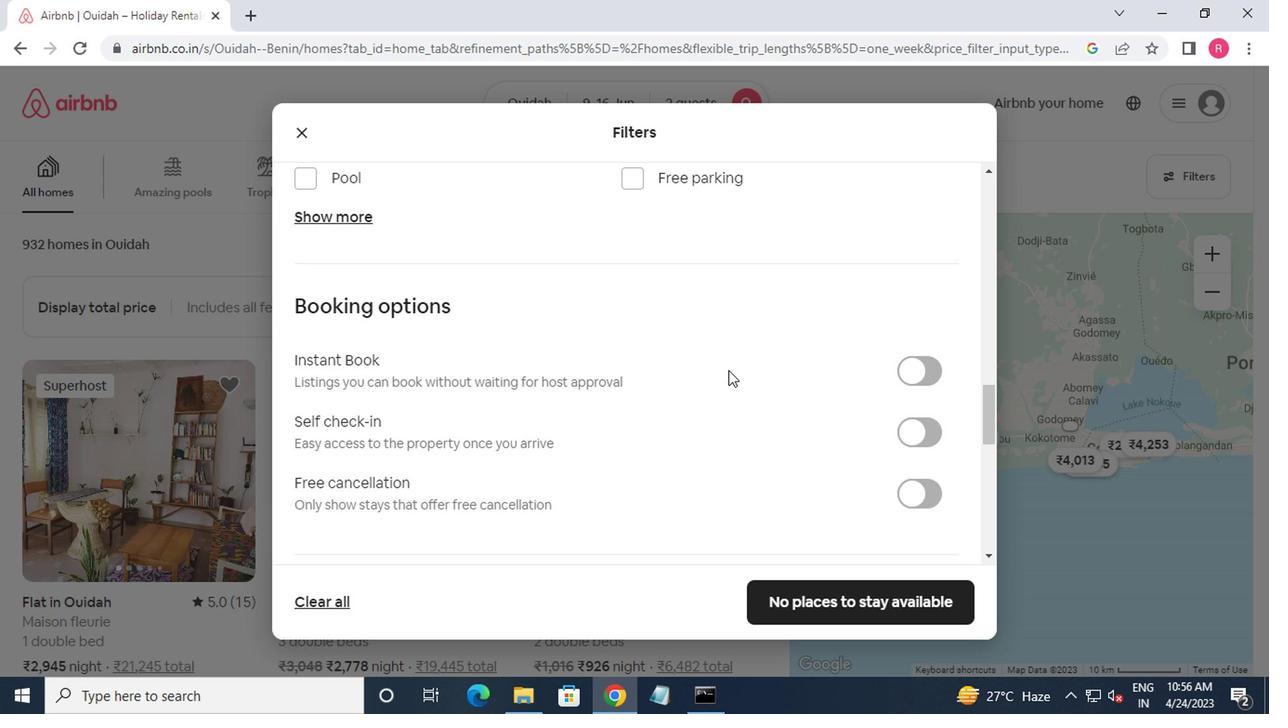 
Action: Mouse scrolled (710, 331) with delta (0, 0)
Screenshot: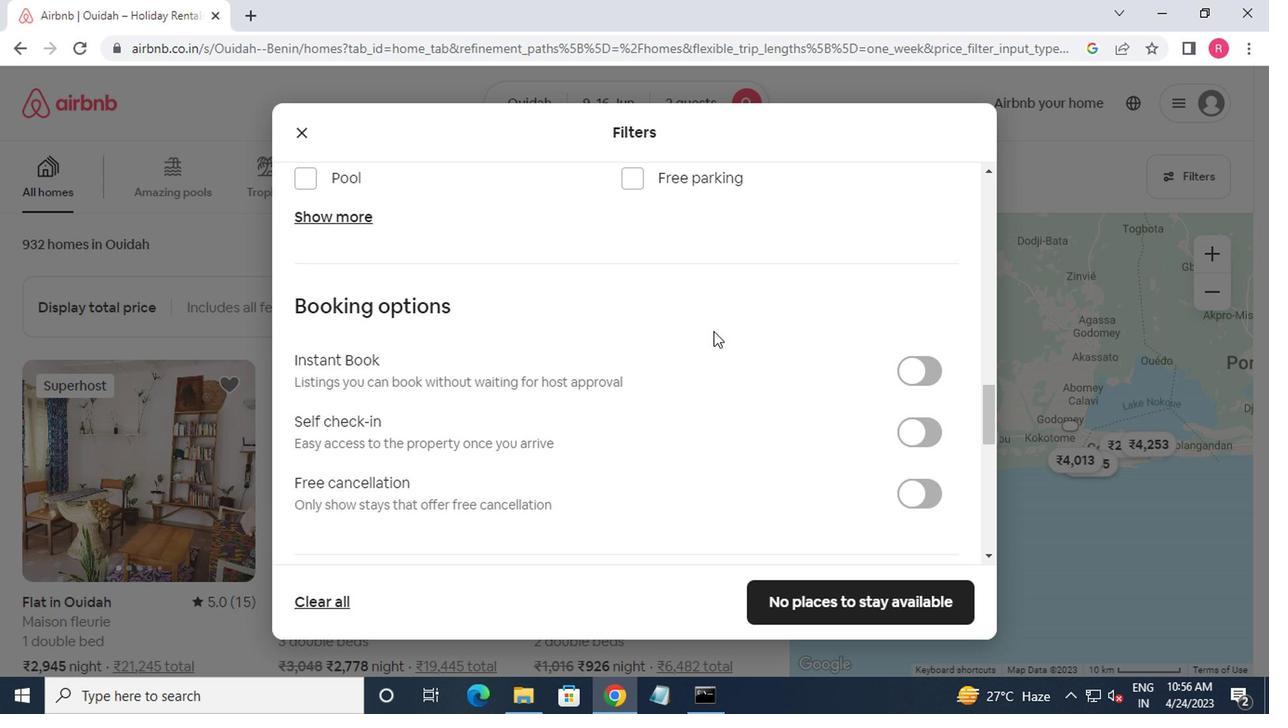 
Action: Mouse scrolled (710, 329) with delta (0, -1)
Screenshot: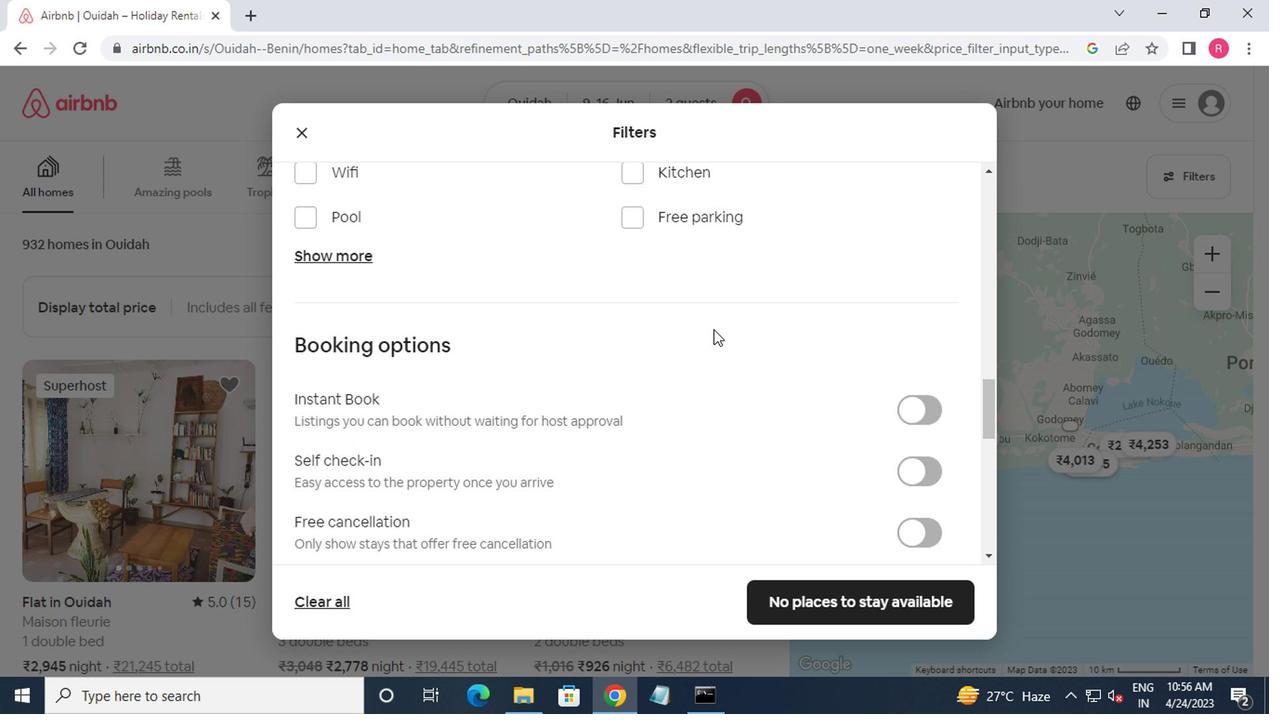 
Action: Mouse moved to (710, 330)
Screenshot: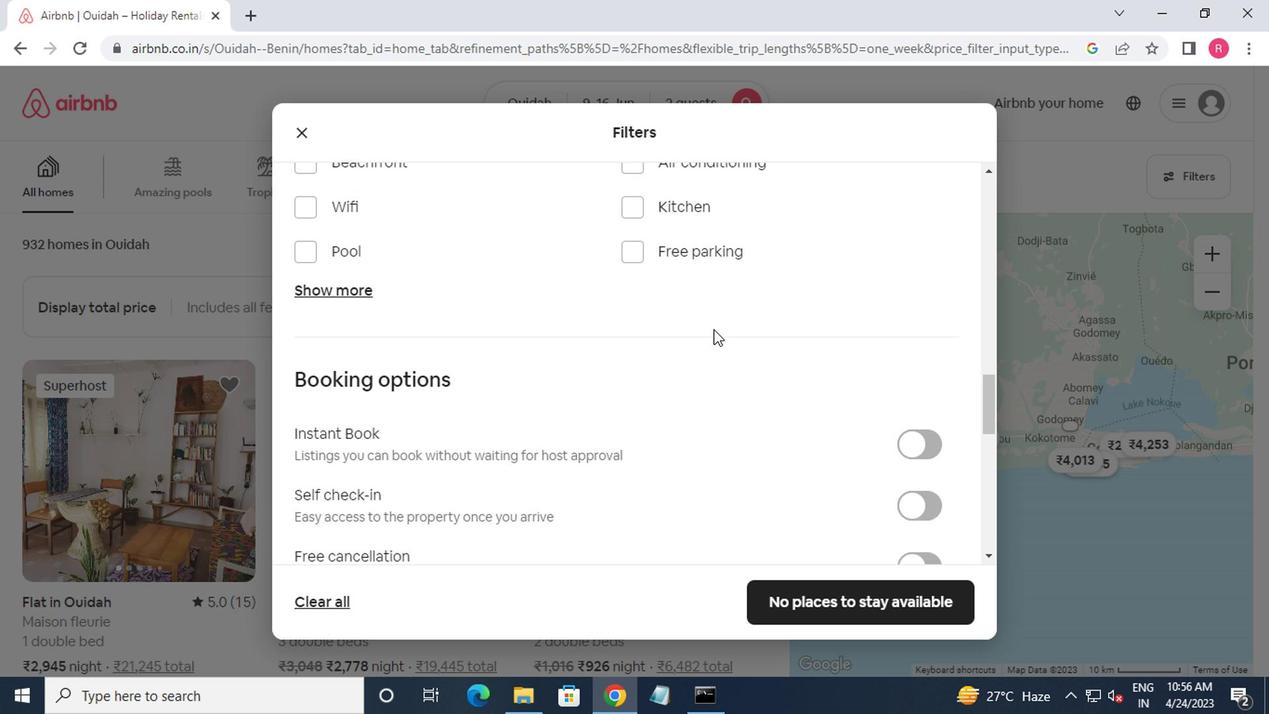 
Action: Mouse scrolled (710, 329) with delta (0, -1)
Screenshot: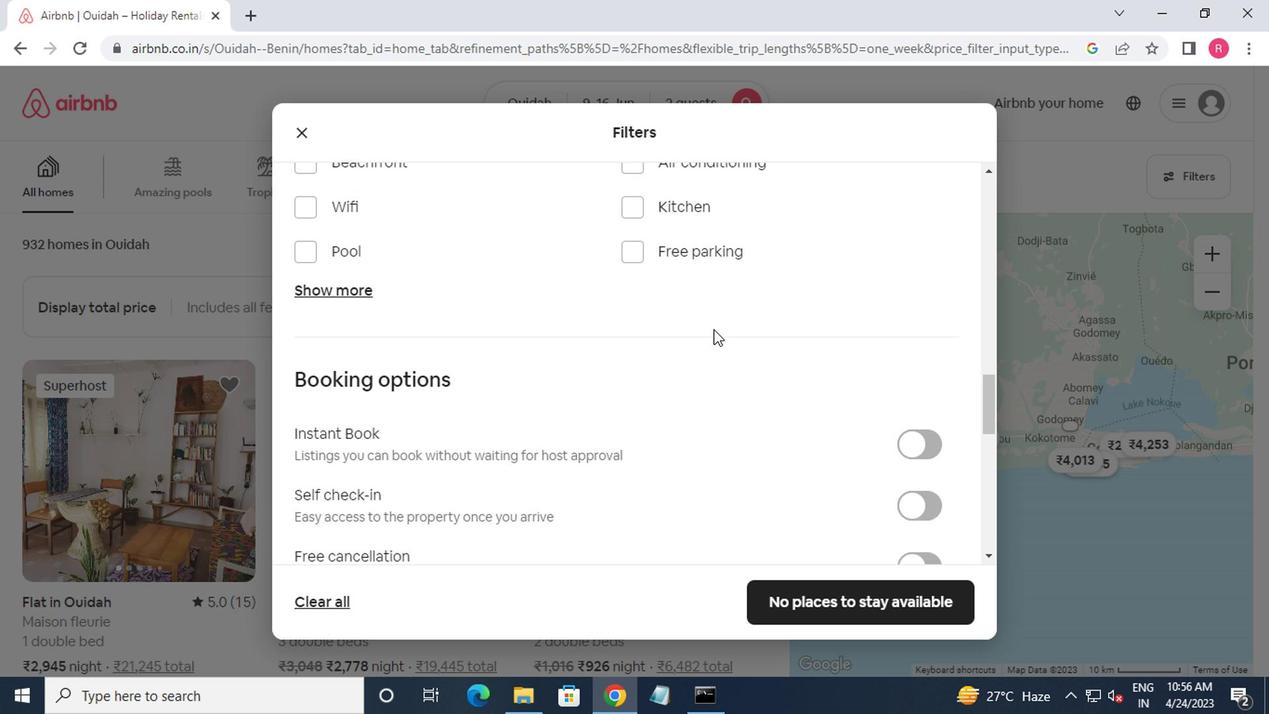 
Action: Mouse scrolled (710, 329) with delta (0, -1)
Screenshot: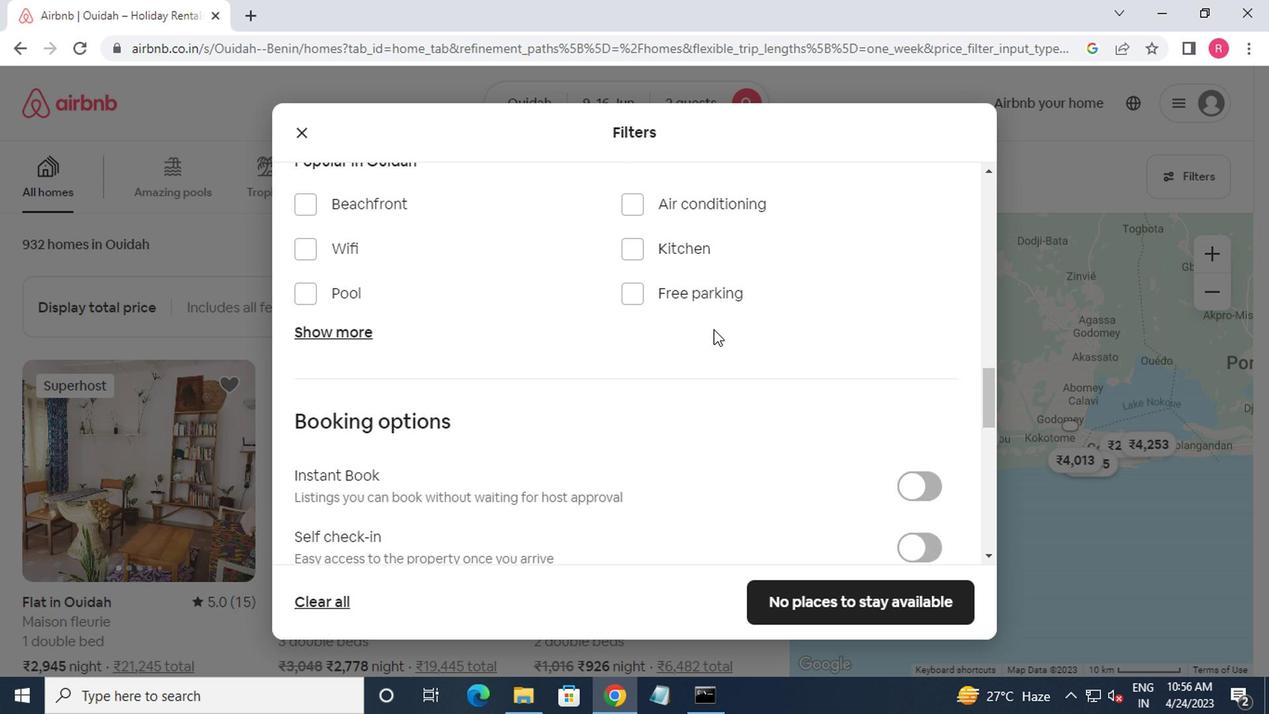 
Action: Mouse moved to (710, 331)
Screenshot: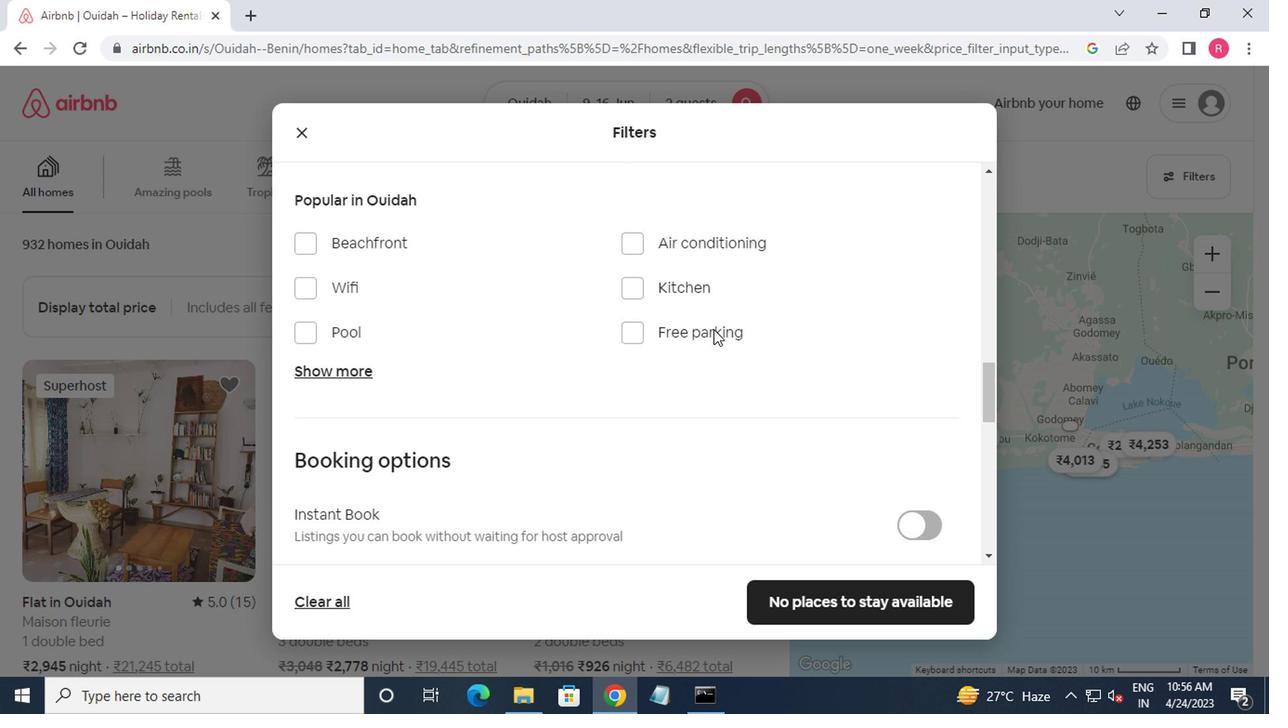 
Action: Mouse scrolled (710, 330) with delta (0, 0)
Screenshot: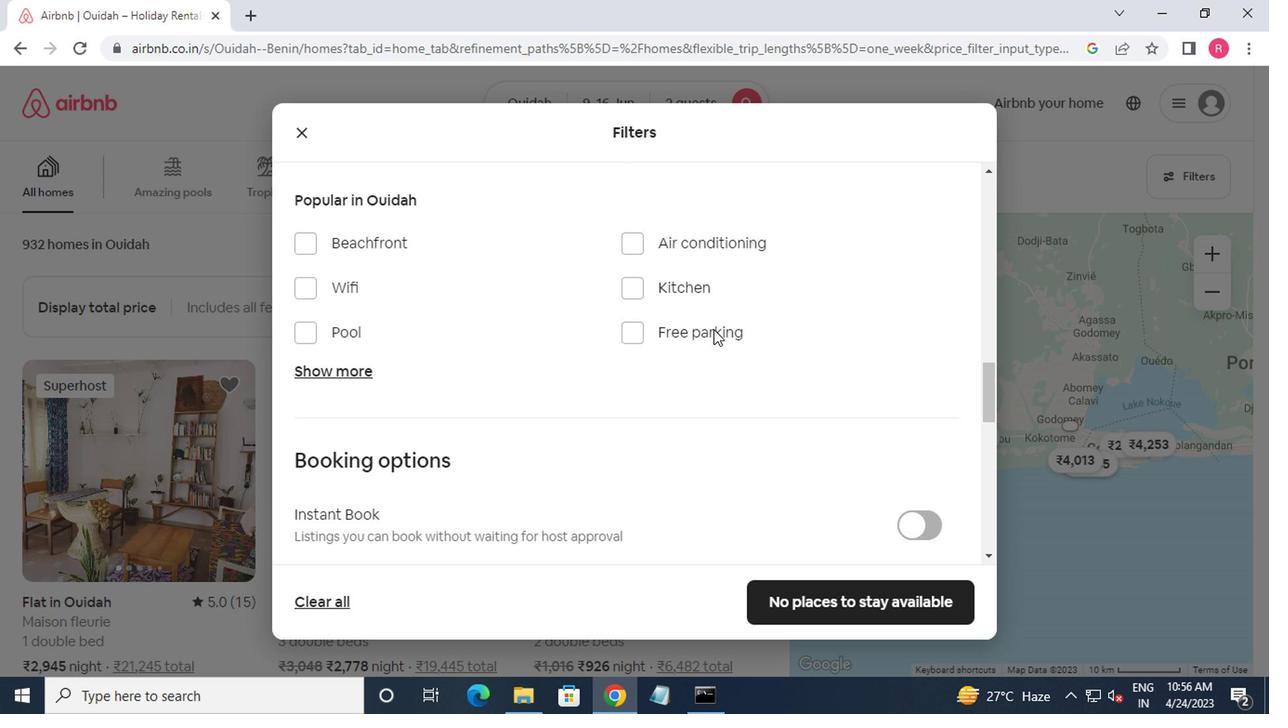 
Action: Mouse moved to (903, 253)
Screenshot: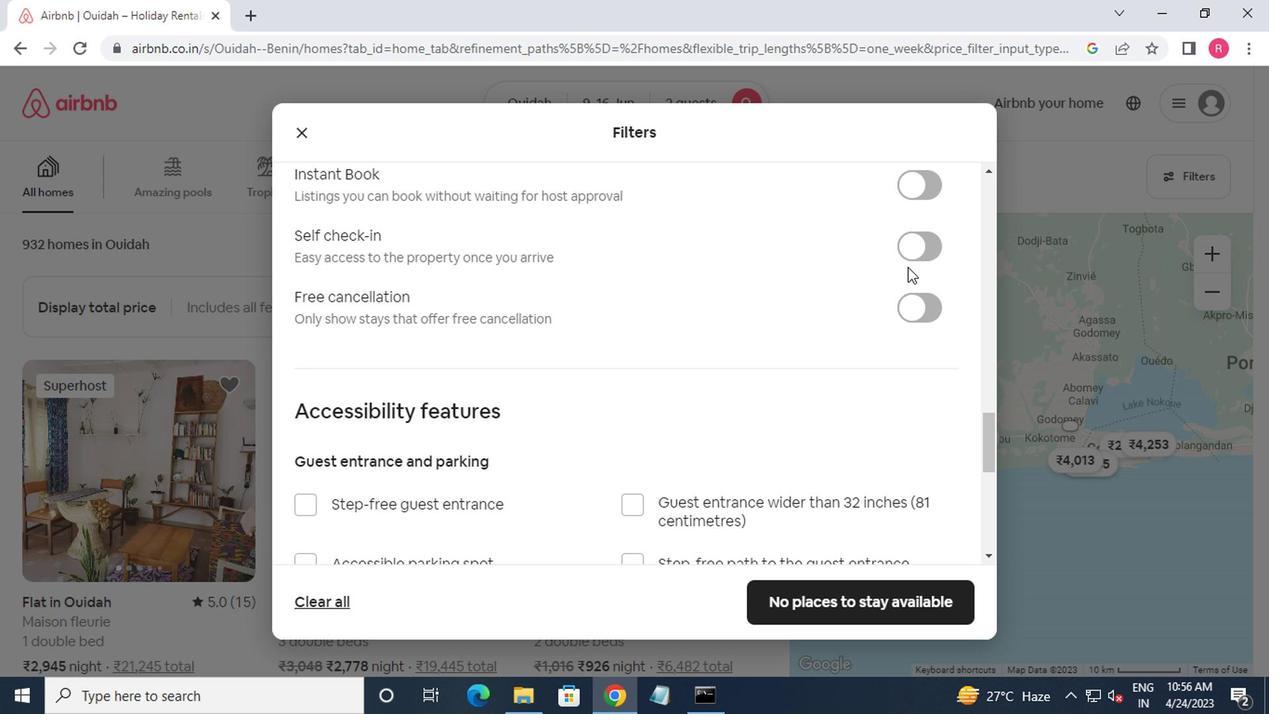 
Action: Mouse pressed left at (903, 253)
Screenshot: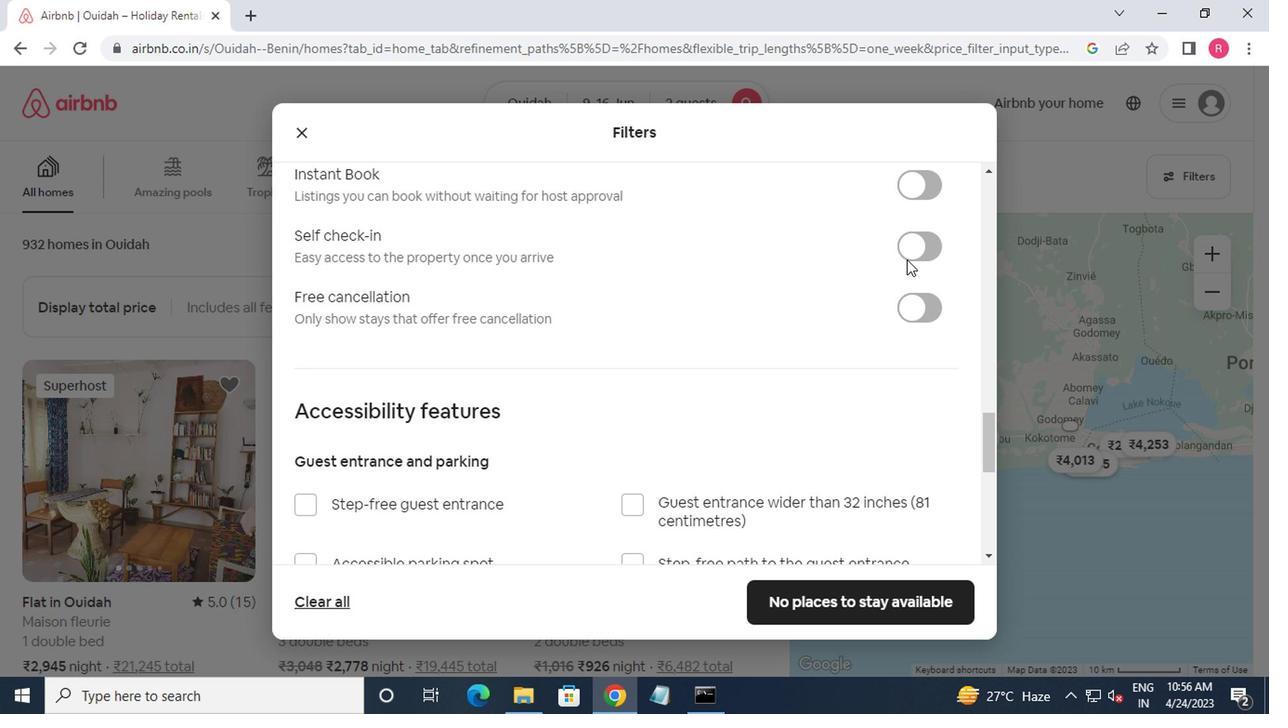 
Action: Mouse moved to (670, 364)
Screenshot: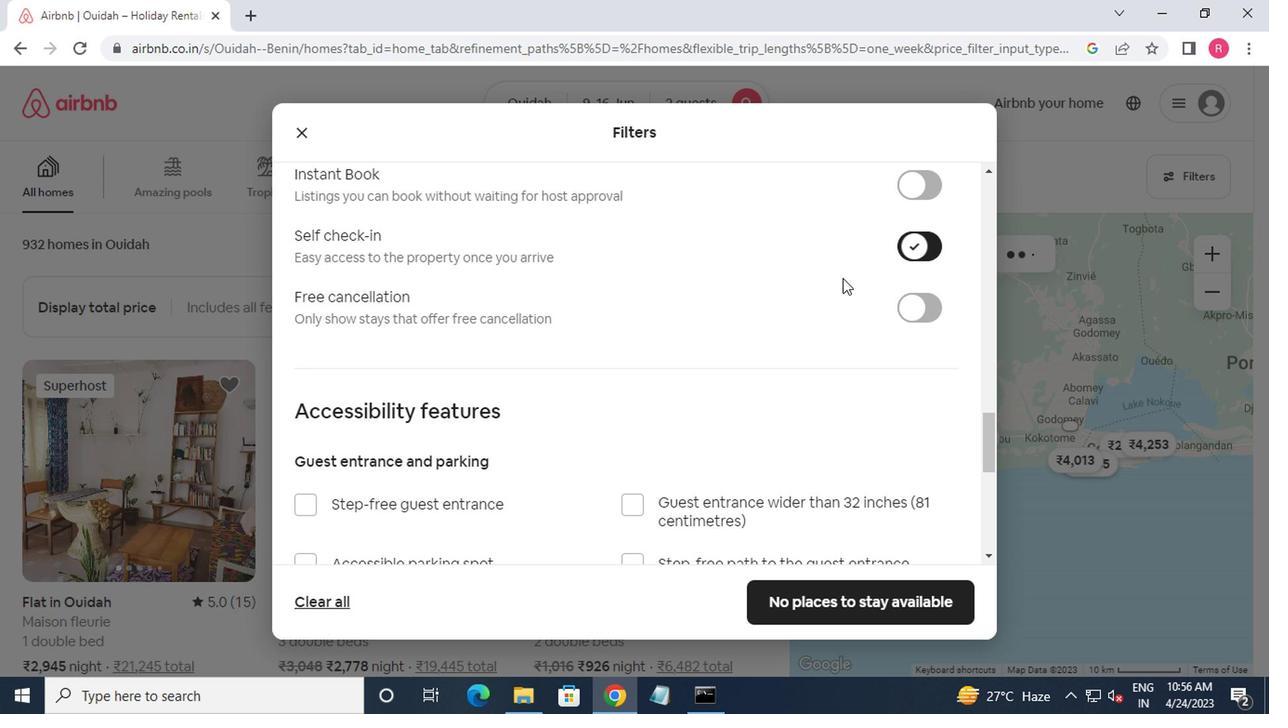 
Action: Mouse scrolled (670, 362) with delta (0, -1)
Screenshot: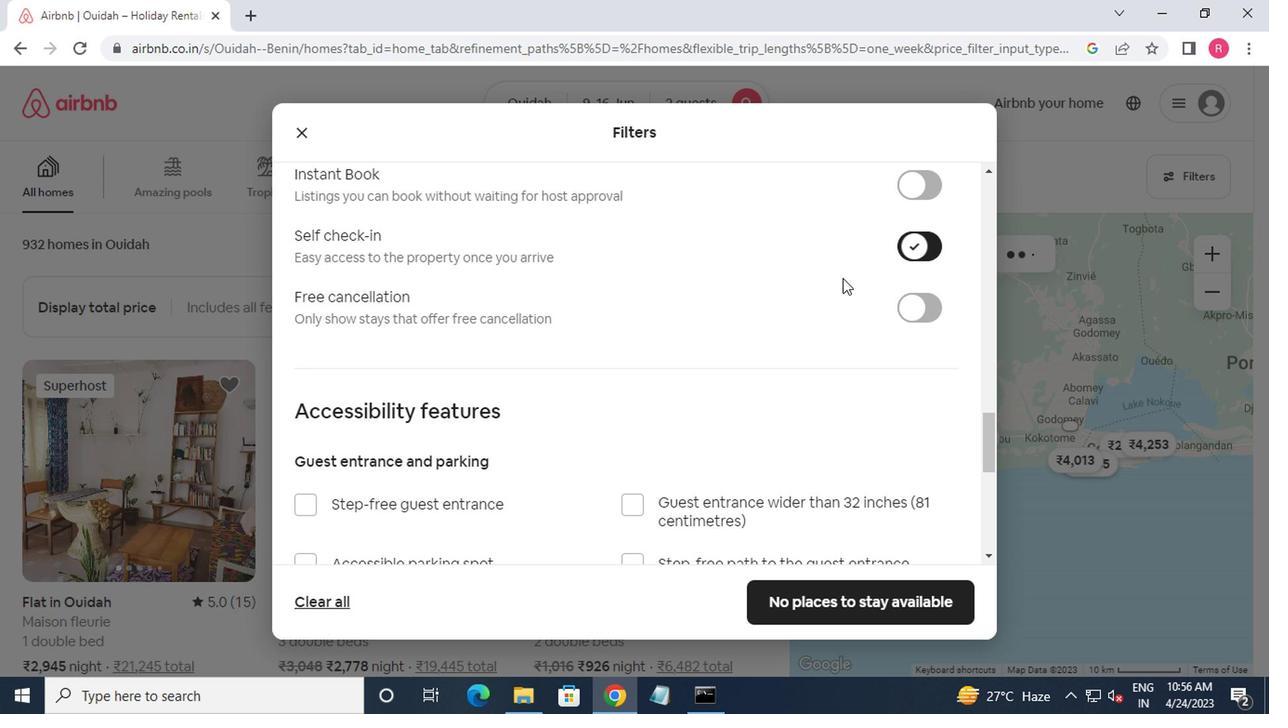 
Action: Mouse moved to (668, 366)
Screenshot: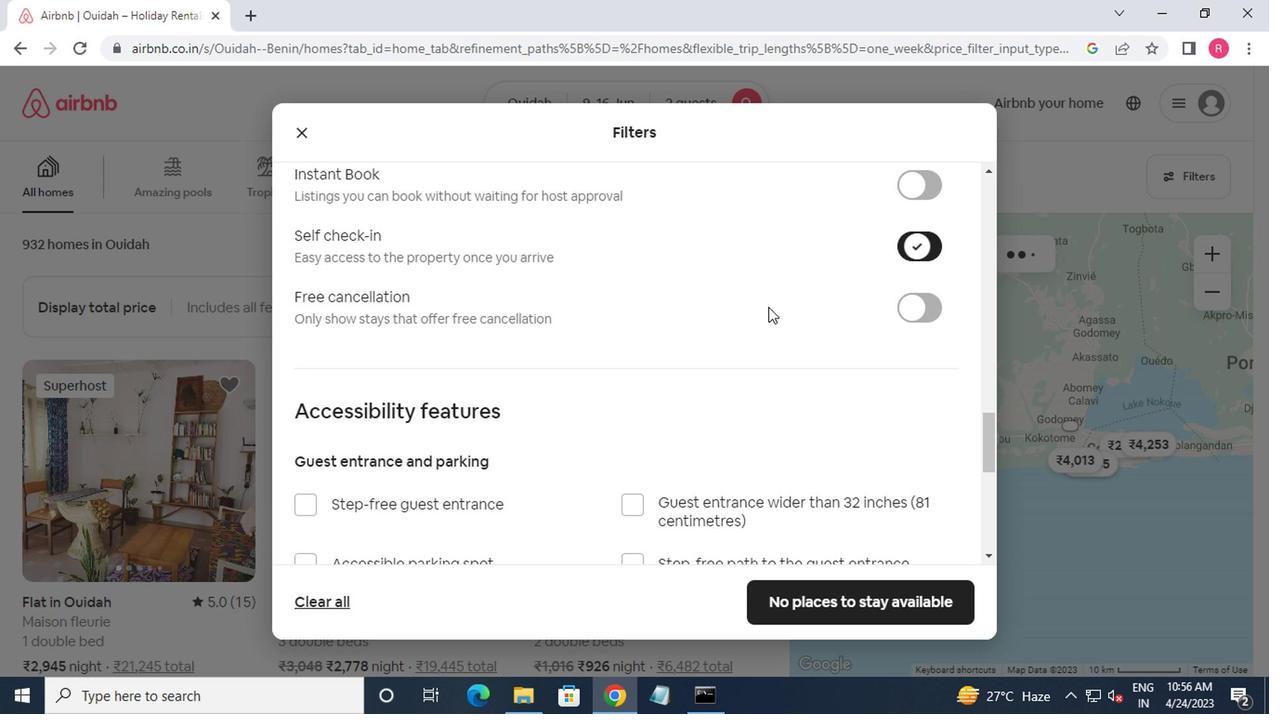 
Action: Mouse scrolled (668, 366) with delta (0, 0)
Screenshot: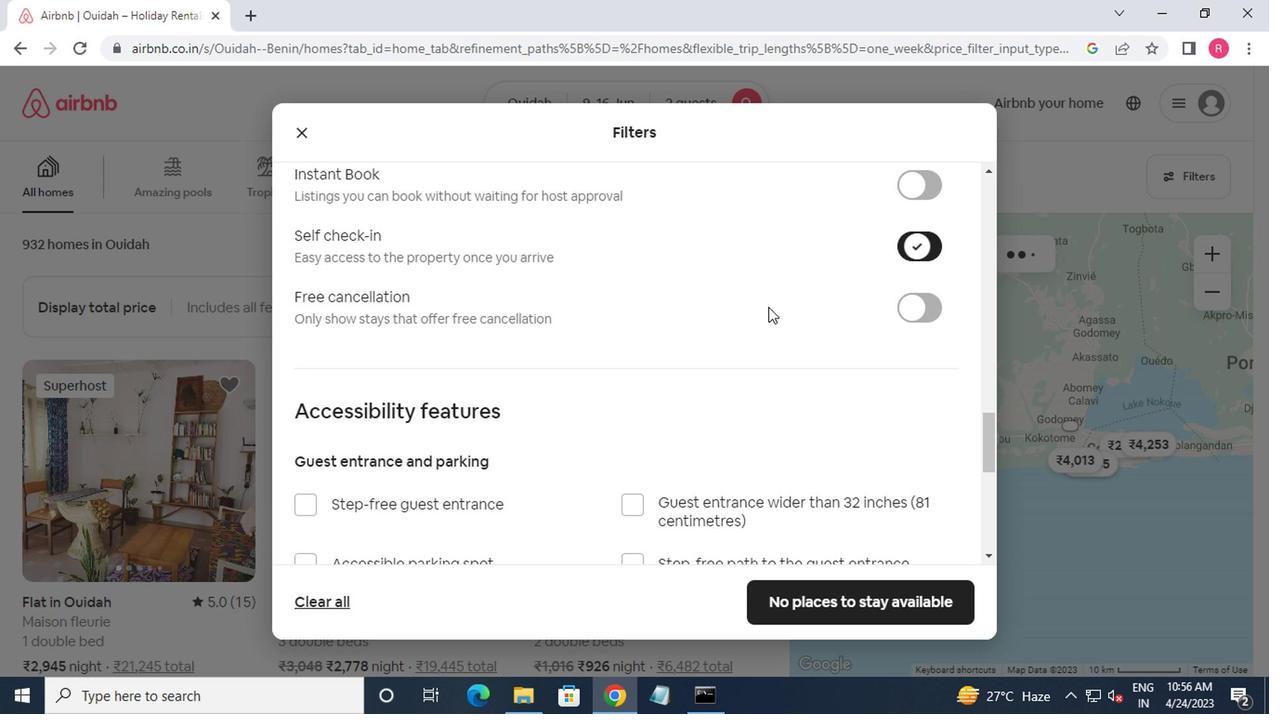 
Action: Mouse moved to (667, 367)
Screenshot: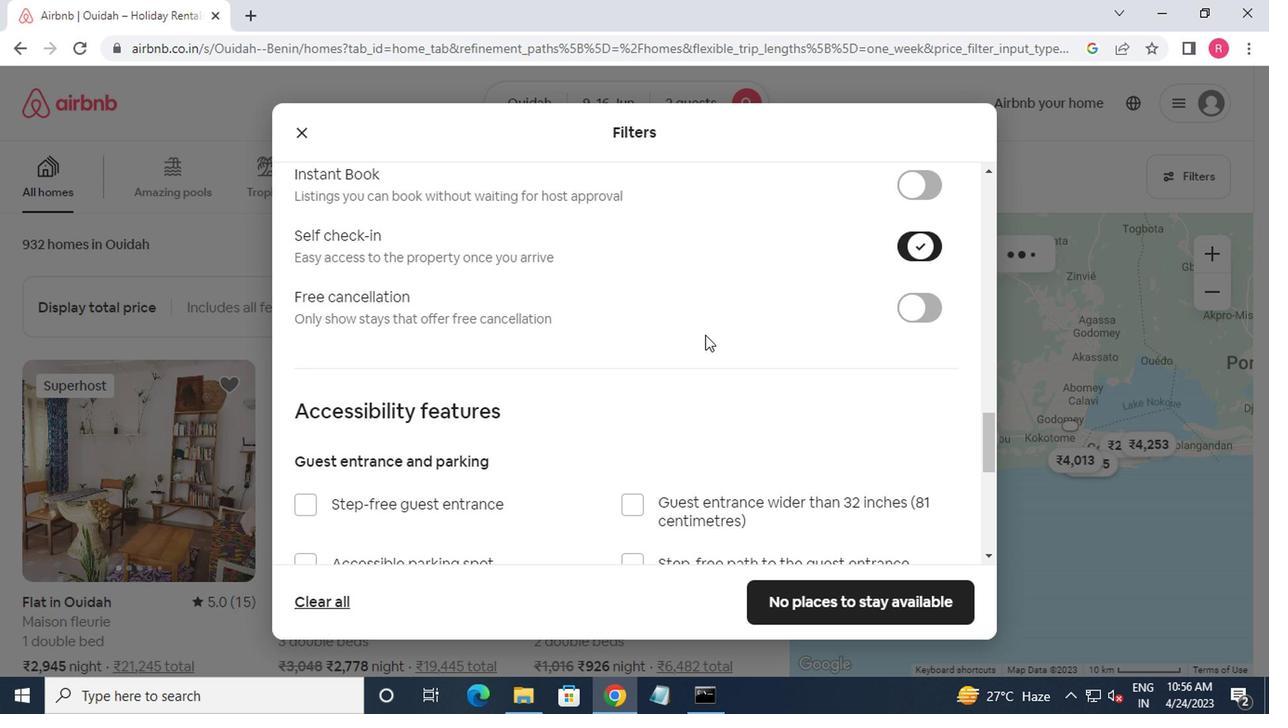 
Action: Mouse scrolled (667, 366) with delta (0, 0)
Screenshot: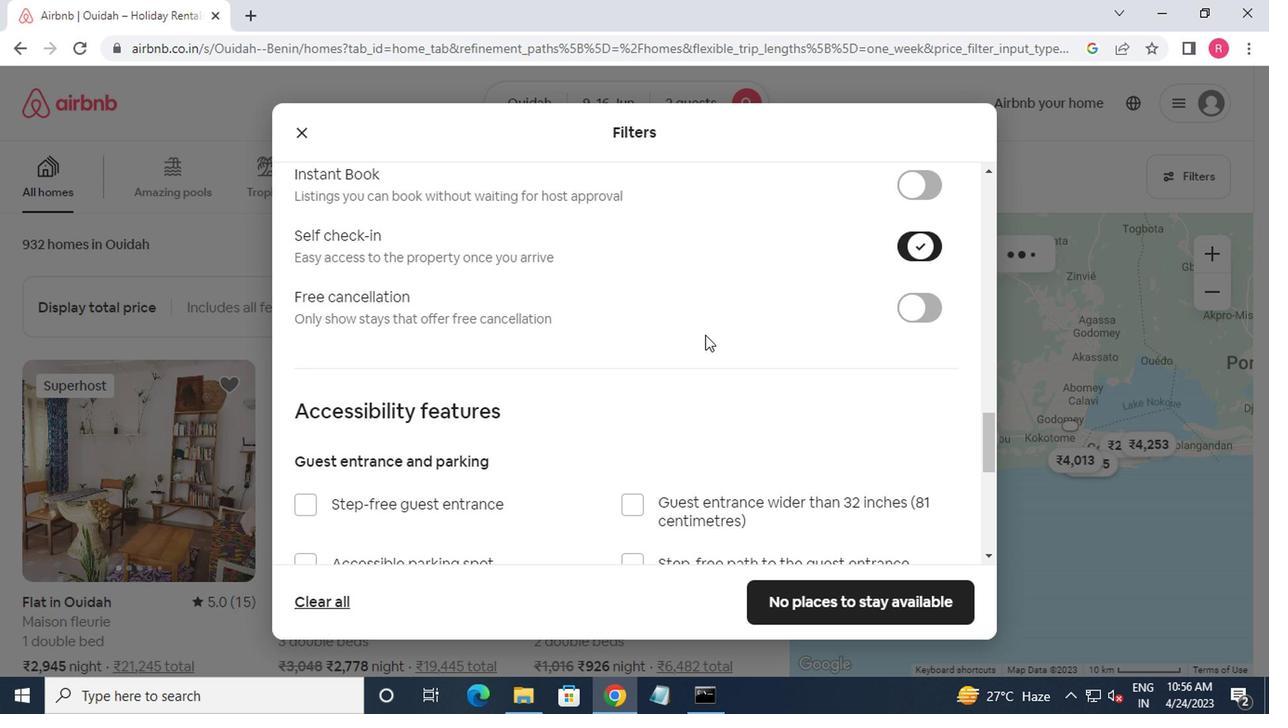 
Action: Mouse moved to (432, 514)
Screenshot: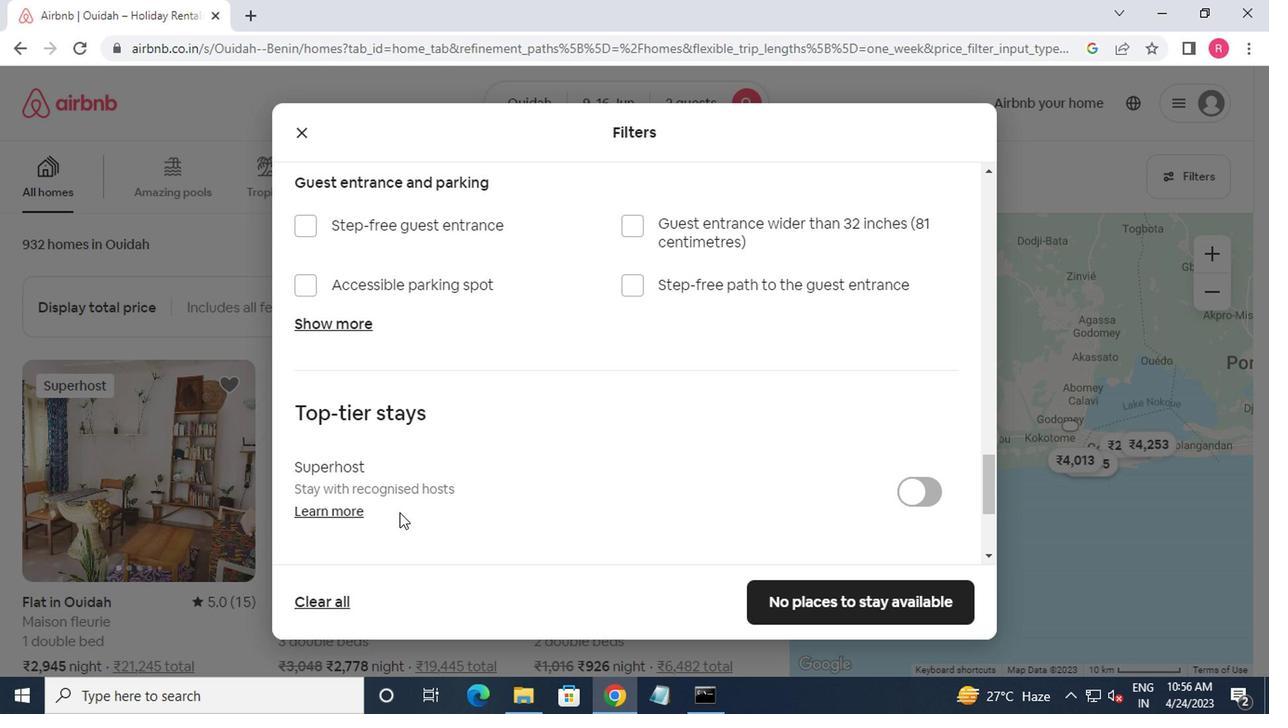 
Action: Mouse scrolled (432, 513) with delta (0, 0)
Screenshot: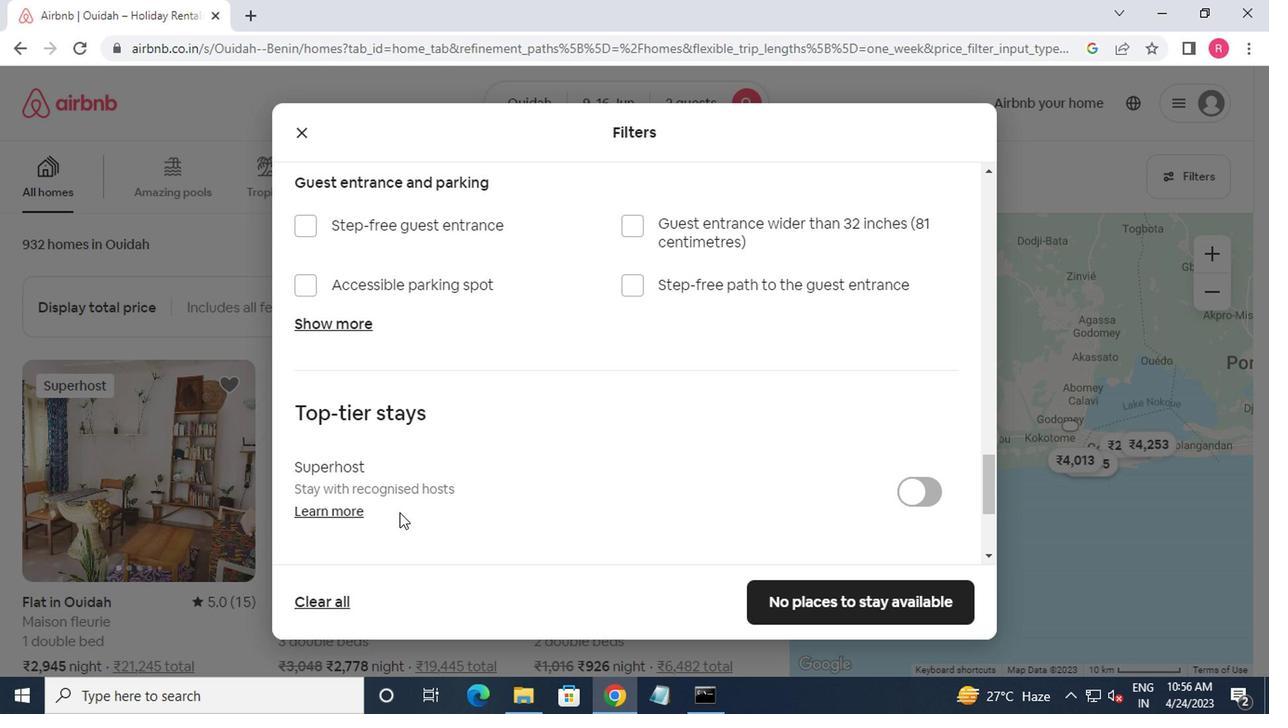 
Action: Mouse moved to (689, 544)
Screenshot: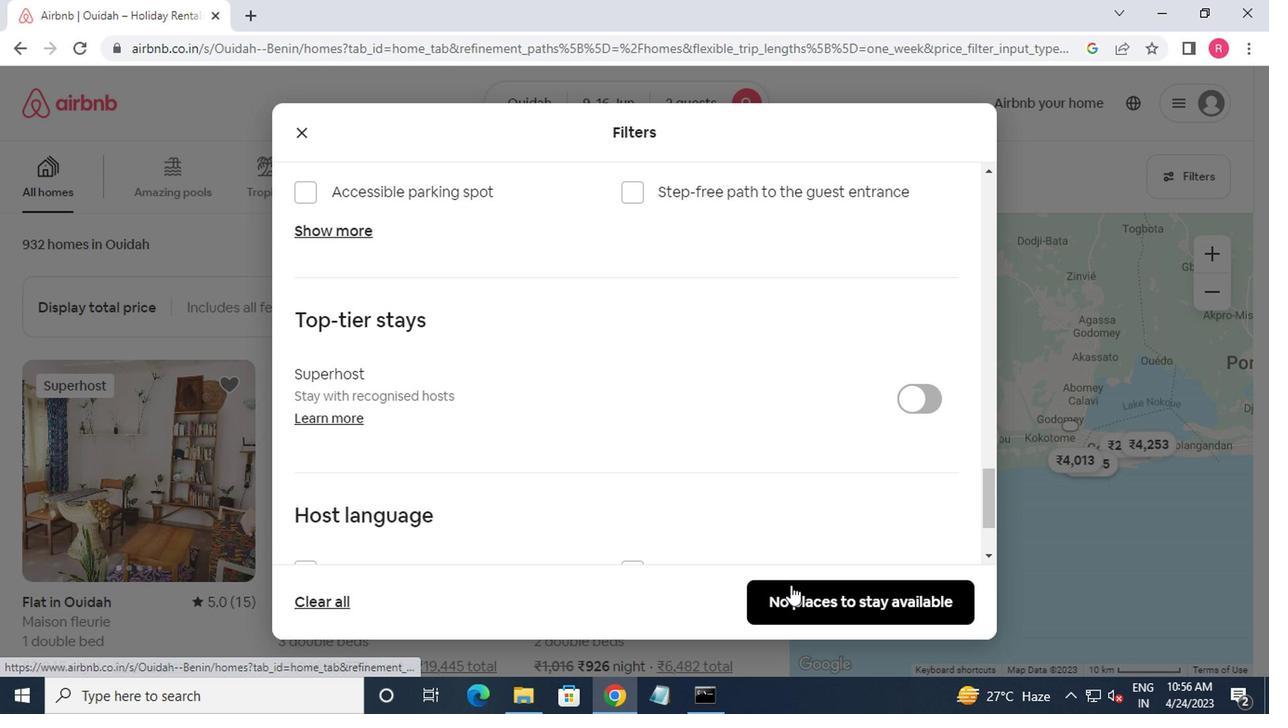 
Action: Mouse scrolled (689, 543) with delta (0, -1)
Screenshot: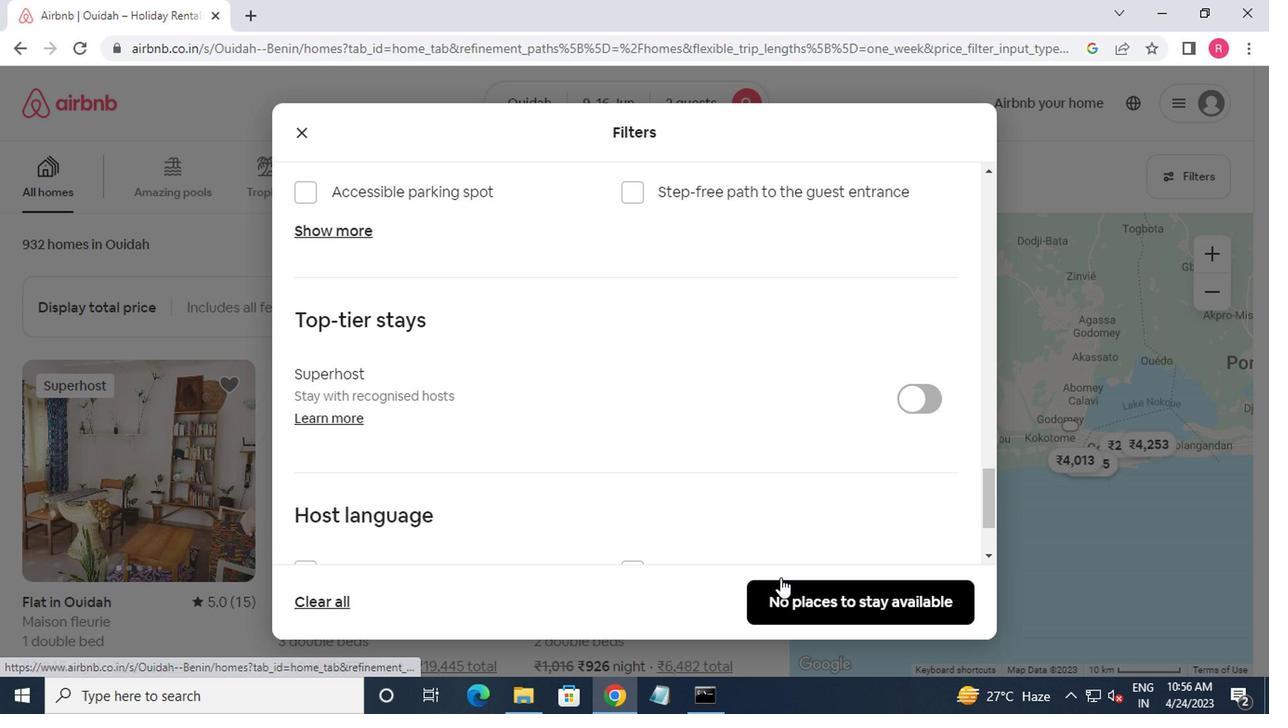 
Action: Mouse moved to (688, 543)
Screenshot: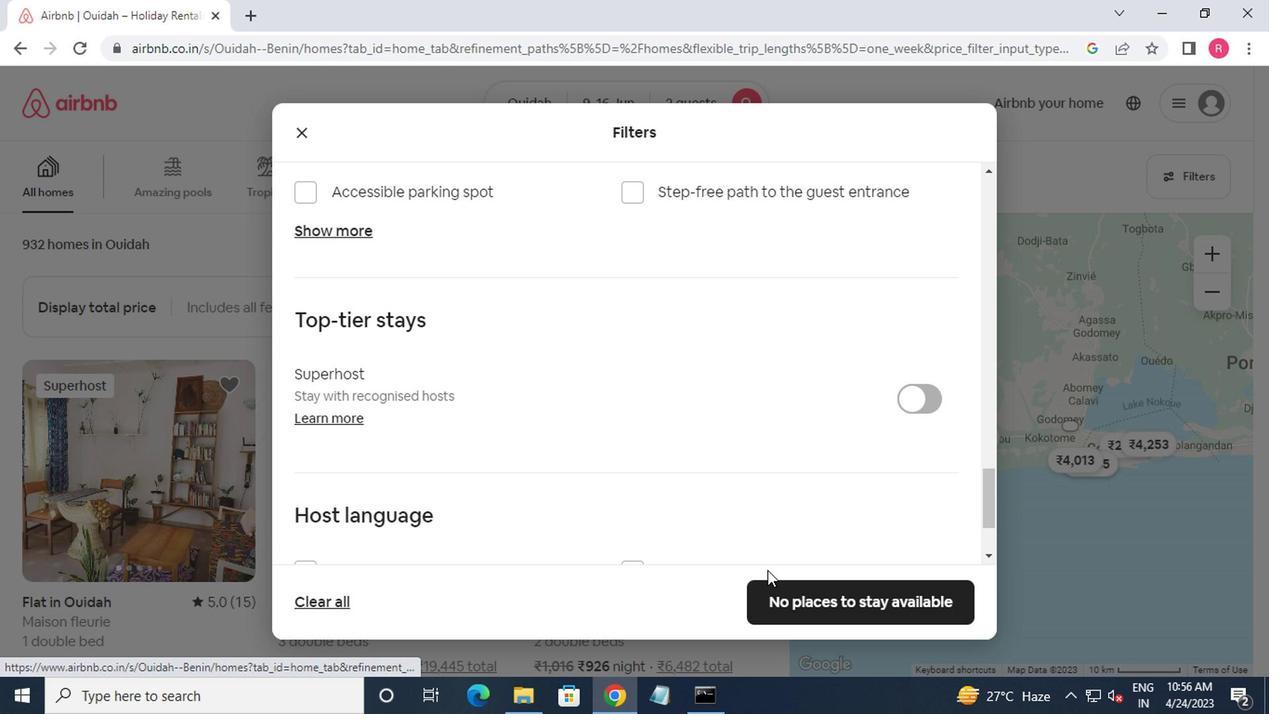 
Action: Mouse scrolled (688, 542) with delta (0, 0)
Screenshot: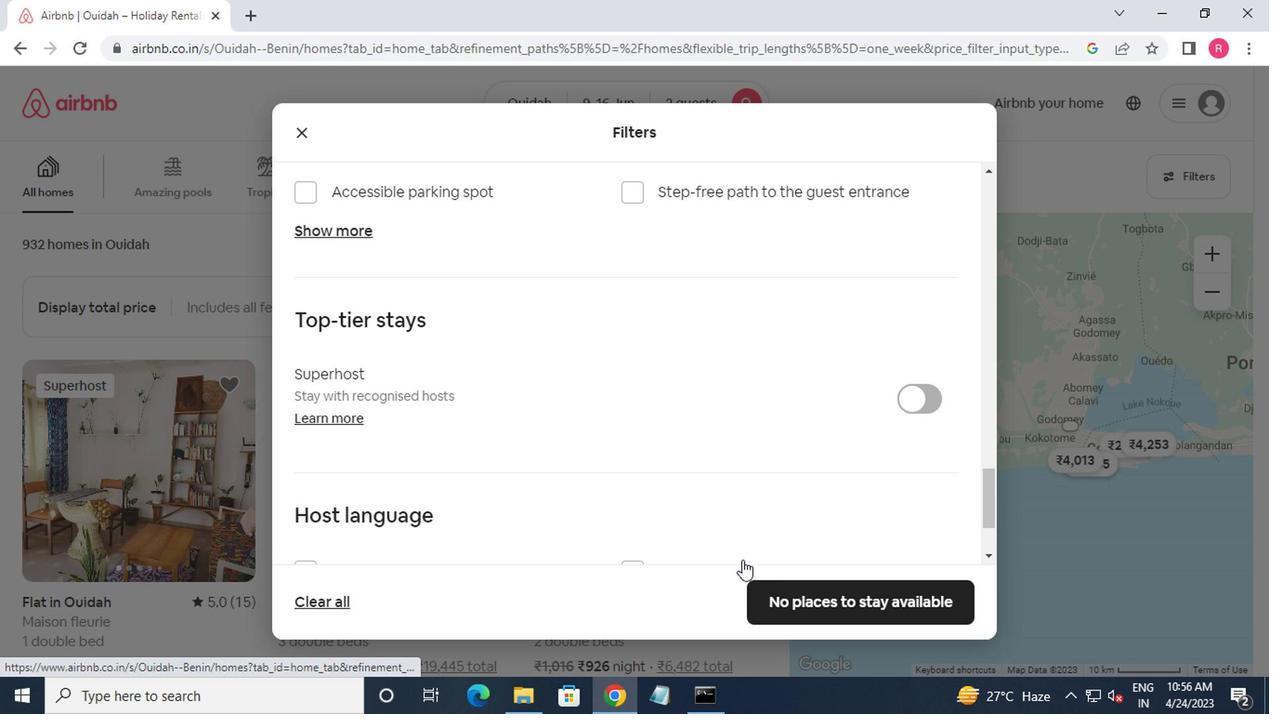 
Action: Mouse moved to (327, 445)
Screenshot: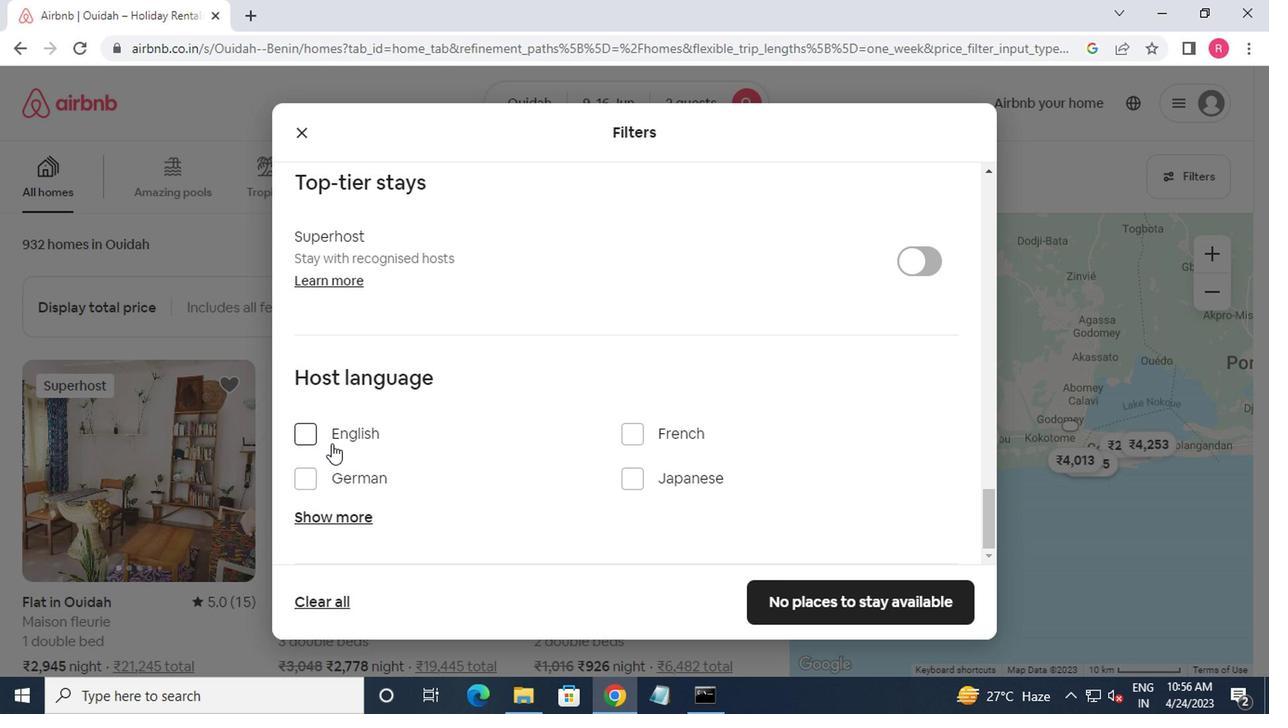 
Action: Mouse pressed left at (327, 445)
Screenshot: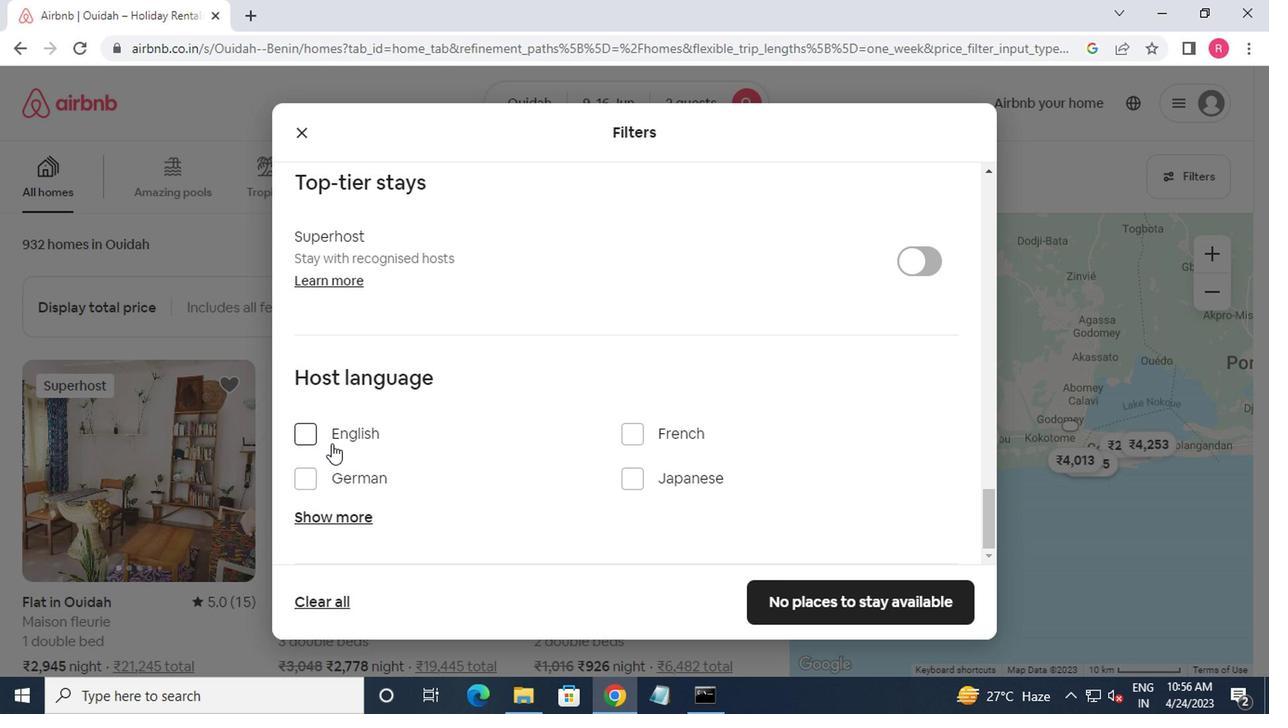 
Action: Mouse moved to (491, 453)
Screenshot: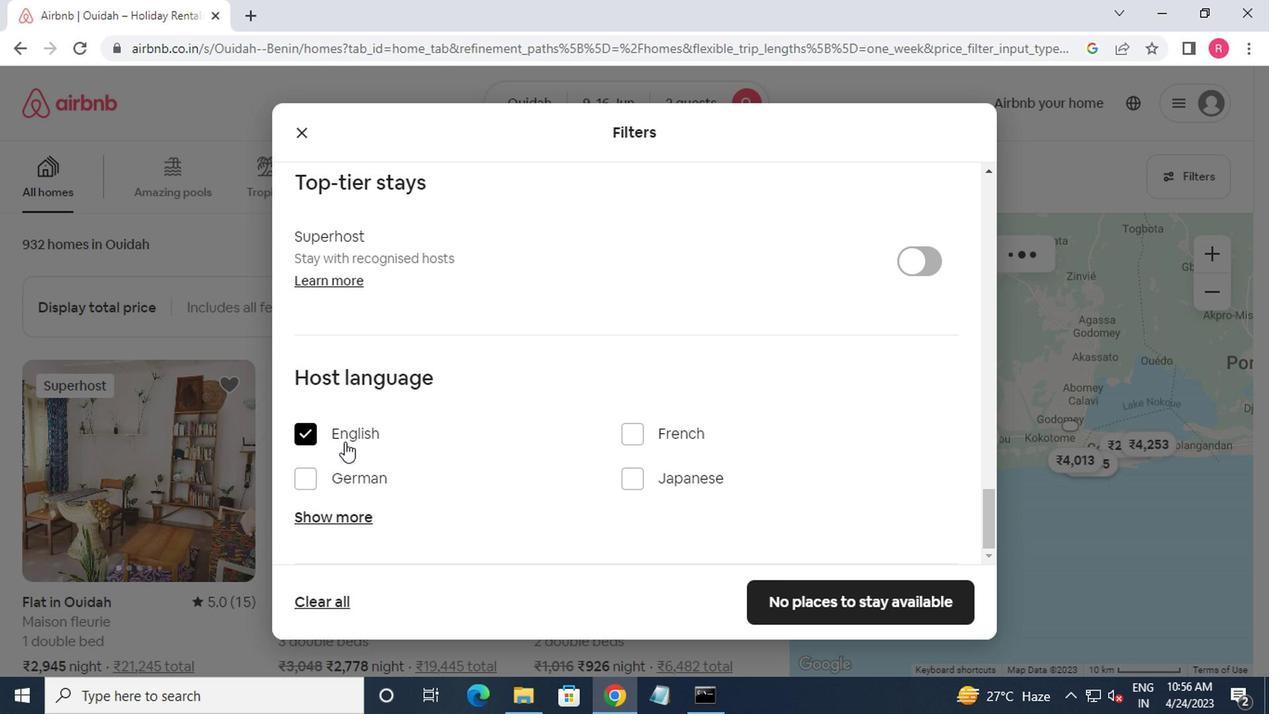
Action: Mouse scrolled (491, 452) with delta (0, 0)
Screenshot: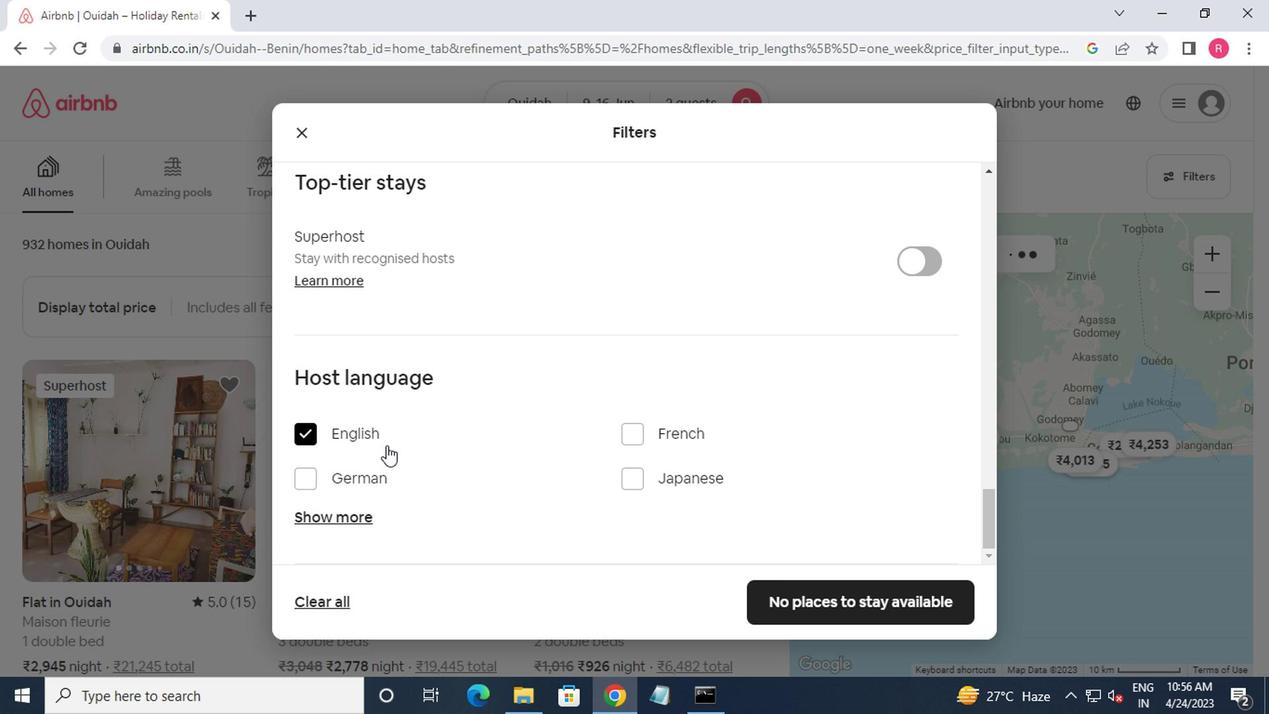 
Action: Mouse scrolled (491, 452) with delta (0, 0)
Screenshot: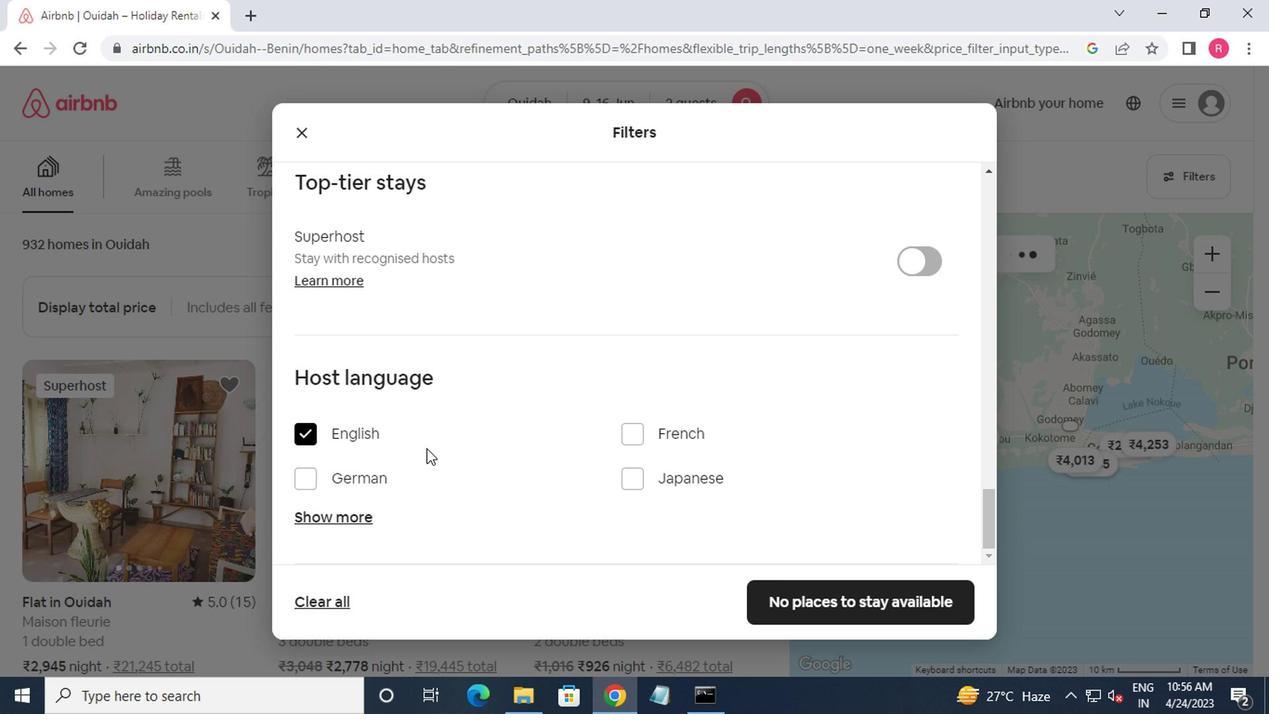 
Action: Mouse scrolled (491, 452) with delta (0, 0)
Screenshot: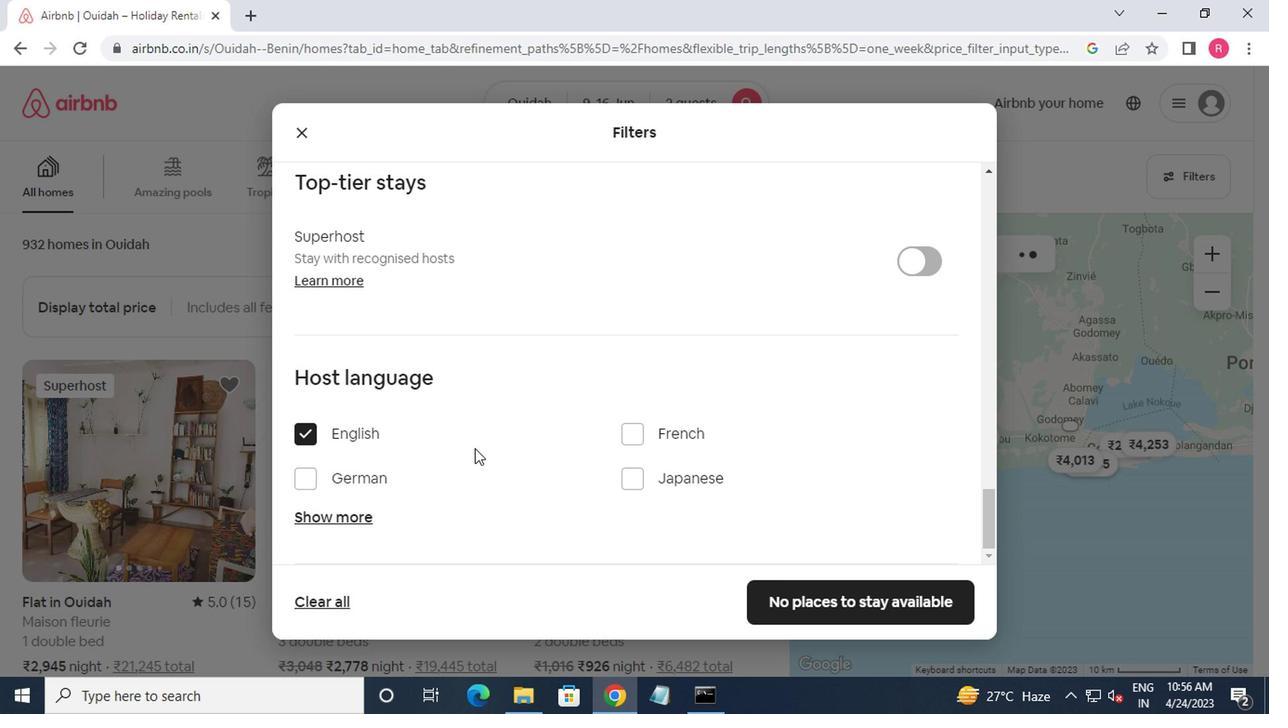 
Action: Mouse moved to (819, 597)
Screenshot: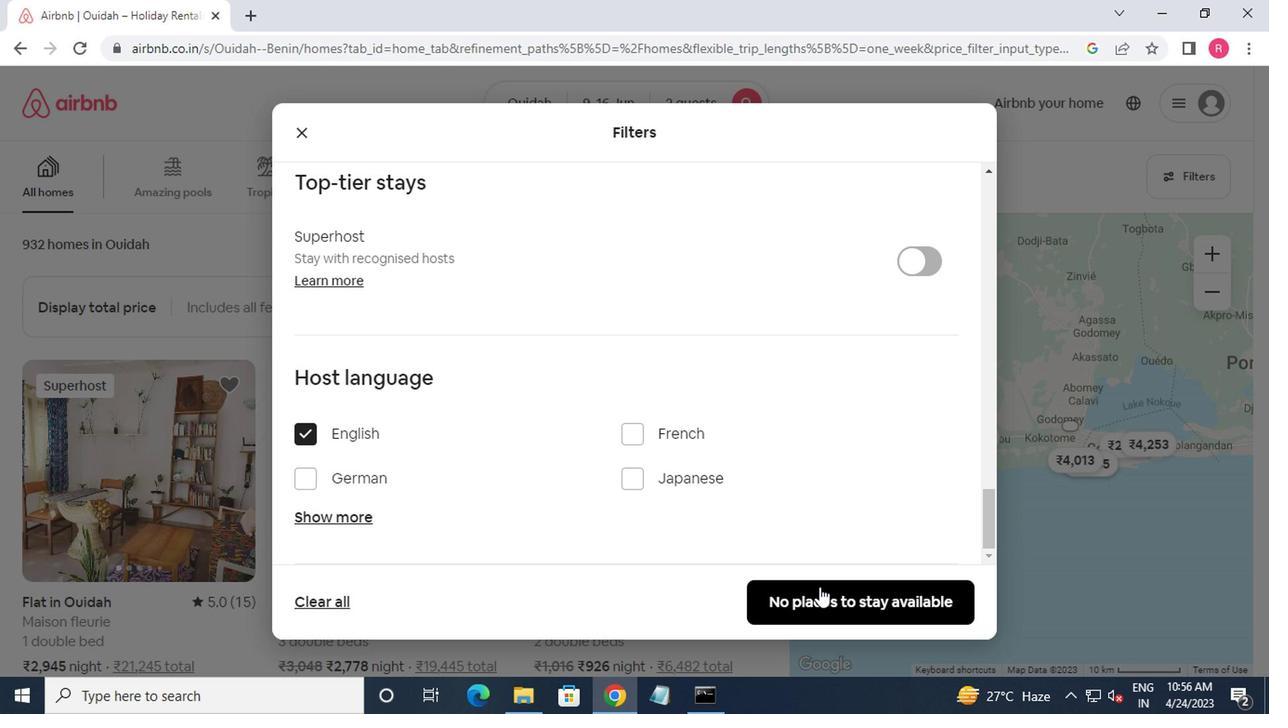 
Action: Mouse pressed left at (819, 597)
Screenshot: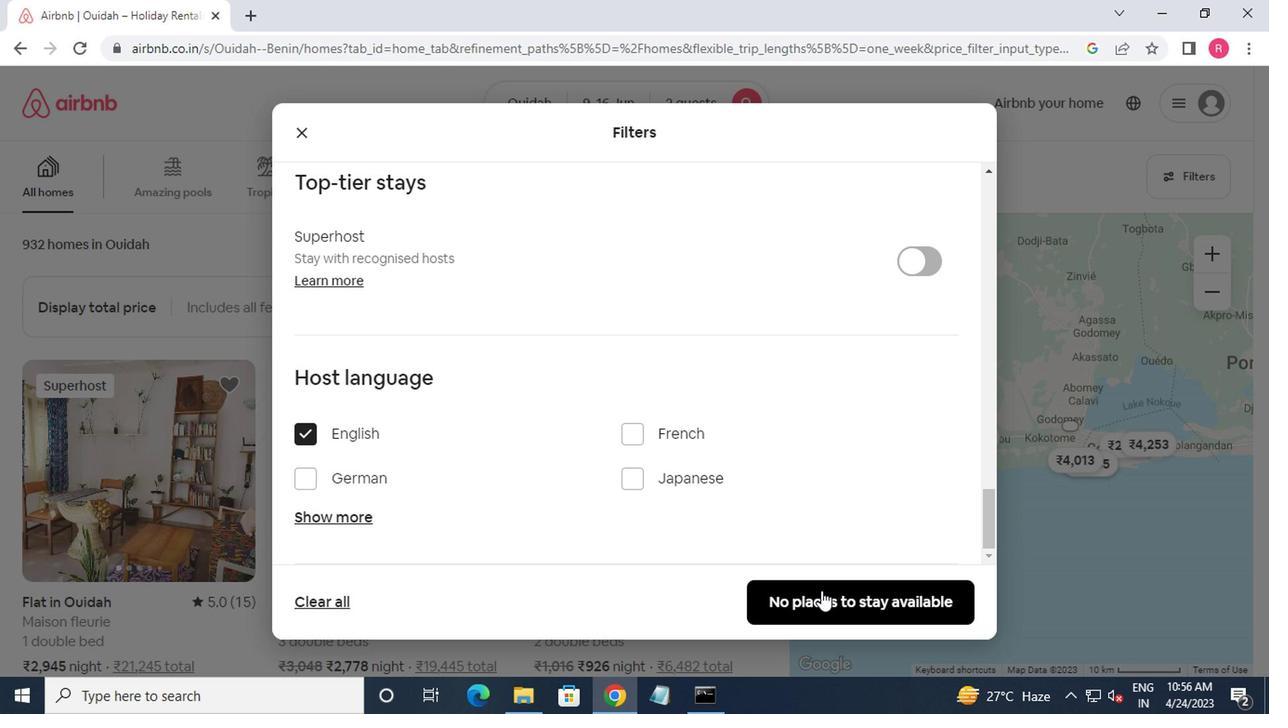 
Action: Mouse moved to (834, 597)
Screenshot: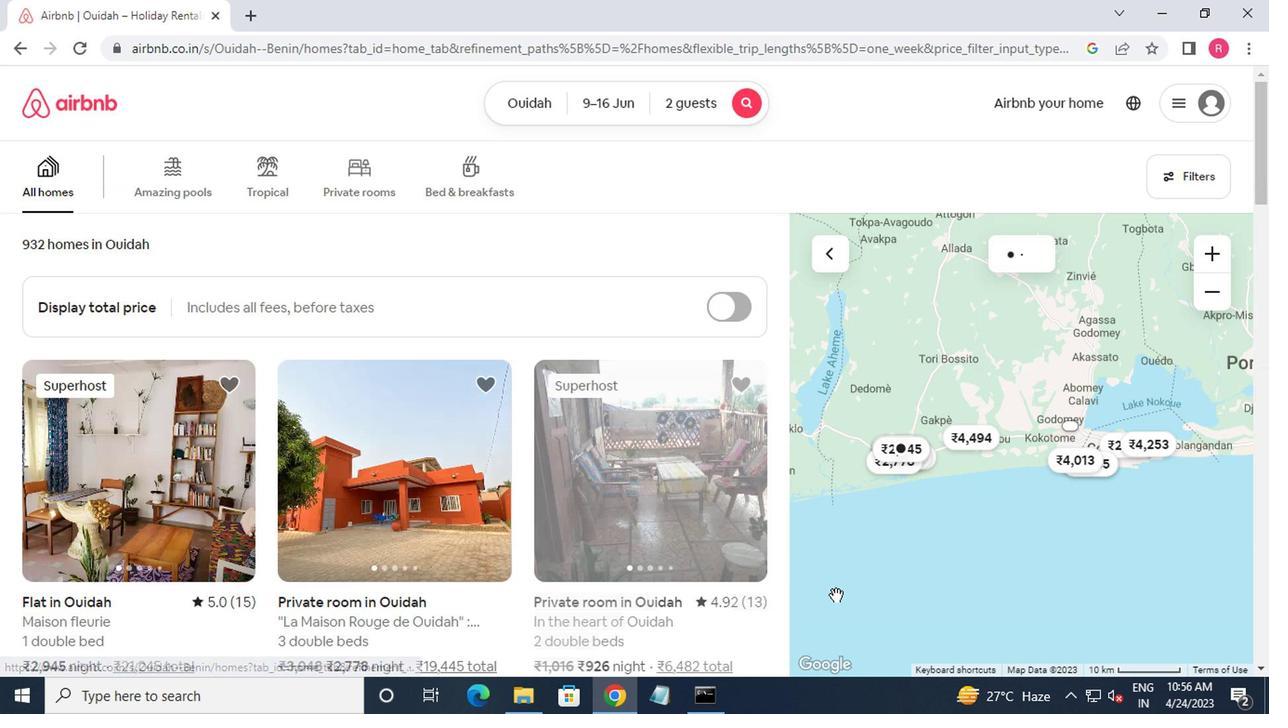 
